 Task: Add a timeline in the project AgileFever for the epic 'IT Service Desk Process Improvement' from 2023/03/11 to 2025/08/11. Add a timeline in the project AgileFever for the epic 'Help Desk Ticketing System Process Improvement' from 2023/05/06 to 2025/12/08. Add a timeline in the project AgileFever for the epic 'IT Change Management Process Improvement' from 2024/05/04 to 2024/12/02
Action: Mouse moved to (164, 217)
Screenshot: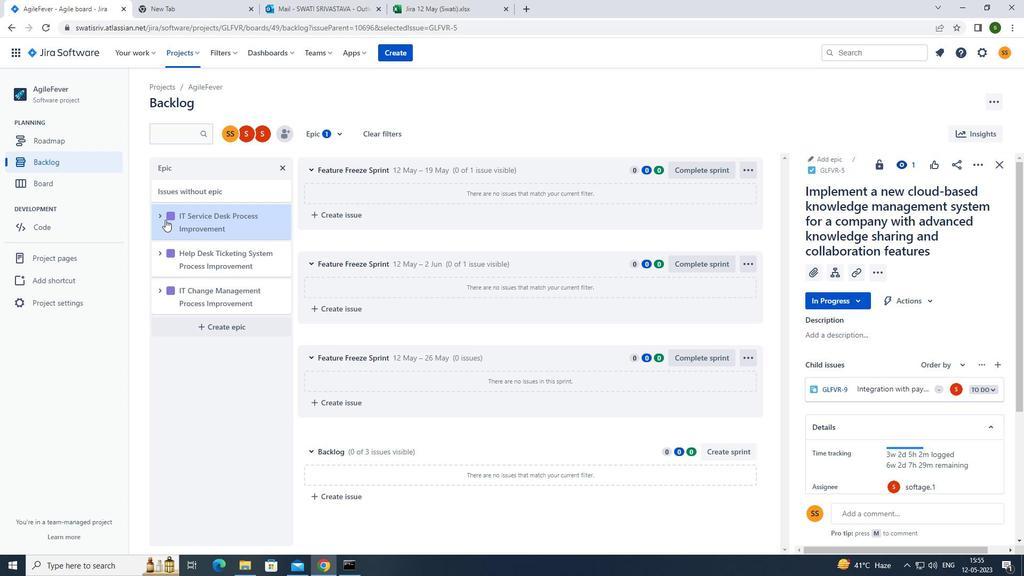 
Action: Mouse pressed left at (164, 217)
Screenshot: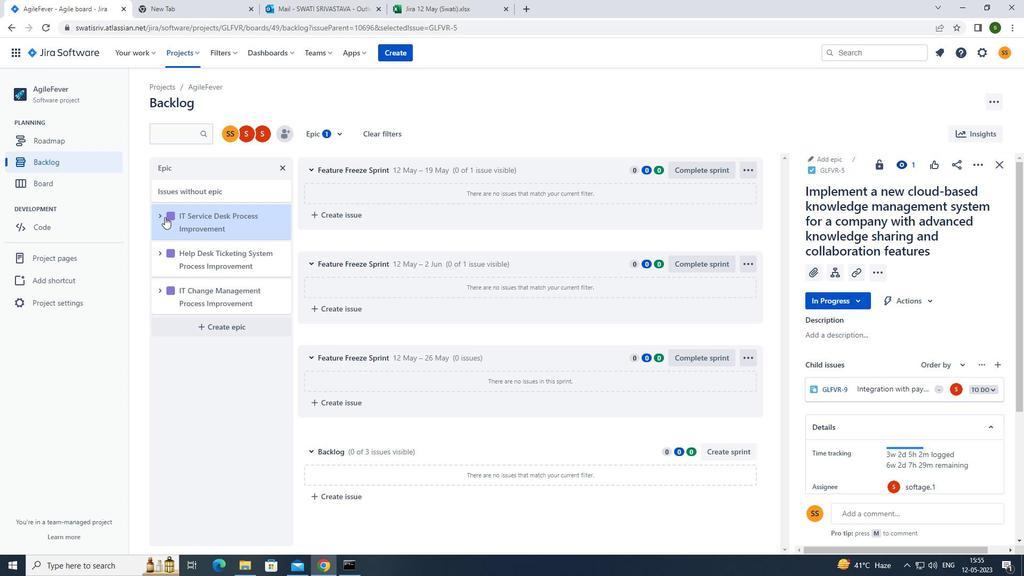 
Action: Mouse moved to (223, 318)
Screenshot: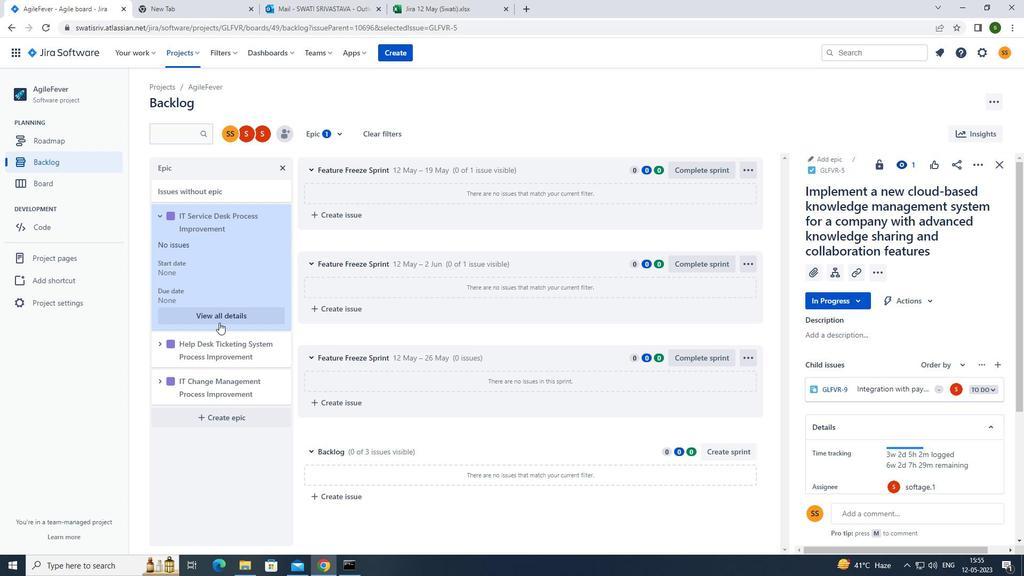 
Action: Mouse pressed left at (223, 318)
Screenshot: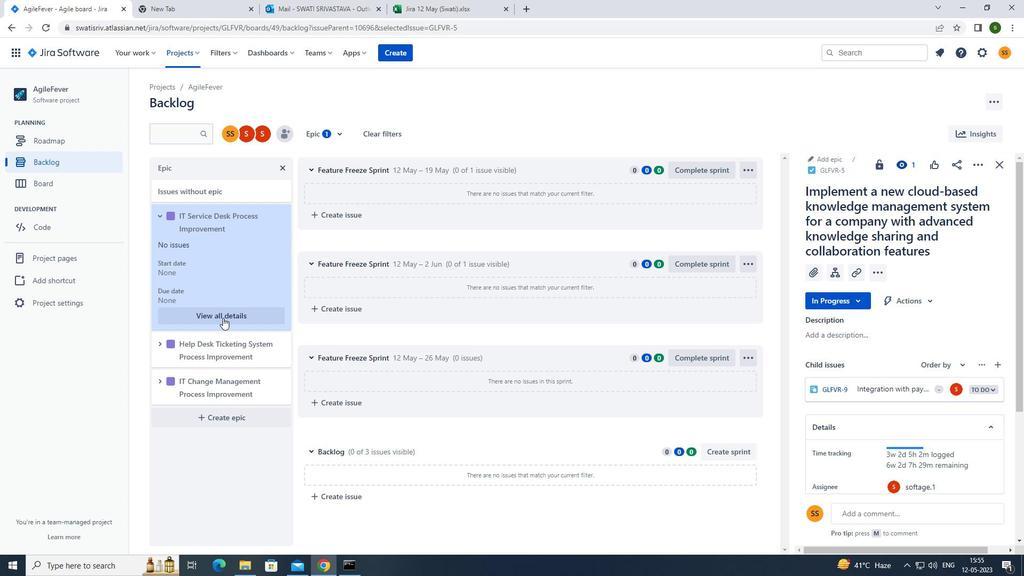 
Action: Mouse moved to (896, 404)
Screenshot: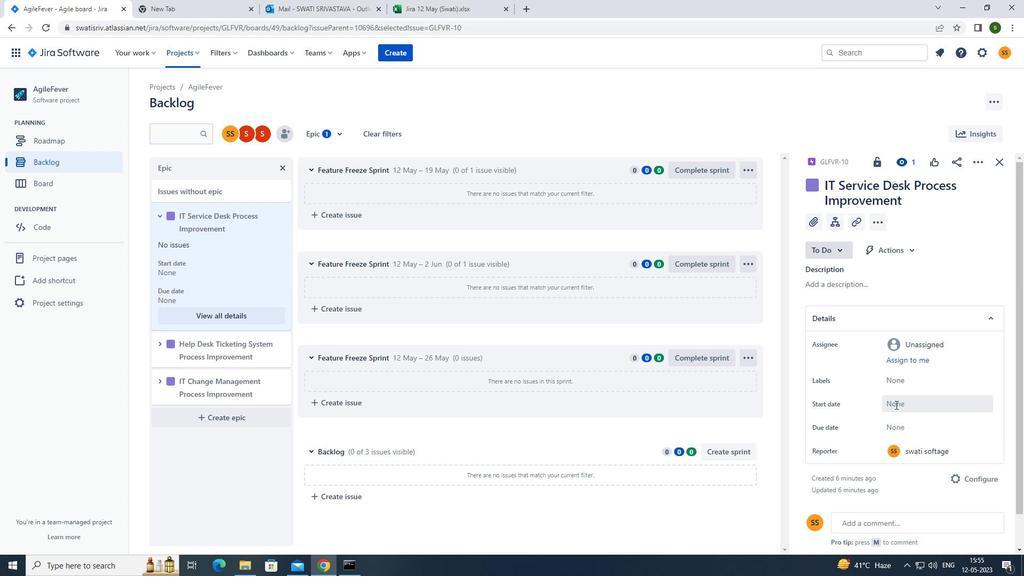 
Action: Mouse pressed left at (896, 404)
Screenshot: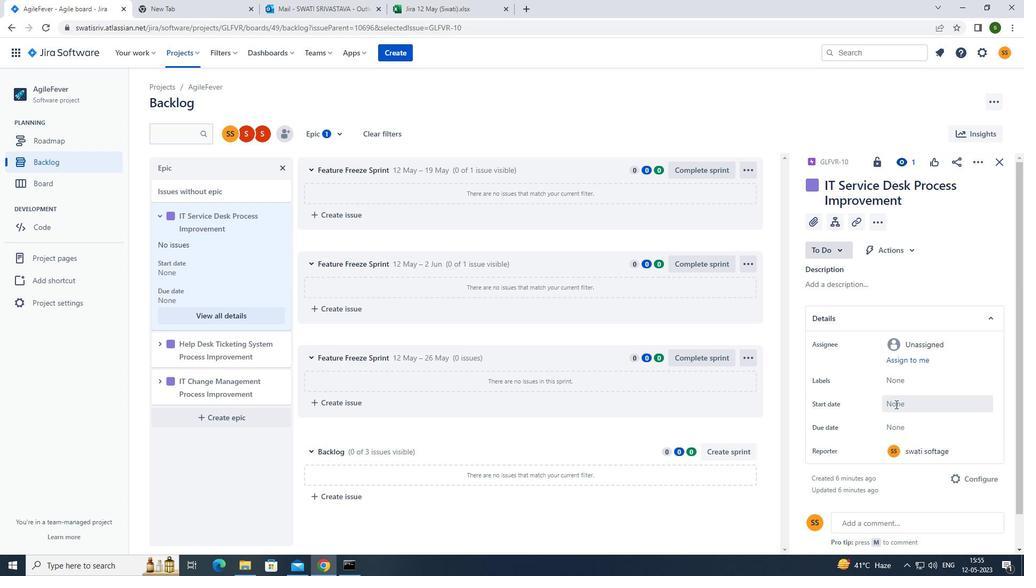 
Action: Mouse moved to (863, 248)
Screenshot: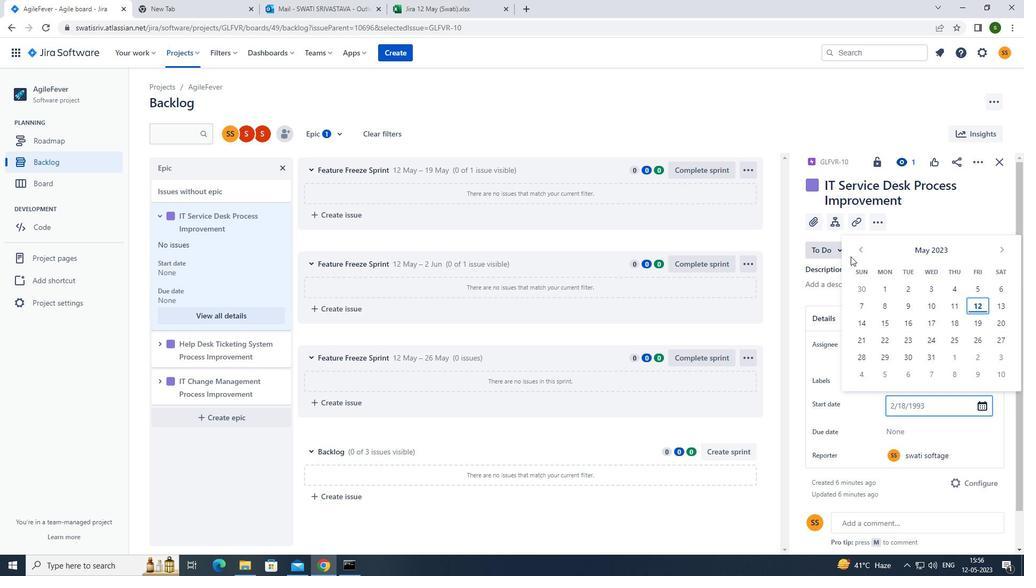
Action: Mouse pressed left at (863, 248)
Screenshot: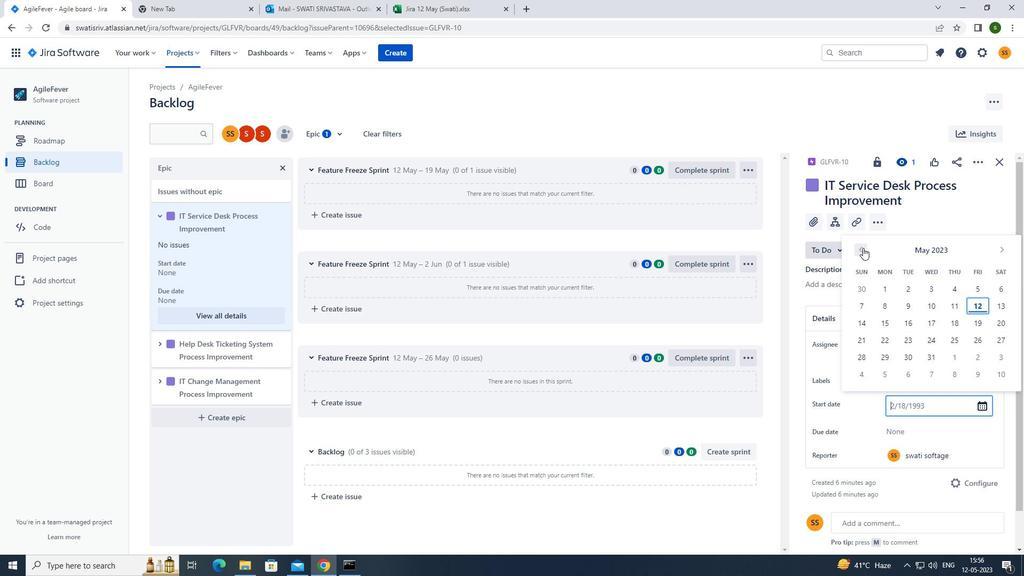 
Action: Mouse pressed left at (863, 248)
Screenshot: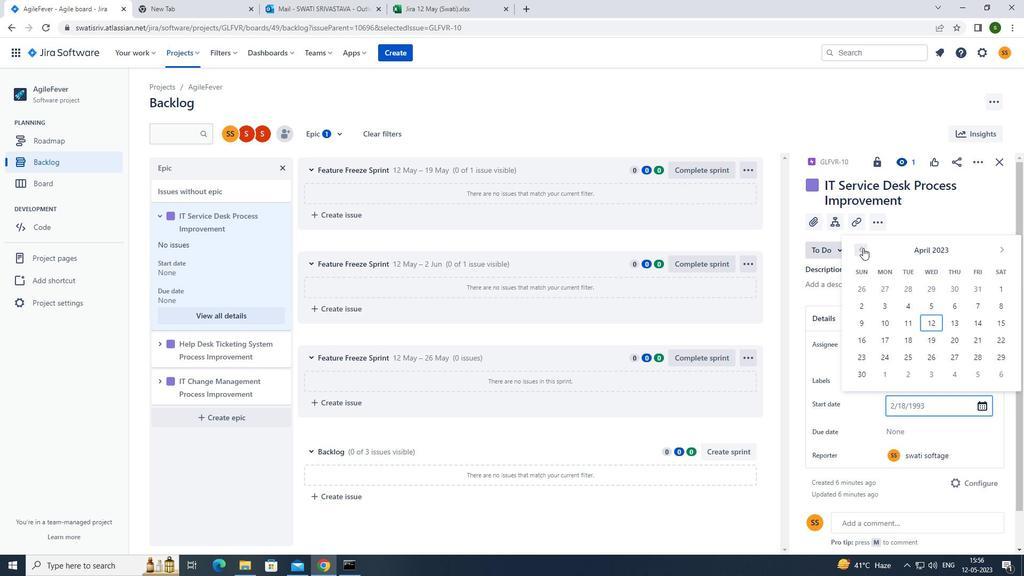 
Action: Mouse moved to (1003, 309)
Screenshot: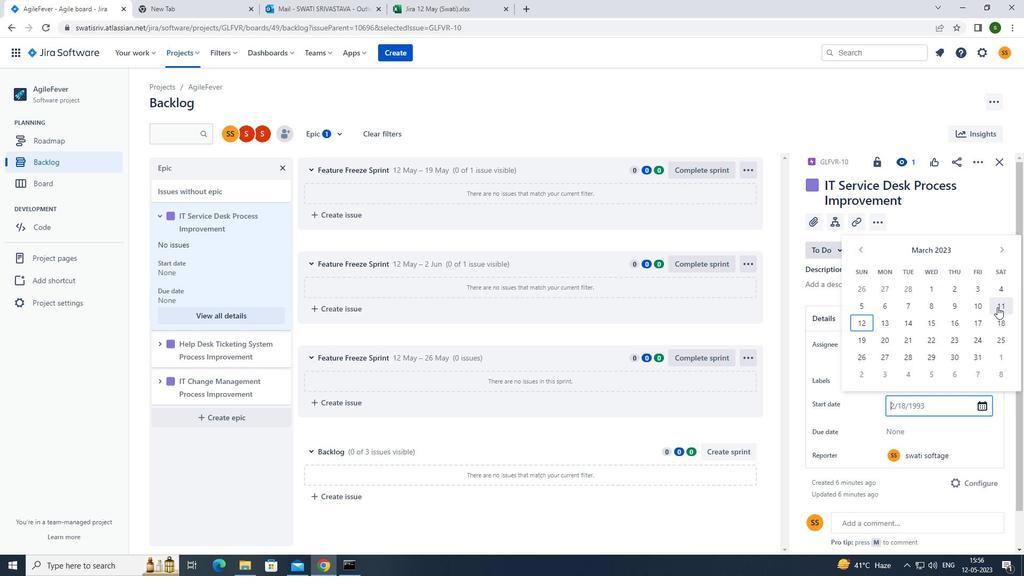 
Action: Mouse pressed left at (1003, 309)
Screenshot: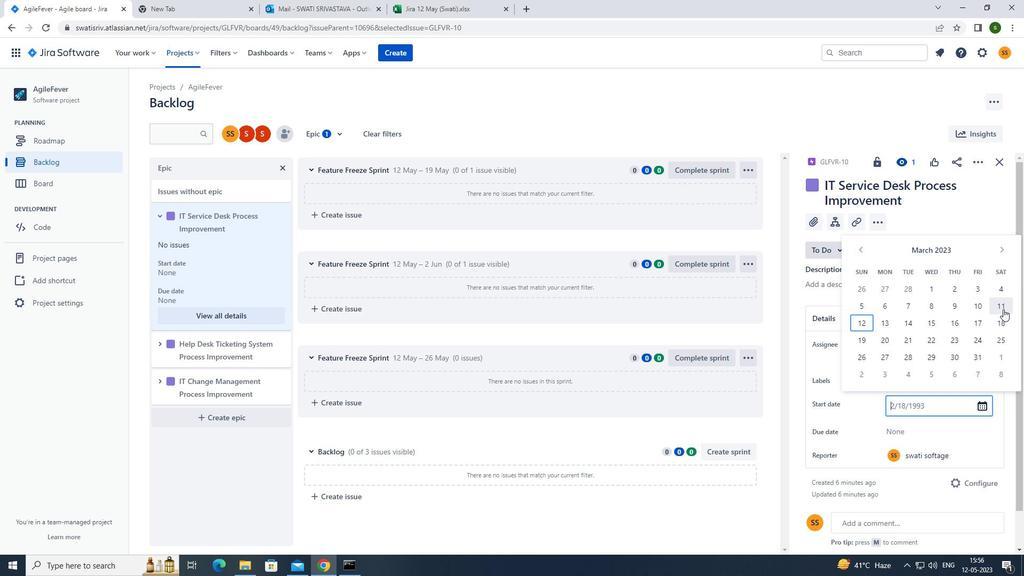 
Action: Mouse moved to (905, 432)
Screenshot: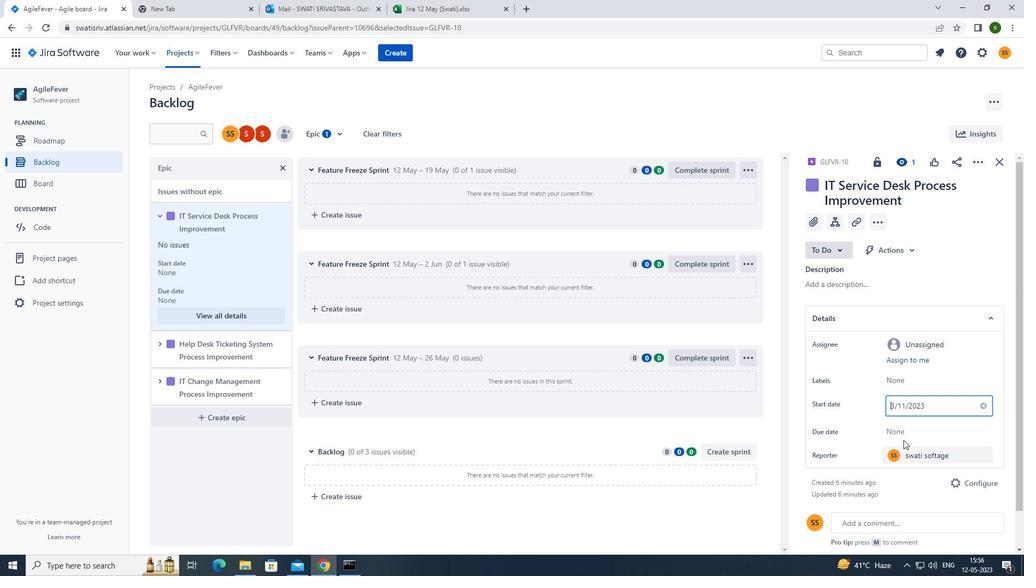
Action: Mouse pressed left at (905, 432)
Screenshot: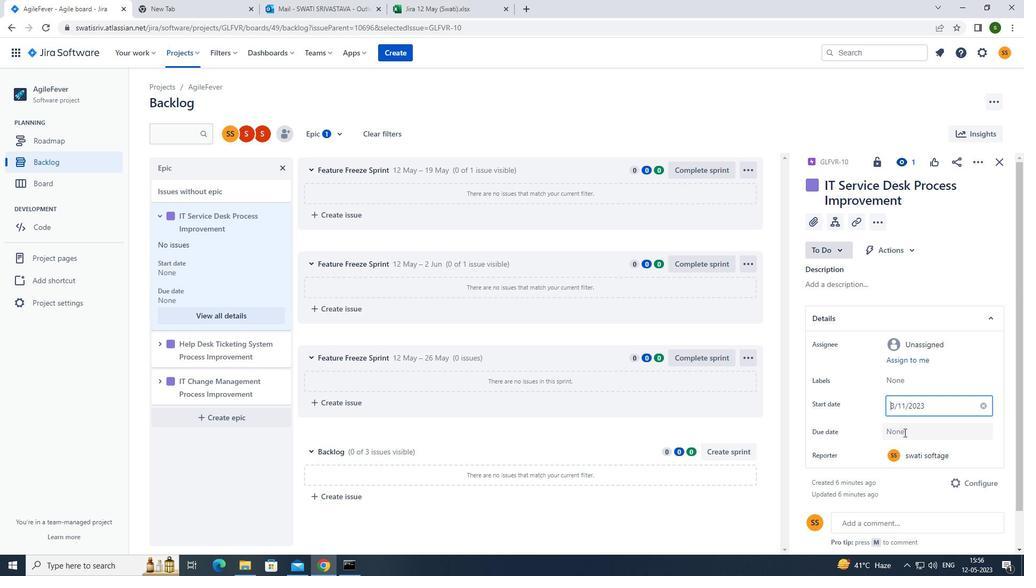 
Action: Mouse moved to (1002, 278)
Screenshot: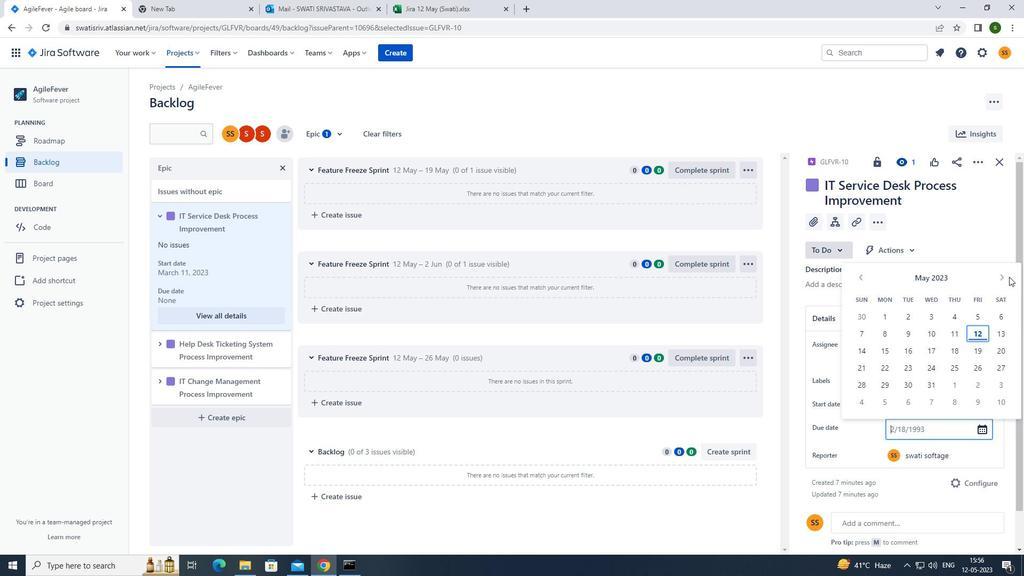 
Action: Mouse pressed left at (1002, 278)
Screenshot: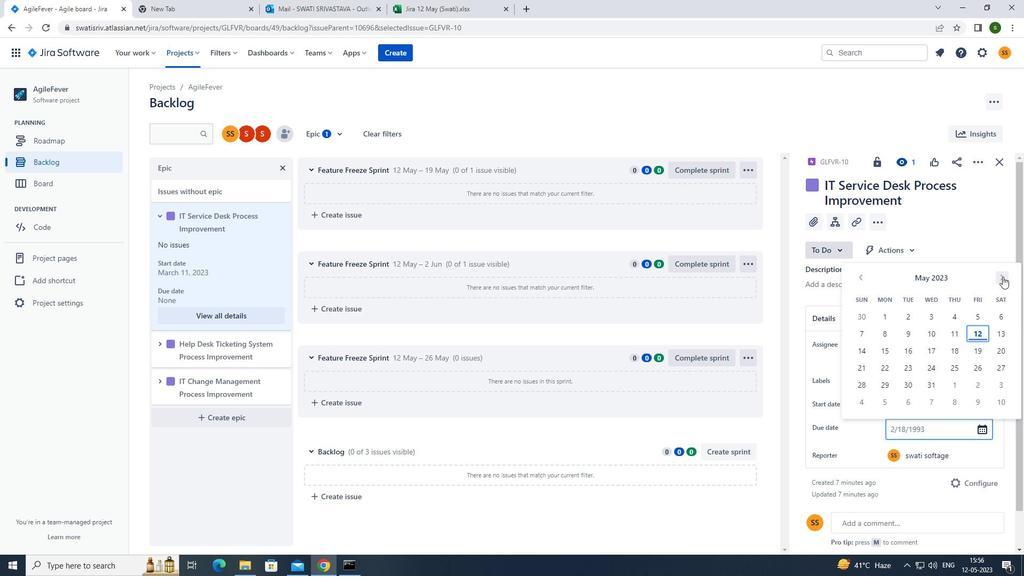 
Action: Mouse pressed left at (1002, 278)
Screenshot: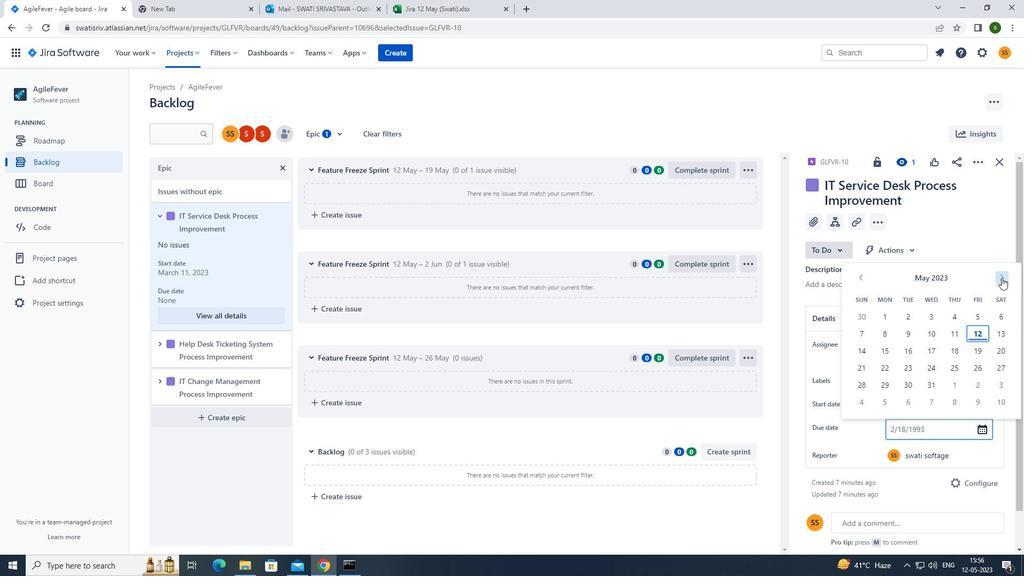 
Action: Mouse pressed left at (1002, 278)
Screenshot: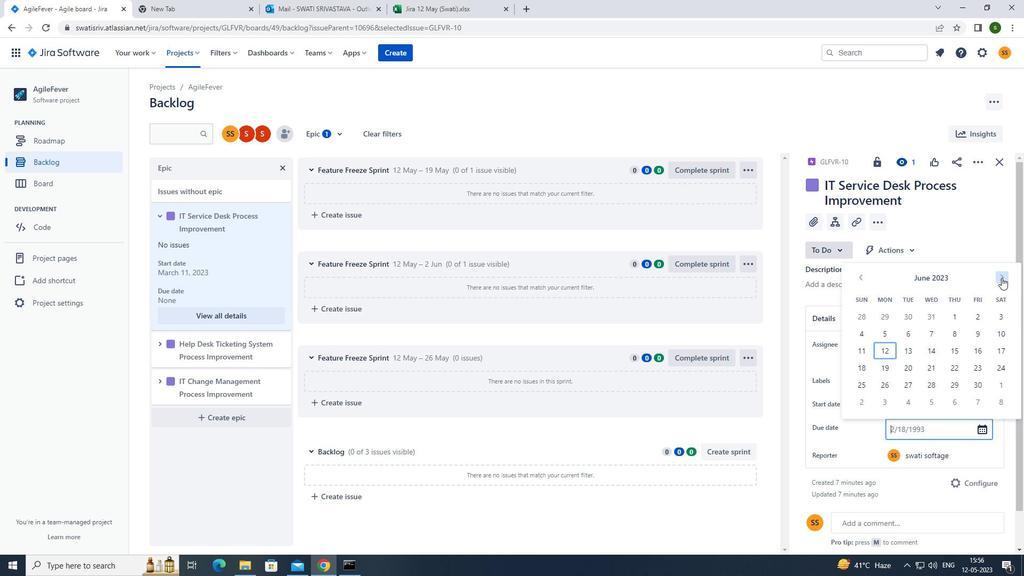 
Action: Mouse pressed left at (1002, 278)
Screenshot: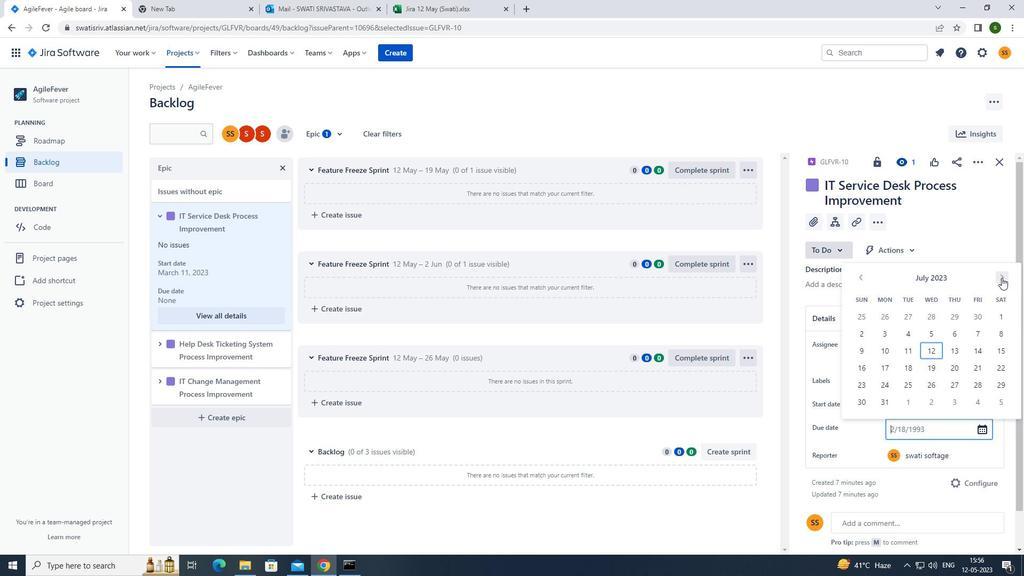 
Action: Mouse pressed left at (1002, 278)
Screenshot: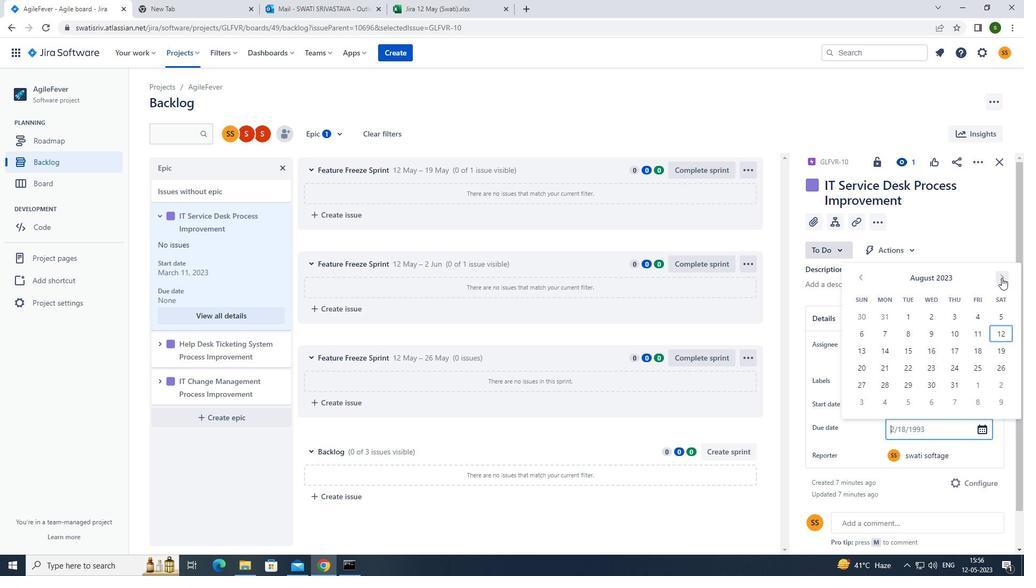 
Action: Mouse pressed left at (1002, 278)
Screenshot: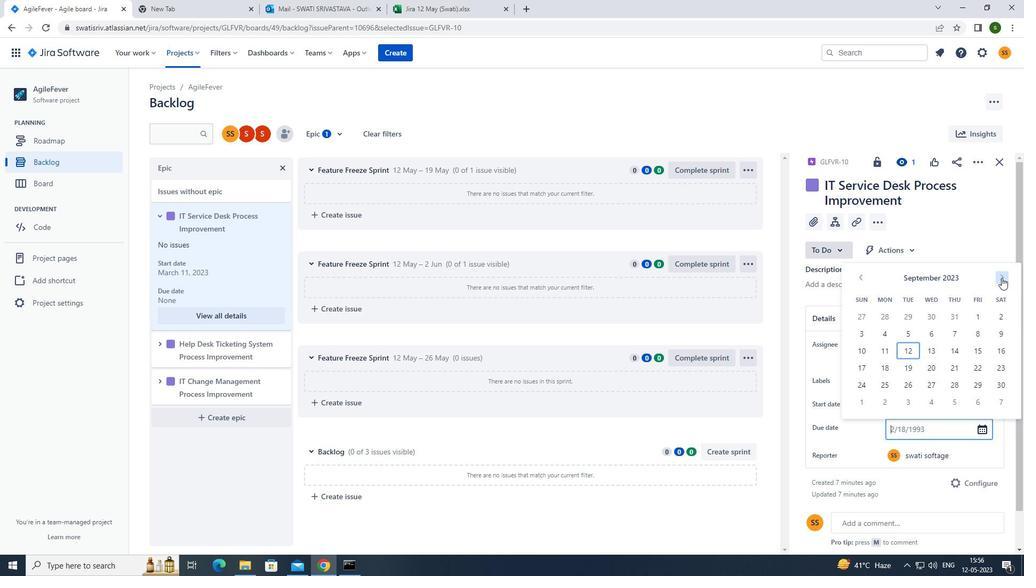 
Action: Mouse pressed left at (1002, 278)
Screenshot: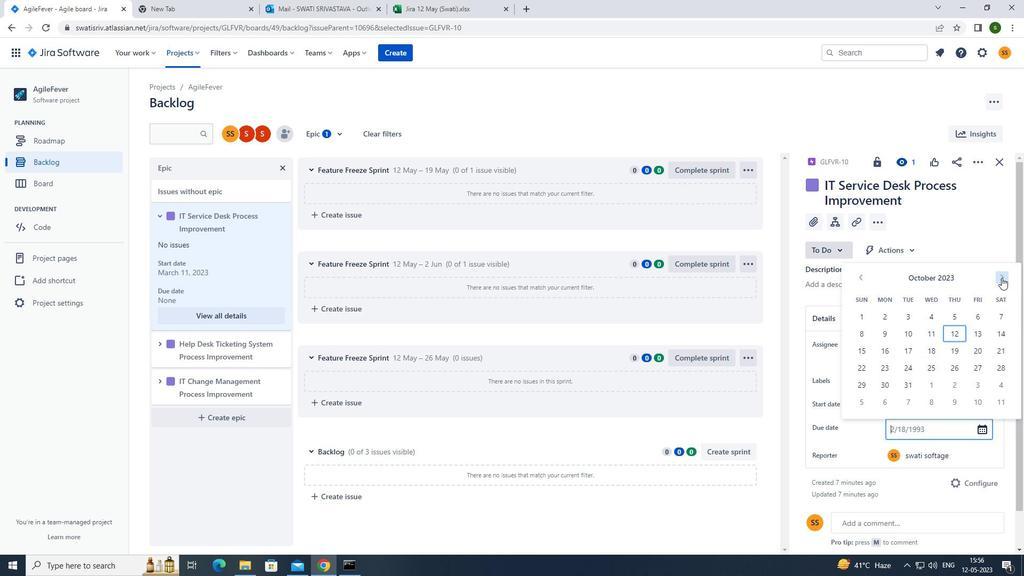 
Action: Mouse pressed left at (1002, 278)
Screenshot: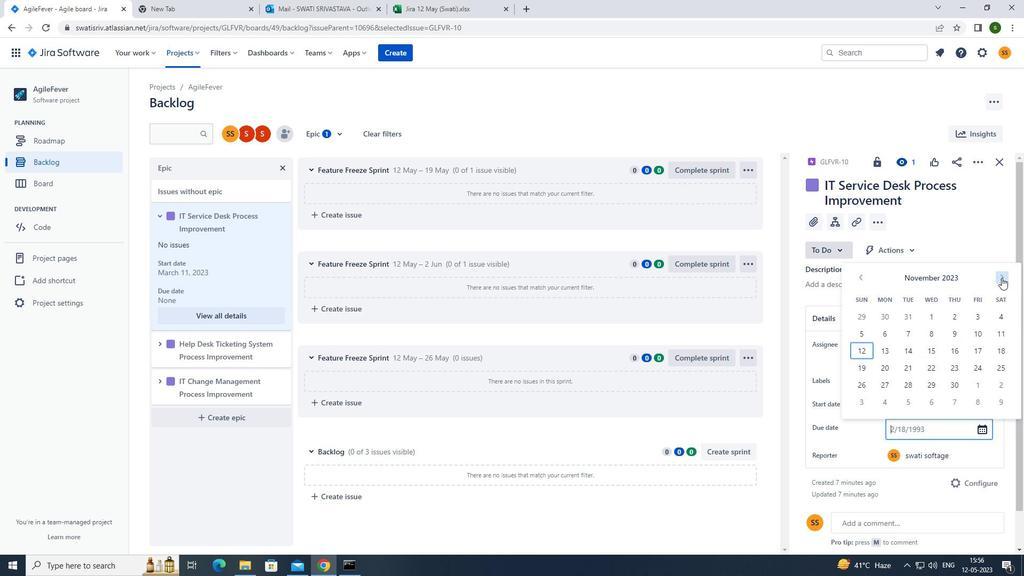 
Action: Mouse pressed left at (1002, 278)
Screenshot: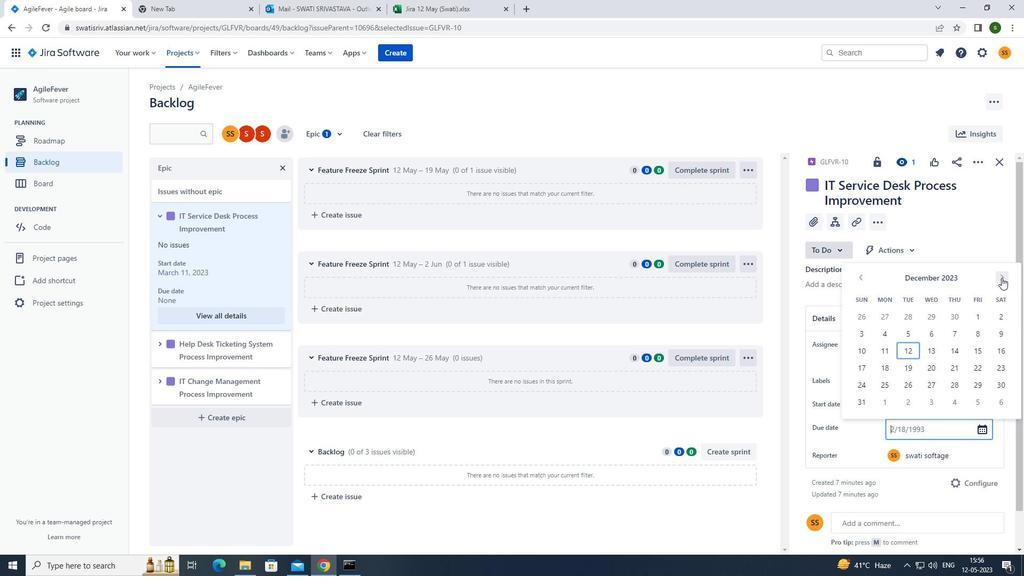 
Action: Mouse pressed left at (1002, 278)
Screenshot: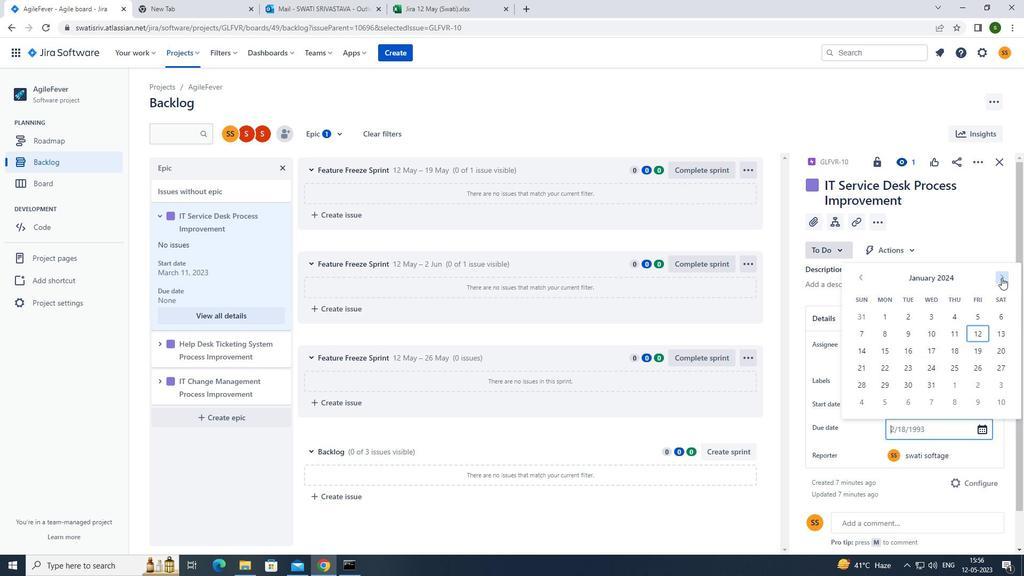 
Action: Mouse pressed left at (1002, 278)
Screenshot: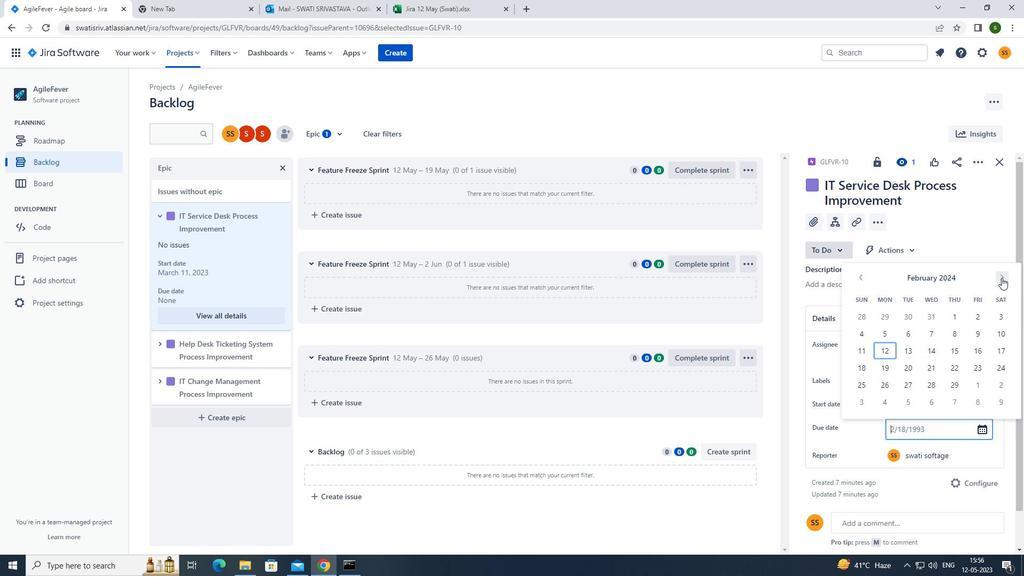 
Action: Mouse pressed left at (1002, 278)
Screenshot: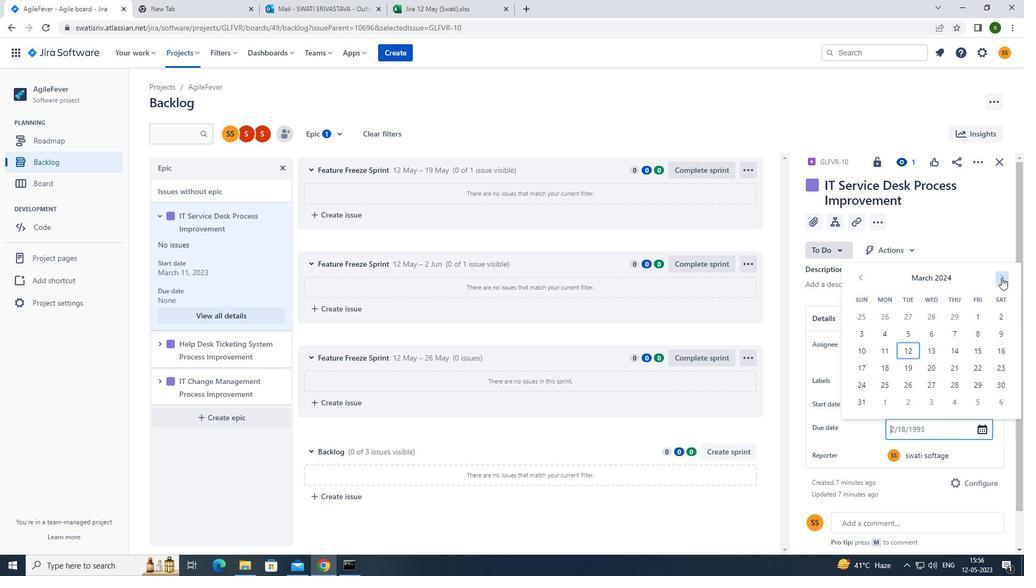 
Action: Mouse pressed left at (1002, 278)
Screenshot: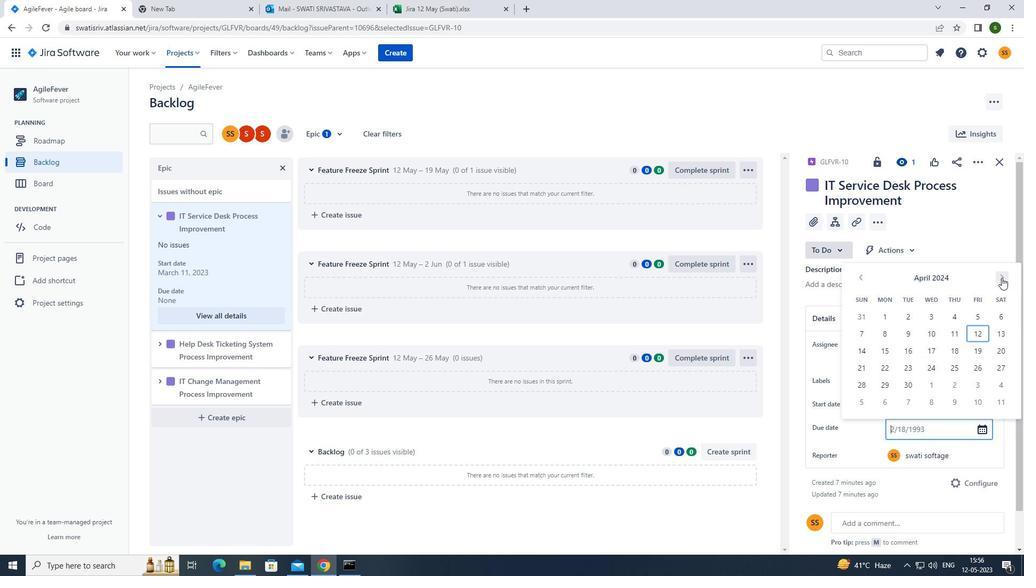 
Action: Mouse pressed left at (1002, 278)
Screenshot: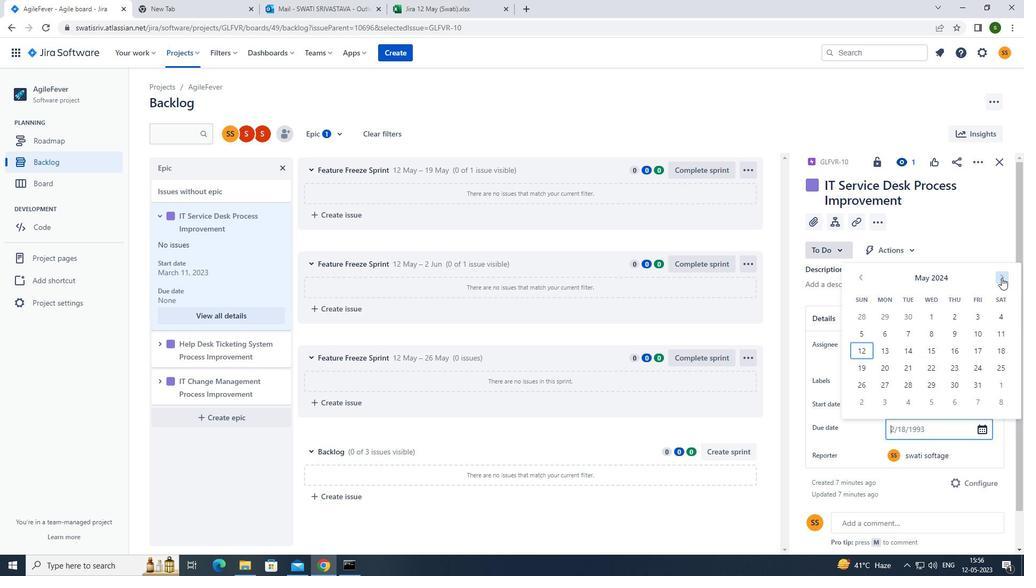 
Action: Mouse pressed left at (1002, 278)
Screenshot: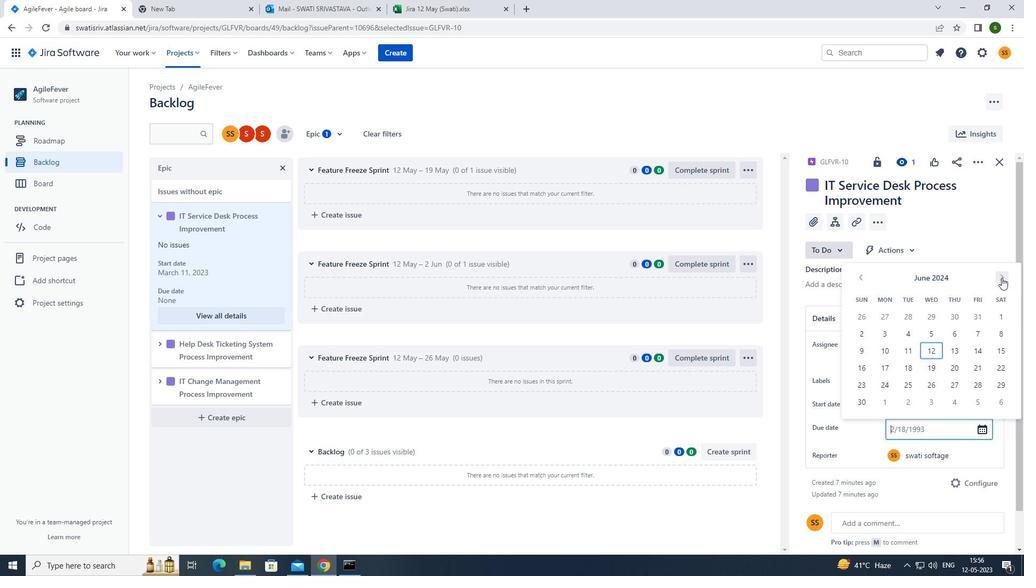
Action: Mouse pressed left at (1002, 278)
Screenshot: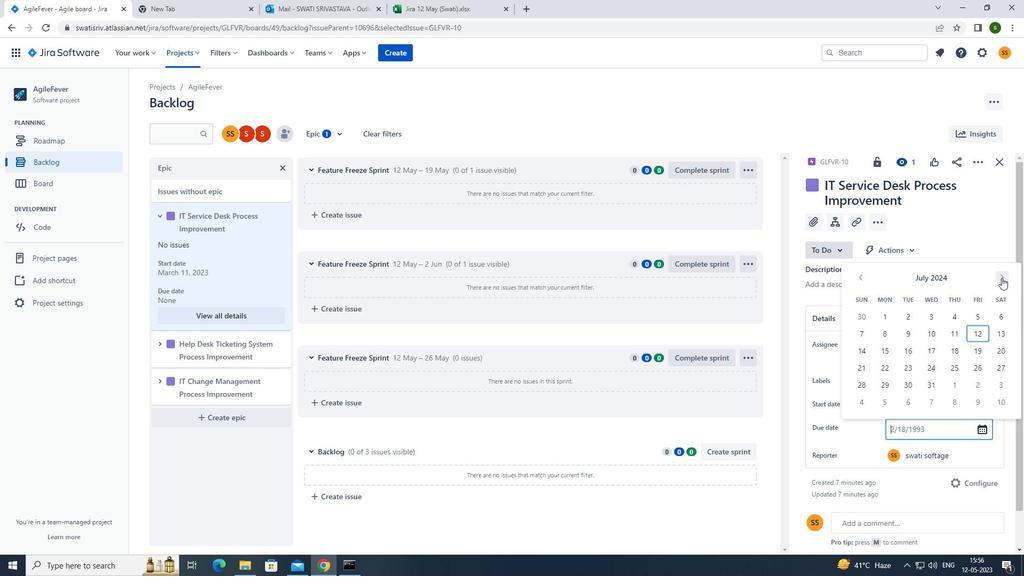 
Action: Mouse pressed left at (1002, 278)
Screenshot: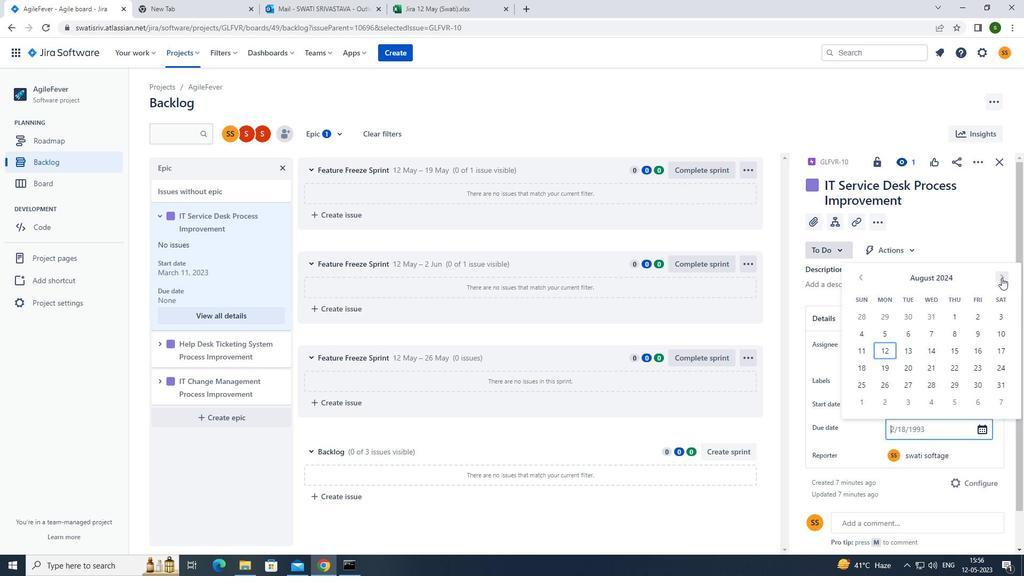 
Action: Mouse pressed left at (1002, 278)
Screenshot: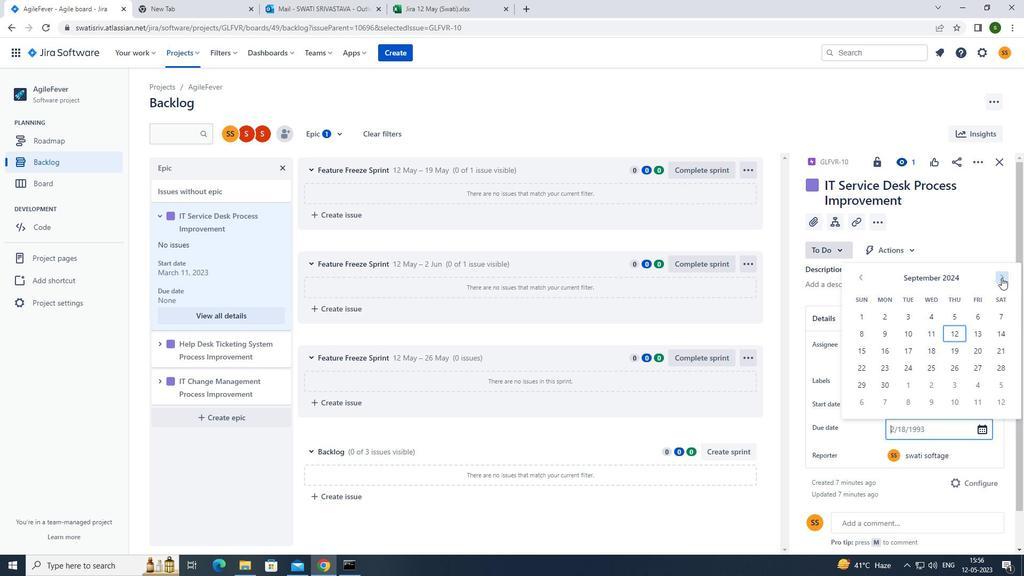 
Action: Mouse pressed left at (1002, 278)
Screenshot: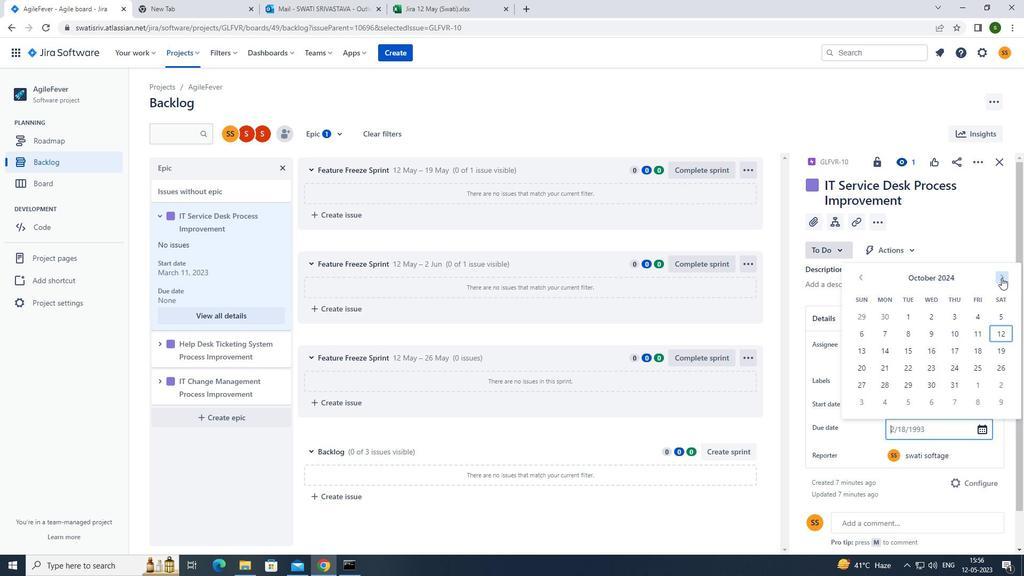 
Action: Mouse pressed left at (1002, 278)
Screenshot: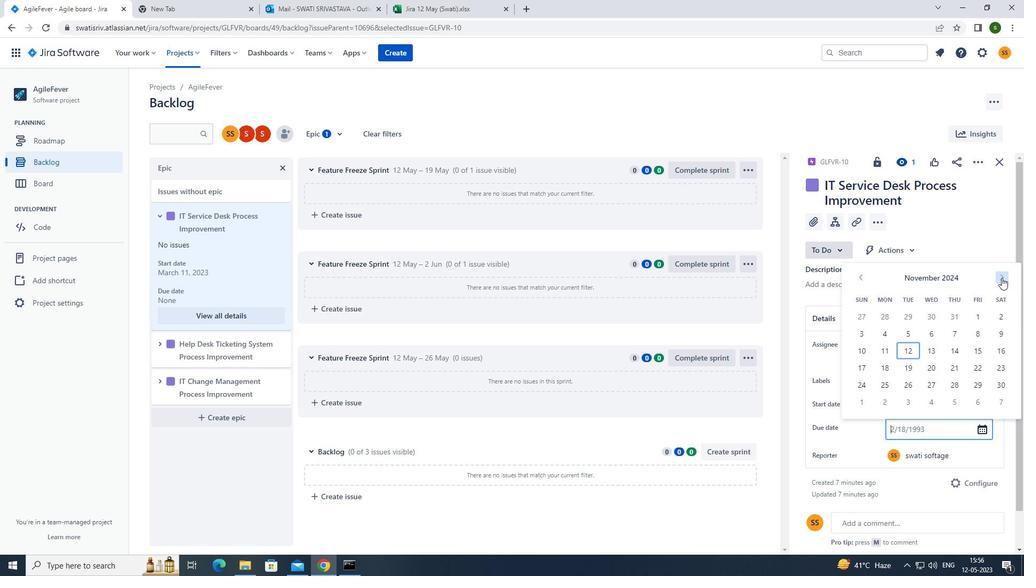 
Action: Mouse moved to (1001, 278)
Screenshot: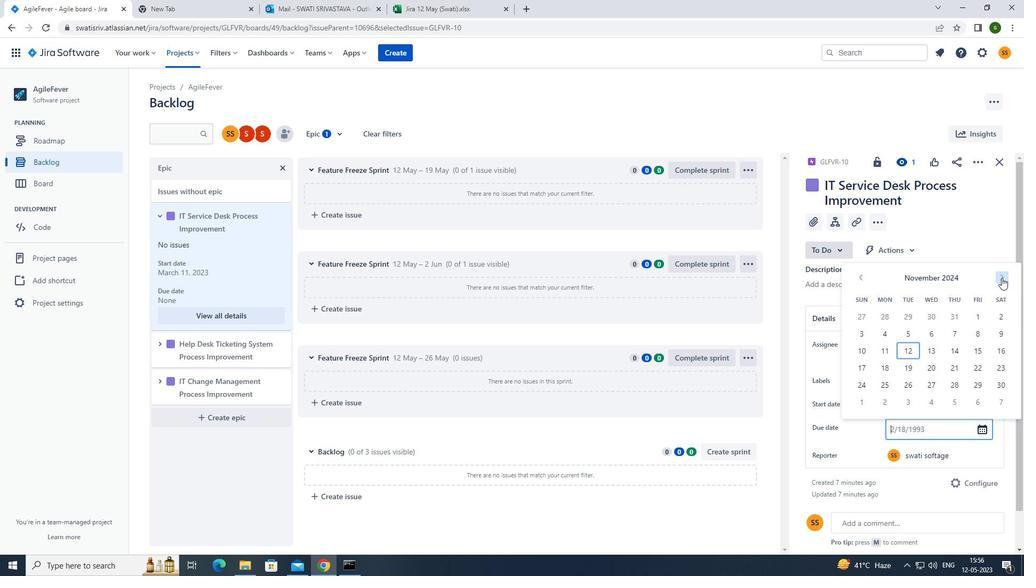 
Action: Mouse pressed left at (1001, 278)
Screenshot: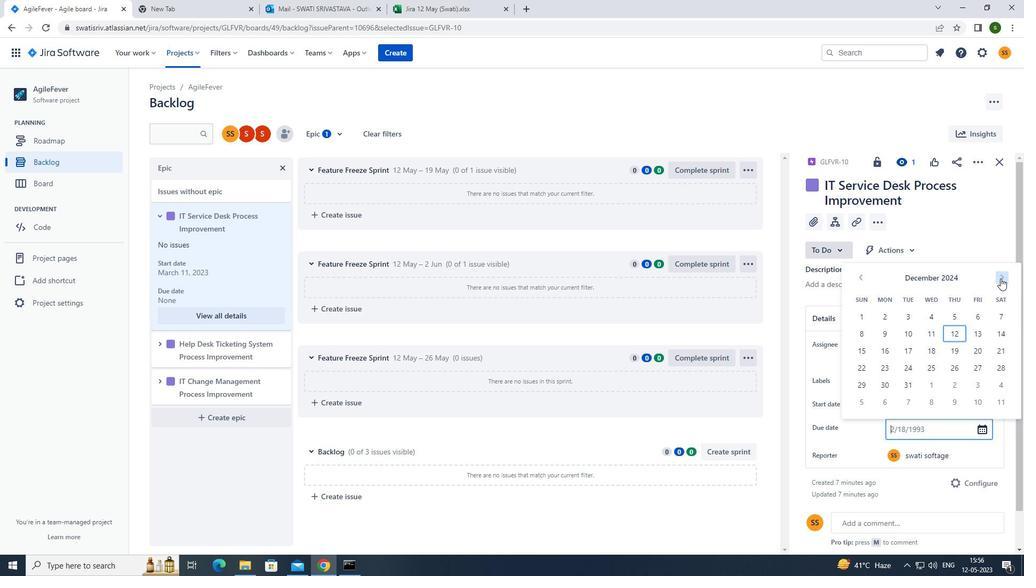 
Action: Mouse pressed left at (1001, 278)
Screenshot: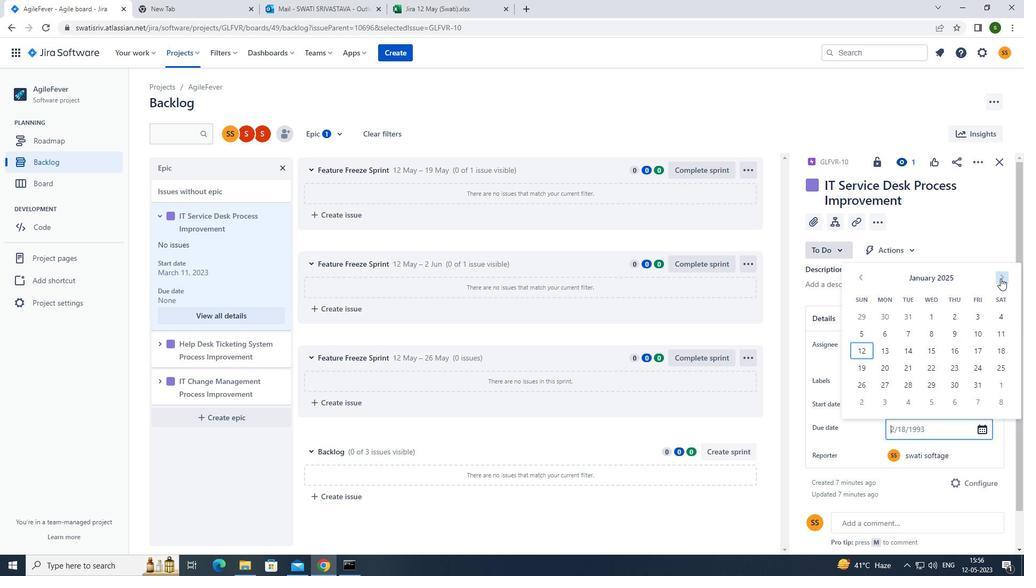 
Action: Mouse pressed left at (1001, 278)
Screenshot: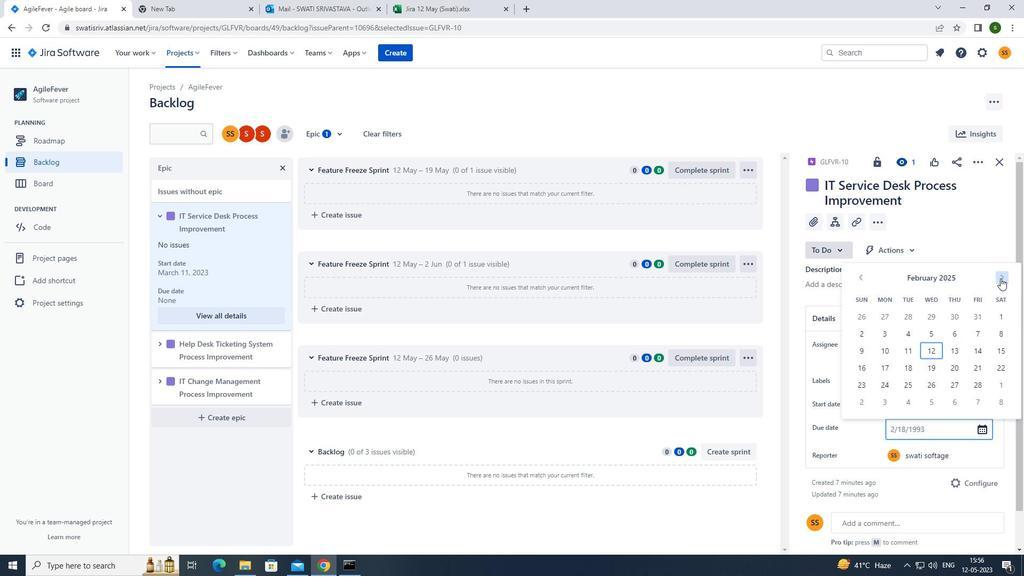 
Action: Mouse pressed left at (1001, 278)
Screenshot: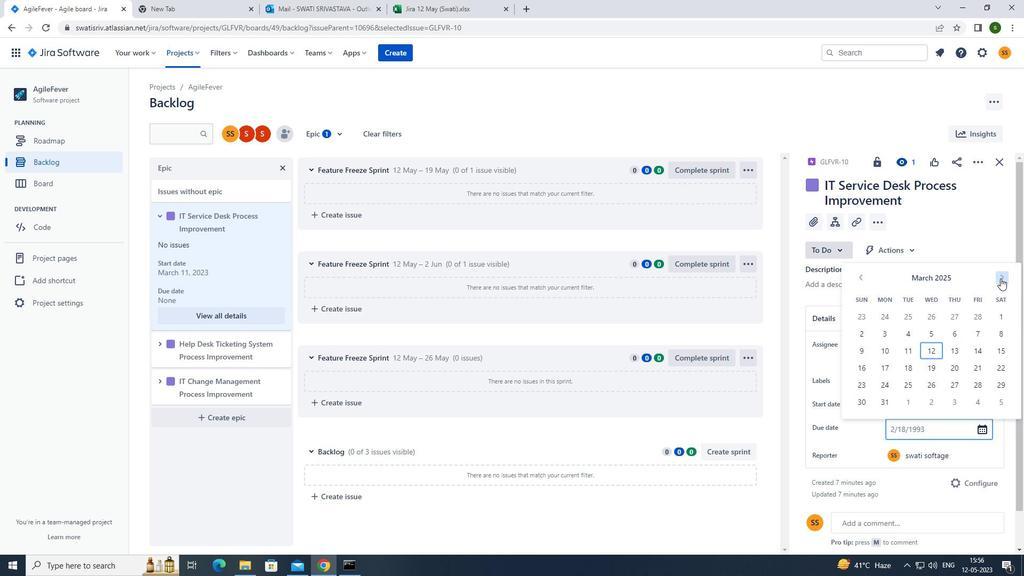 
Action: Mouse pressed left at (1001, 278)
Screenshot: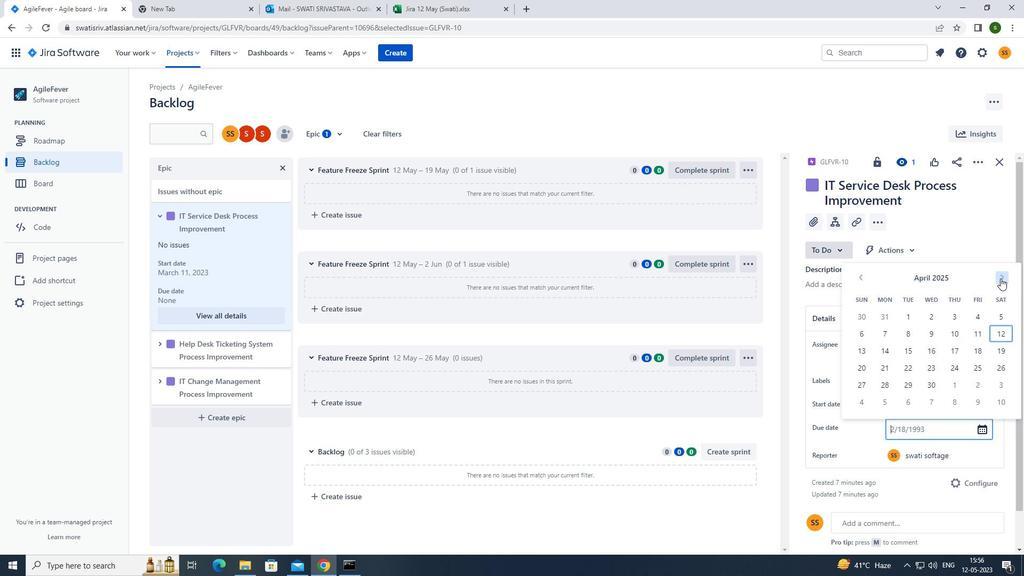 
Action: Mouse pressed left at (1001, 278)
Screenshot: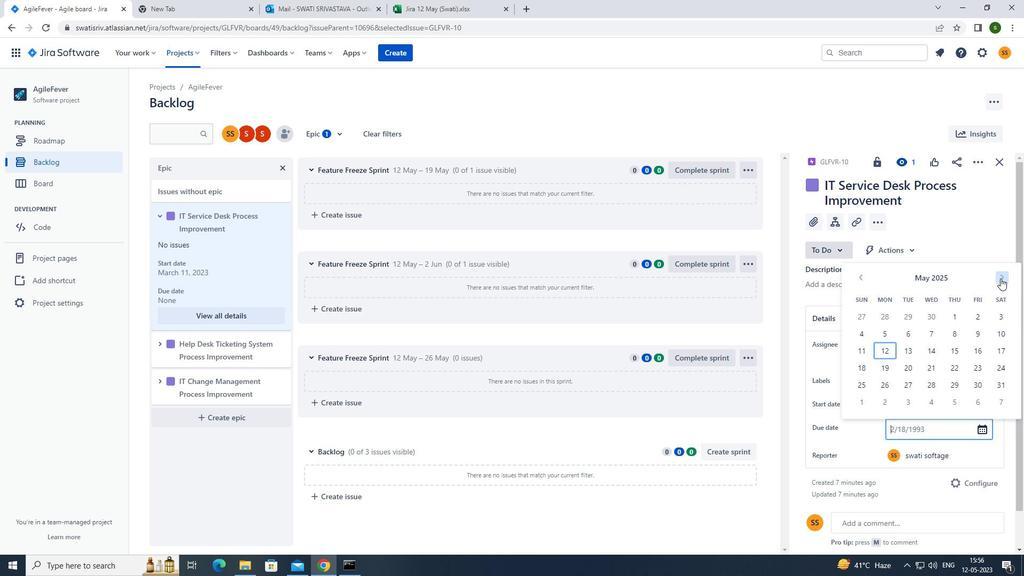 
Action: Mouse pressed left at (1001, 278)
Screenshot: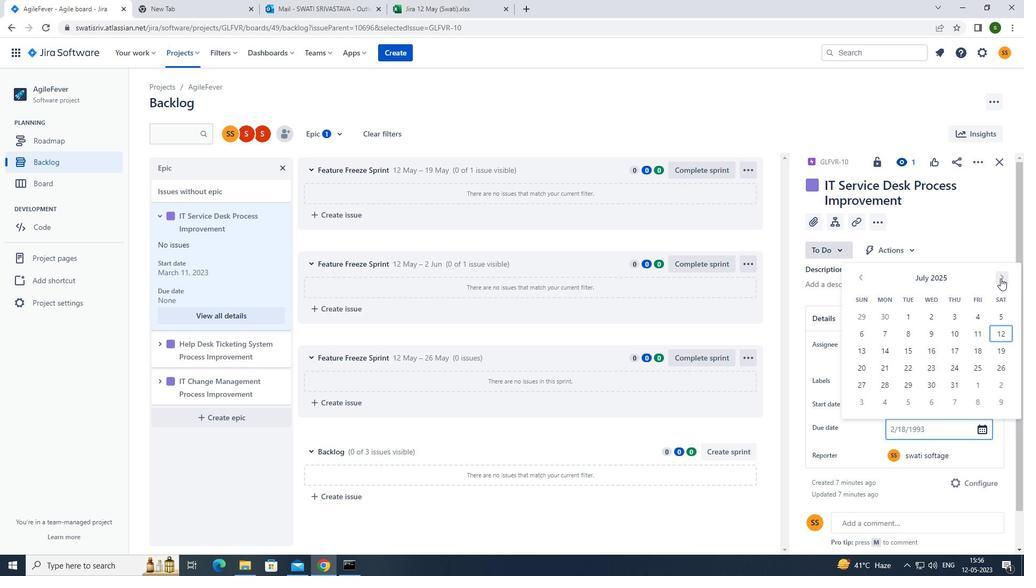 
Action: Mouse pressed left at (1001, 278)
Screenshot: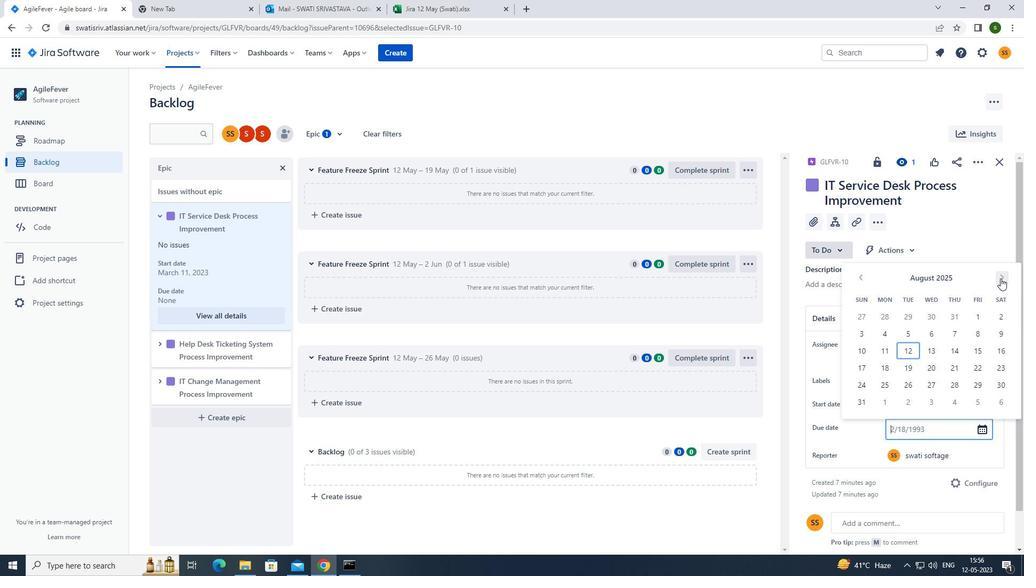 
Action: Mouse moved to (860, 280)
Screenshot: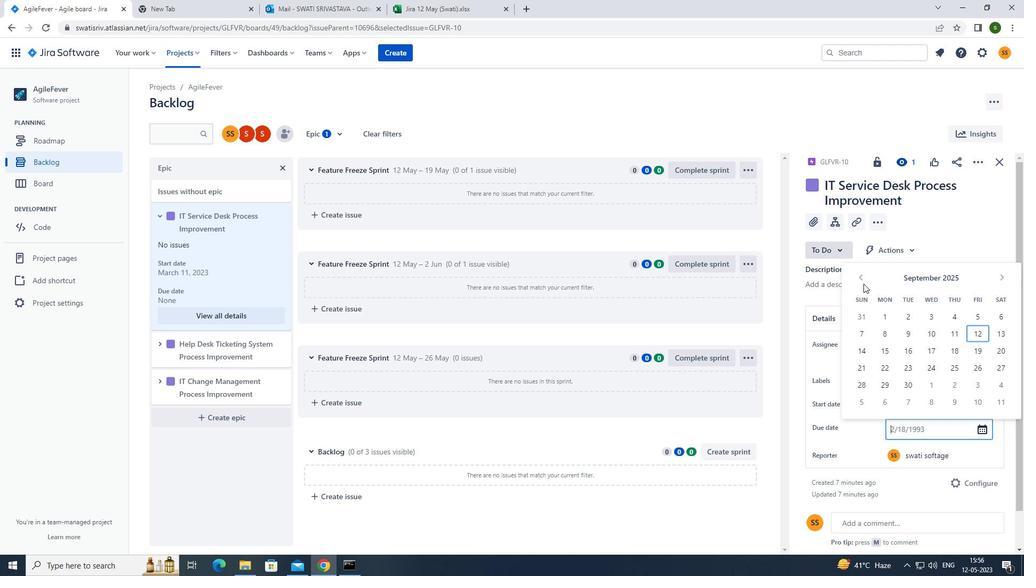 
Action: Mouse pressed left at (860, 280)
Screenshot: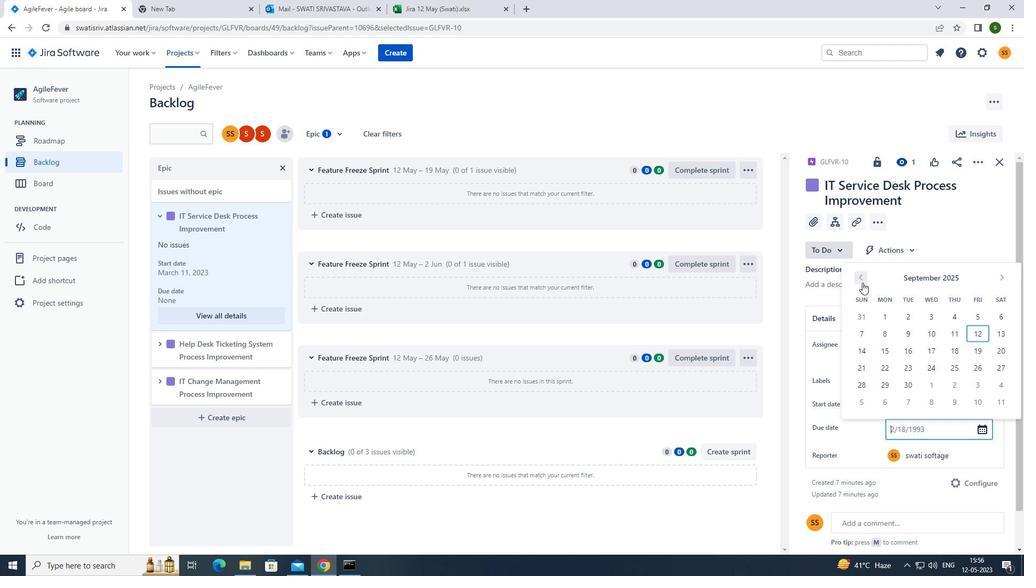 
Action: Mouse moved to (885, 352)
Screenshot: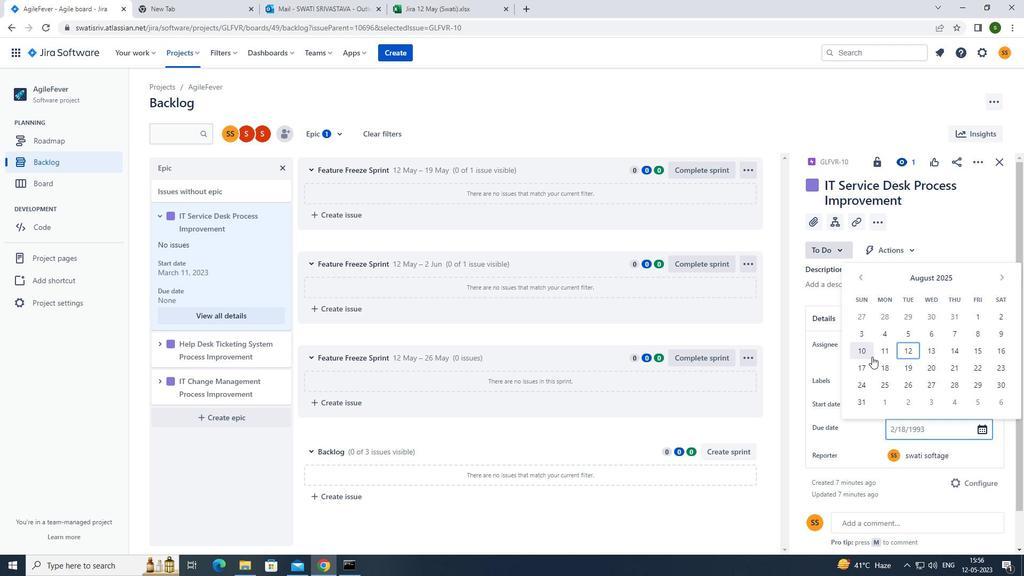 
Action: Mouse pressed left at (885, 352)
Screenshot: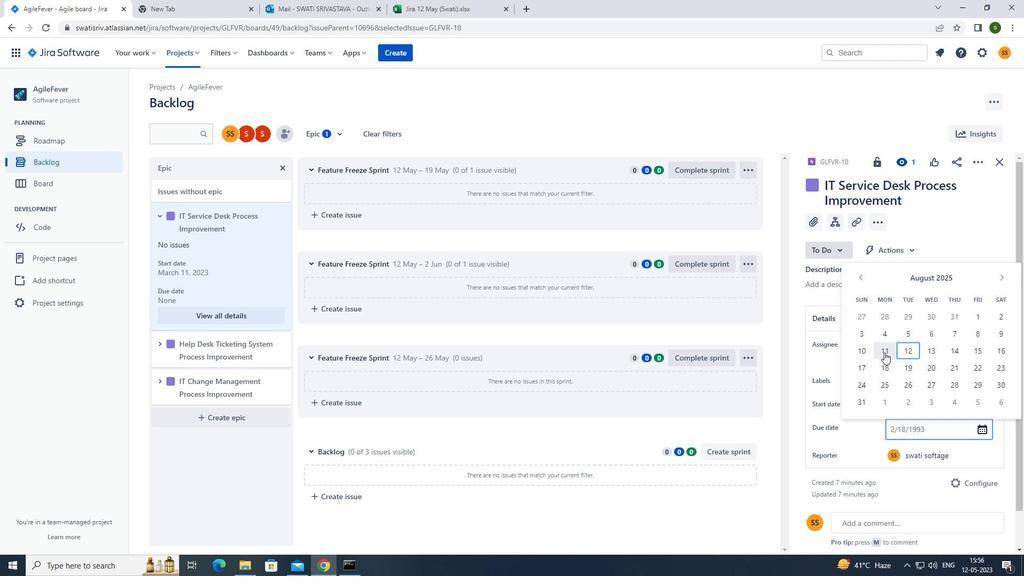 
Action: Mouse moved to (163, 345)
Screenshot: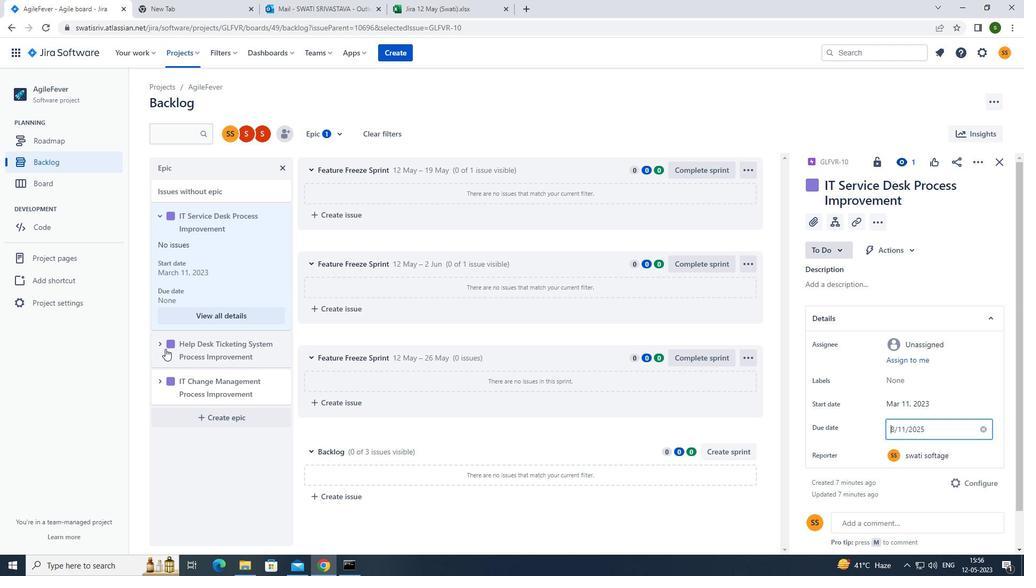 
Action: Mouse pressed left at (163, 345)
Screenshot: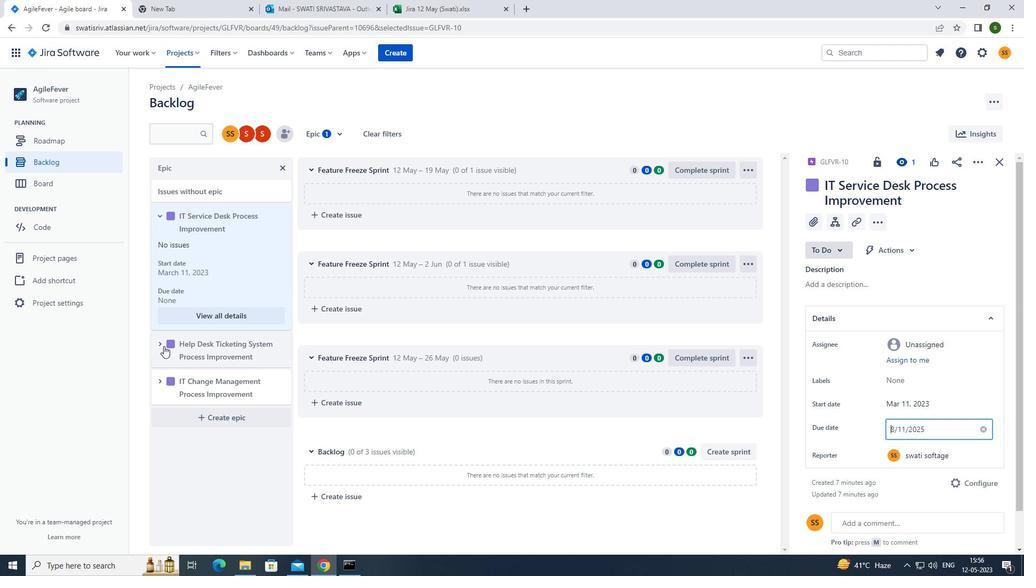 
Action: Mouse moved to (232, 442)
Screenshot: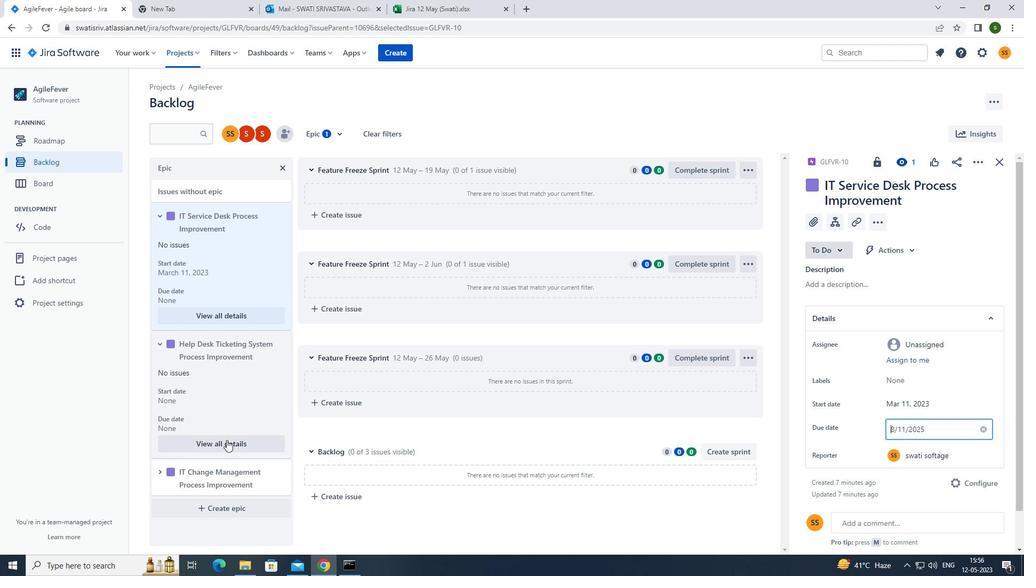 
Action: Mouse pressed left at (232, 442)
Screenshot: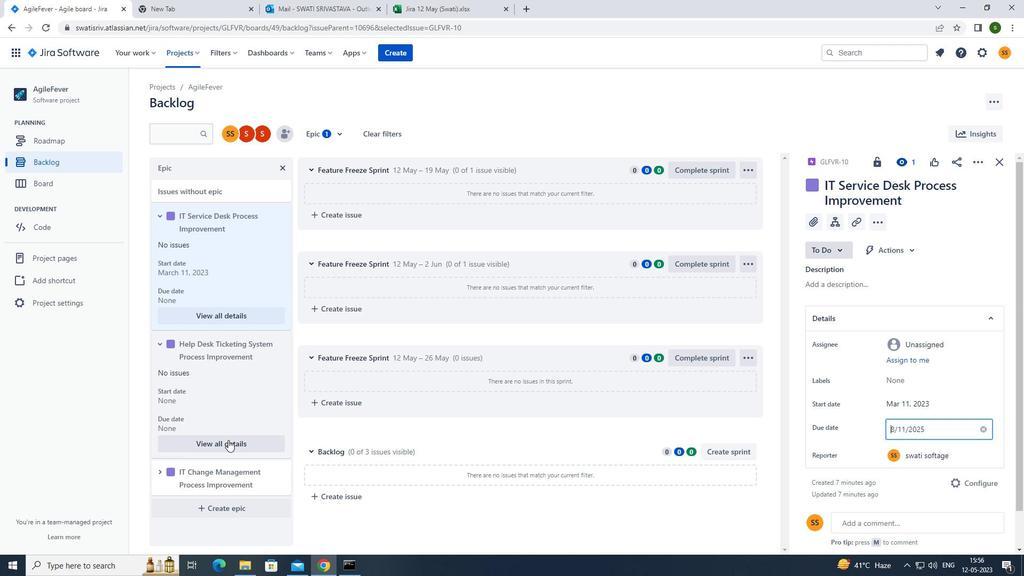 
Action: Mouse moved to (900, 398)
Screenshot: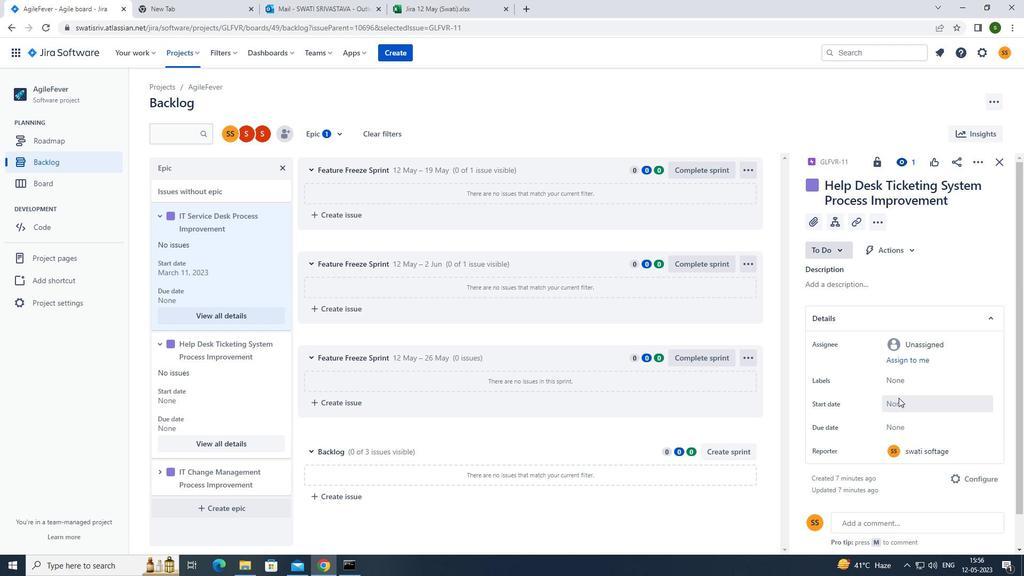 
Action: Mouse pressed left at (900, 398)
Screenshot: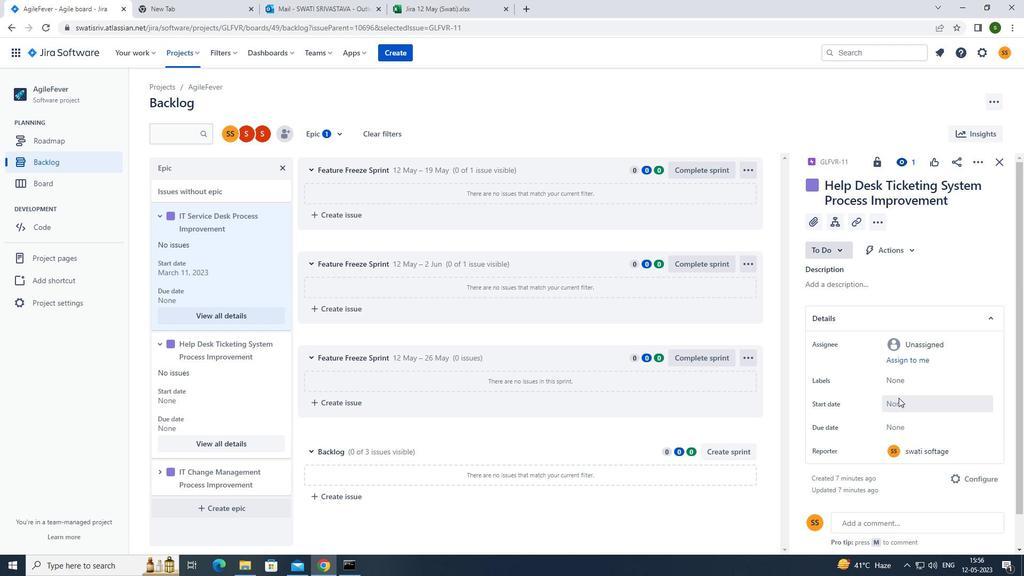 
Action: Mouse moved to (1001, 289)
Screenshot: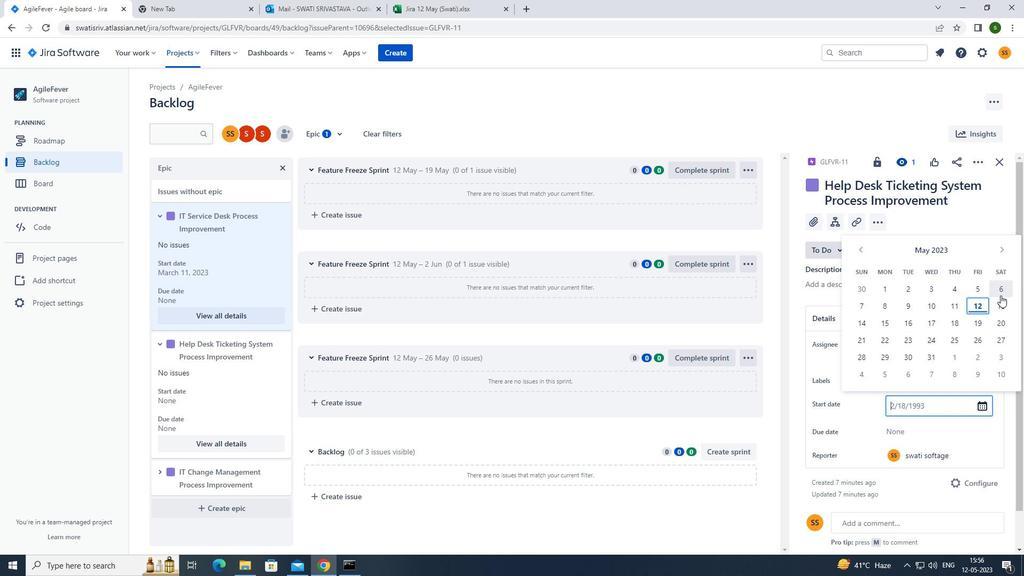 
Action: Mouse pressed left at (1001, 289)
Screenshot: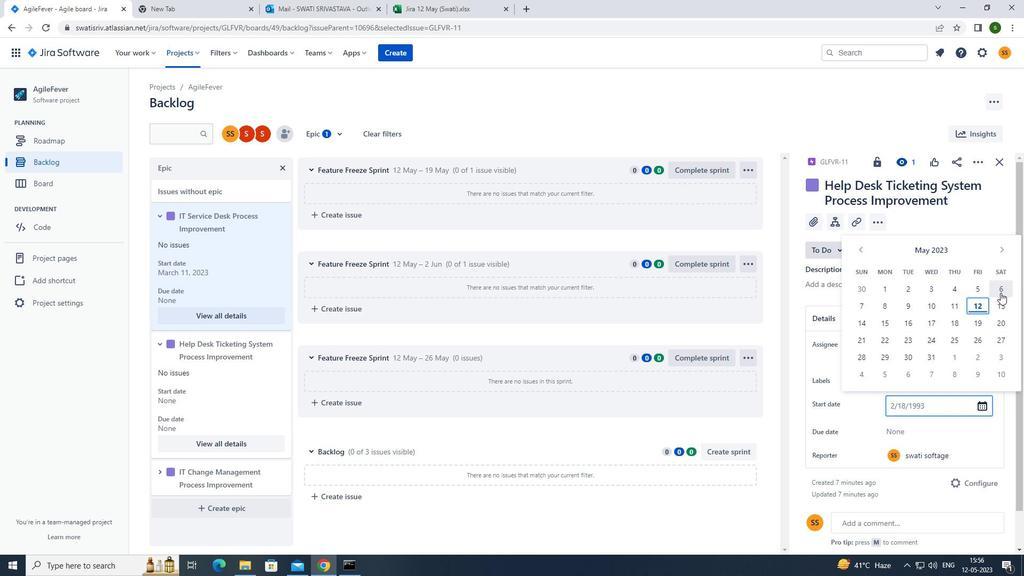 
Action: Mouse moved to (902, 434)
Screenshot: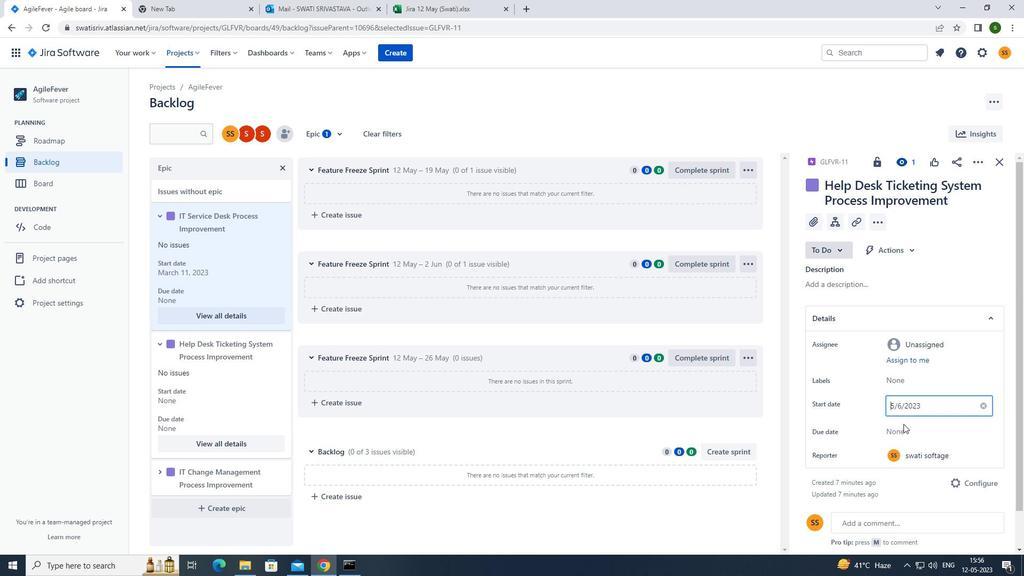 
Action: Mouse pressed left at (902, 434)
Screenshot: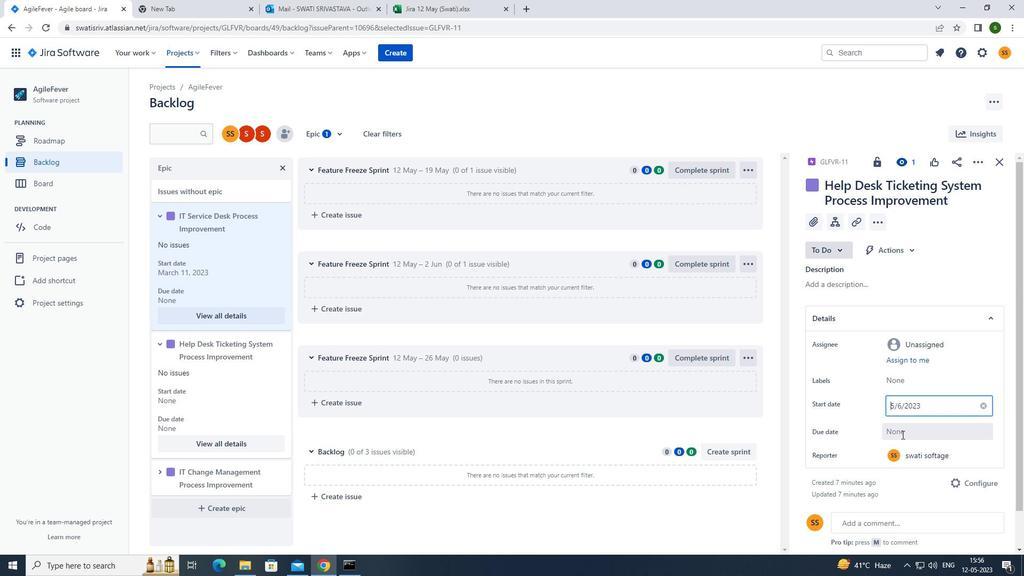 
Action: Mouse moved to (999, 276)
Screenshot: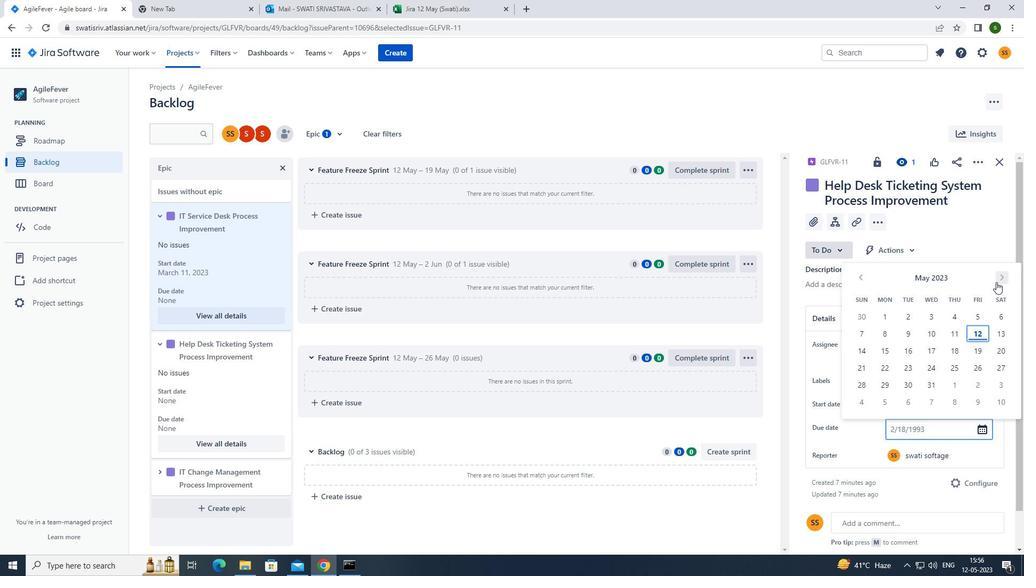 
Action: Mouse pressed left at (999, 276)
Screenshot: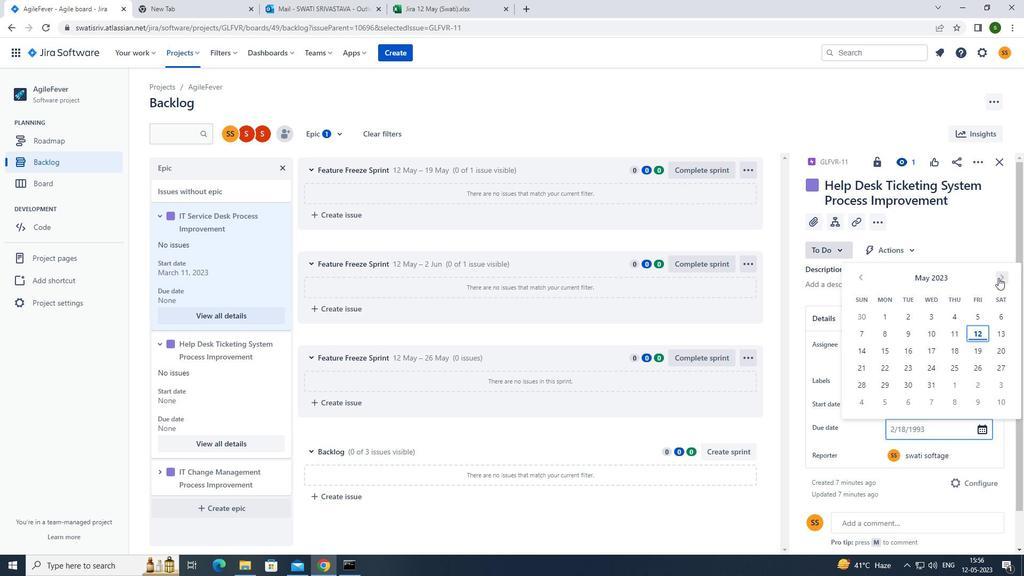 
Action: Mouse pressed left at (999, 276)
Screenshot: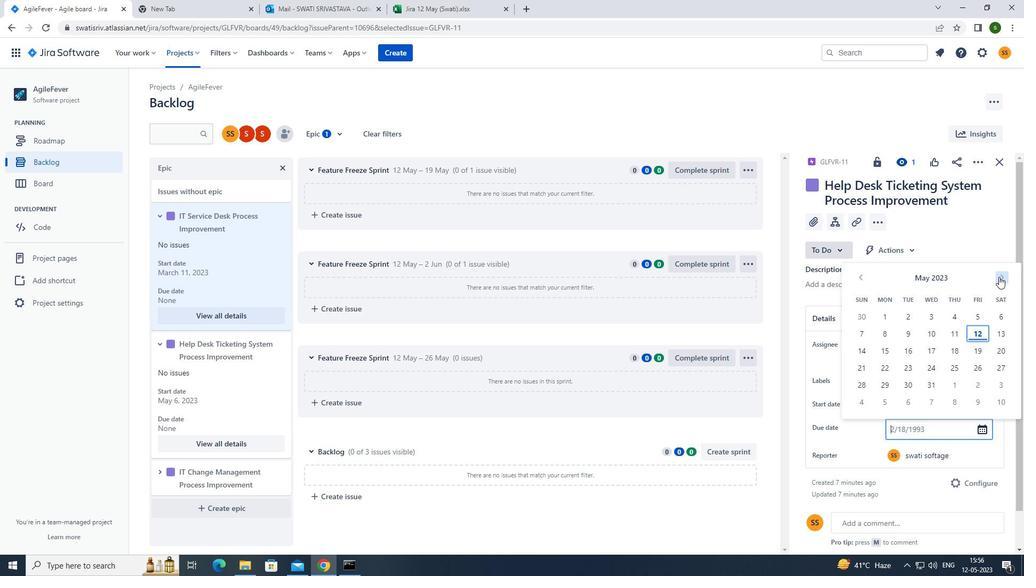 
Action: Mouse pressed left at (999, 276)
Screenshot: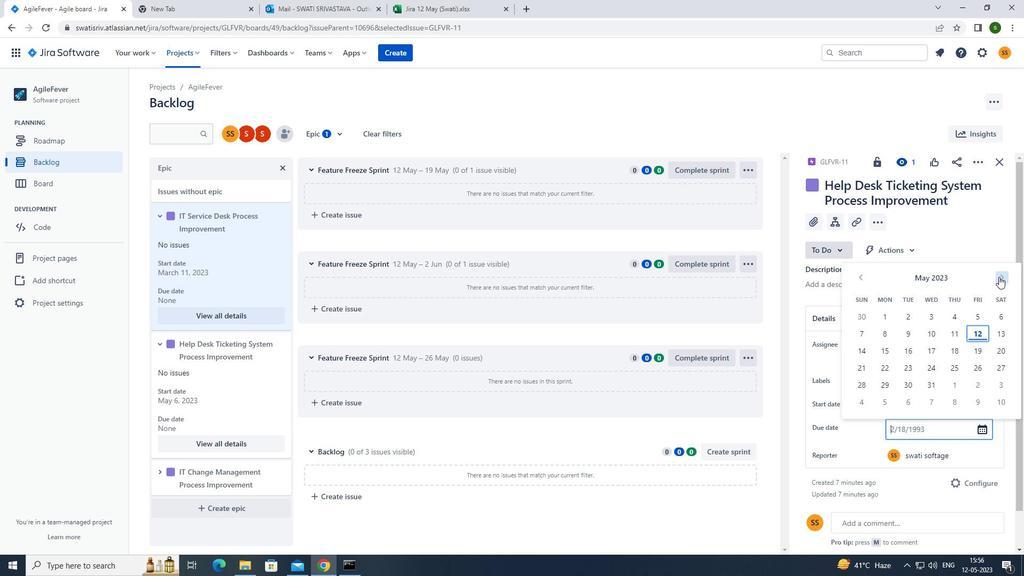 
Action: Mouse pressed left at (999, 276)
Screenshot: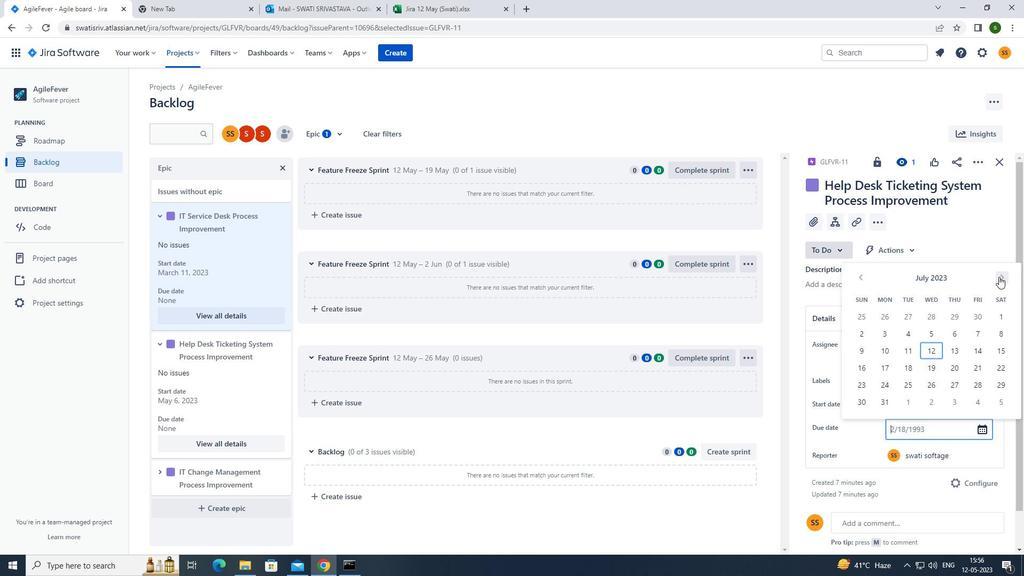 
Action: Mouse pressed left at (999, 276)
Screenshot: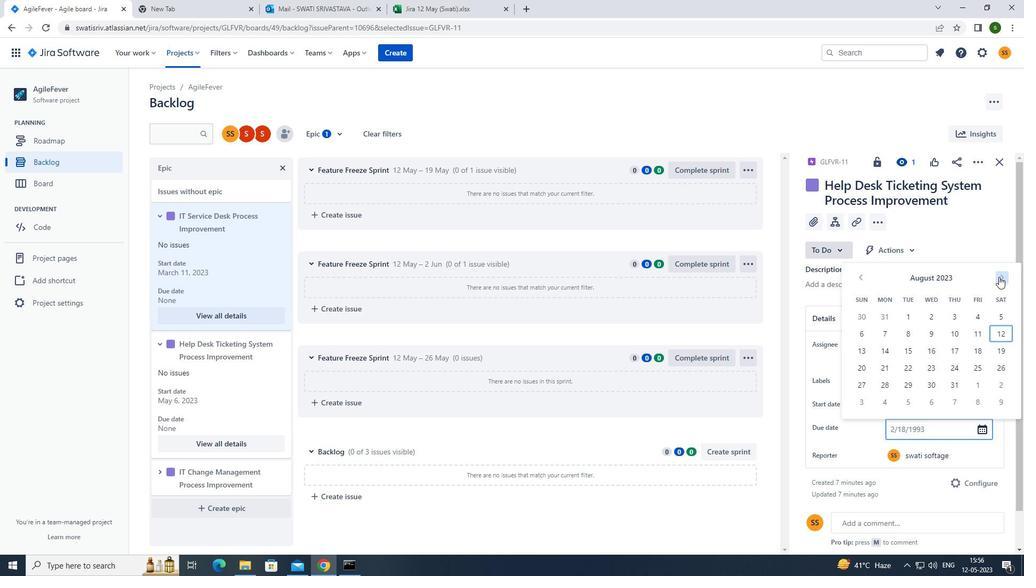 
Action: Mouse pressed left at (999, 276)
Screenshot: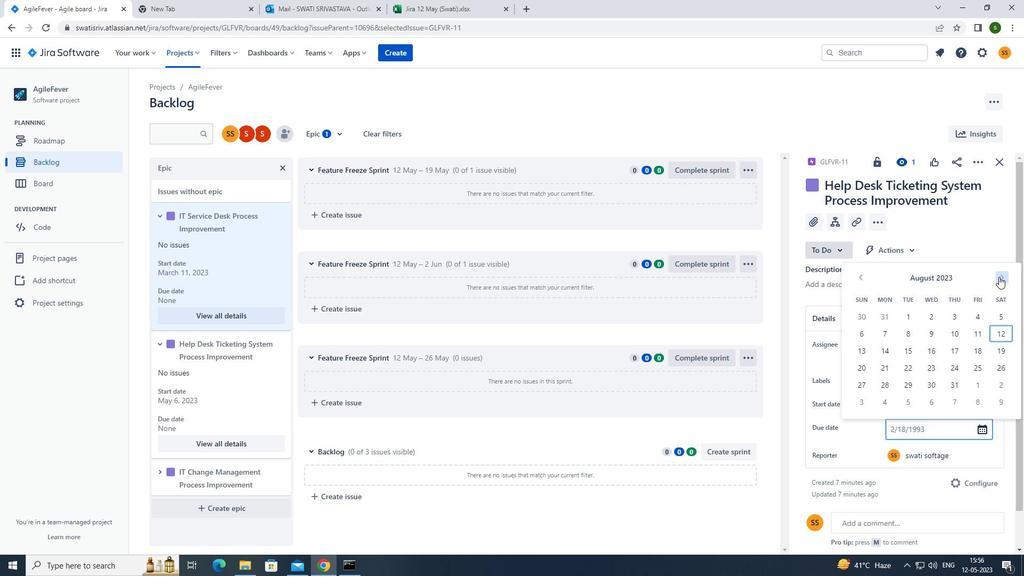 
Action: Mouse pressed left at (999, 276)
Screenshot: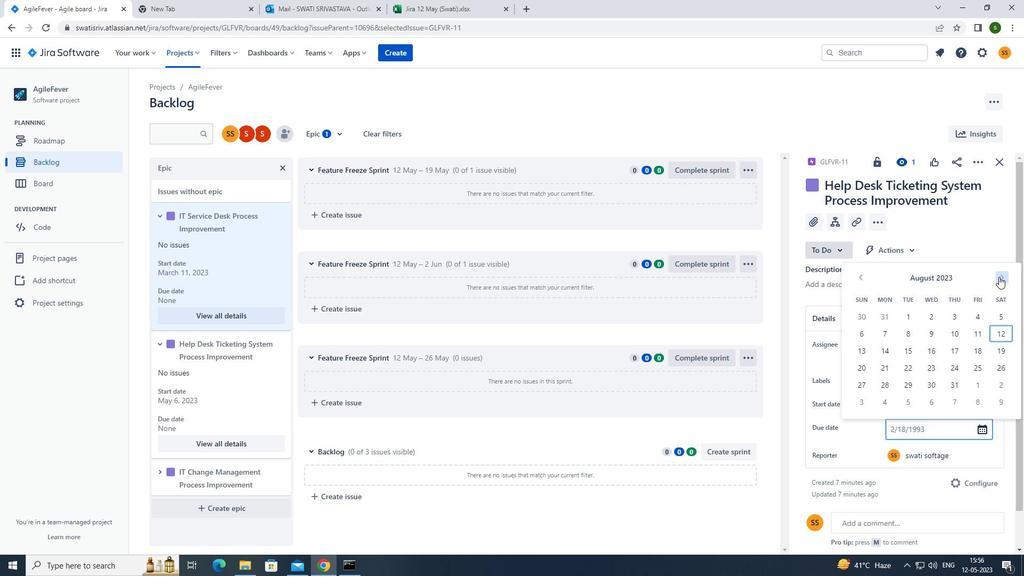 
Action: Mouse pressed left at (999, 276)
Screenshot: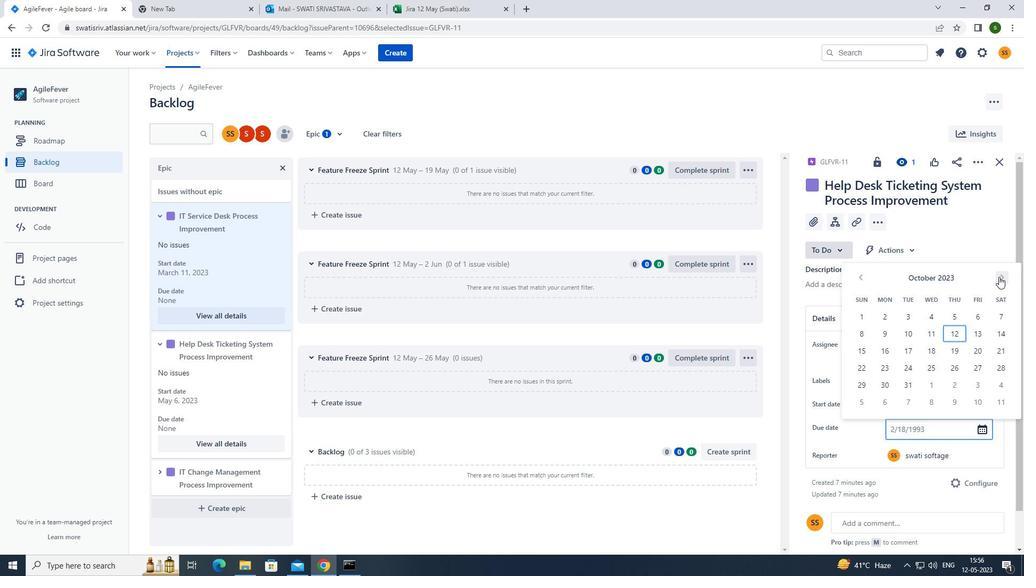 
Action: Mouse pressed left at (999, 276)
Screenshot: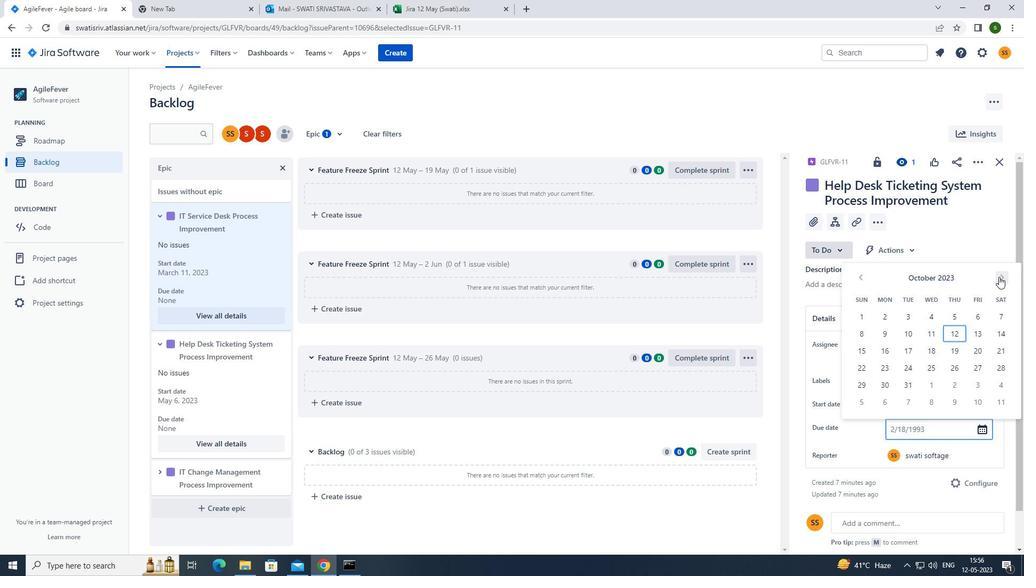 
Action: Mouse pressed left at (999, 276)
Screenshot: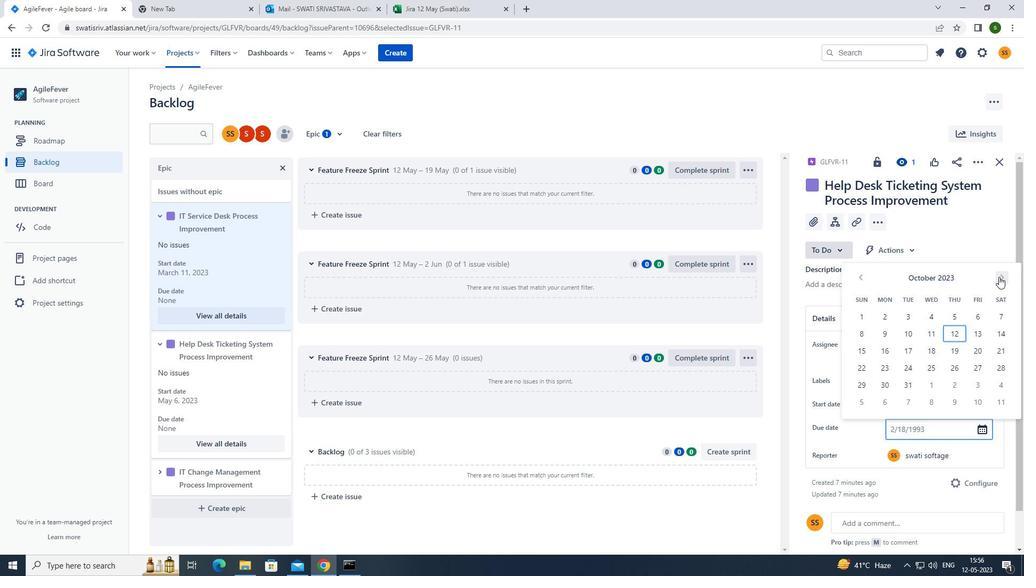 
Action: Mouse pressed left at (999, 276)
Screenshot: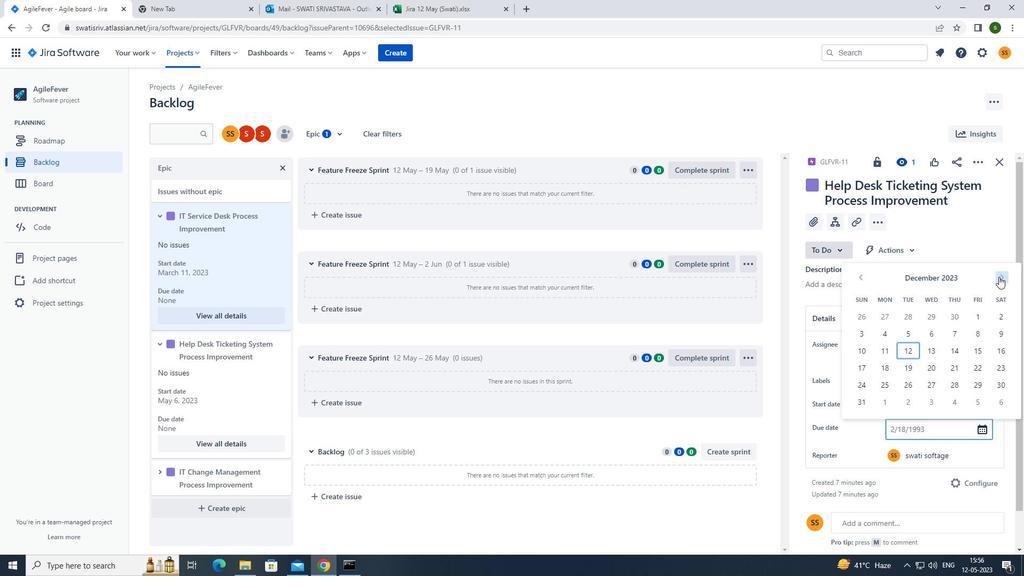 
Action: Mouse pressed left at (999, 276)
Screenshot: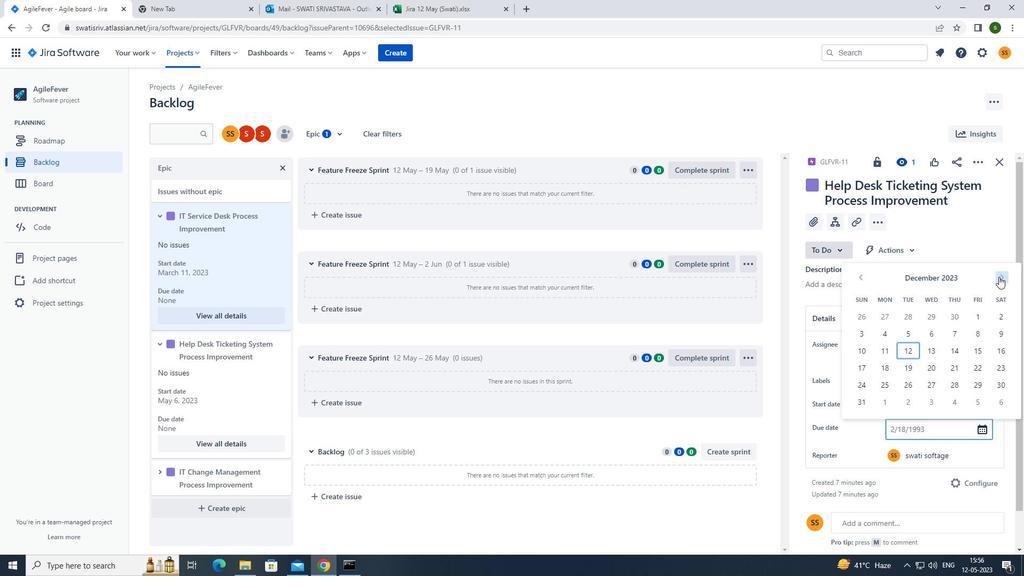 
Action: Mouse pressed left at (999, 276)
Screenshot: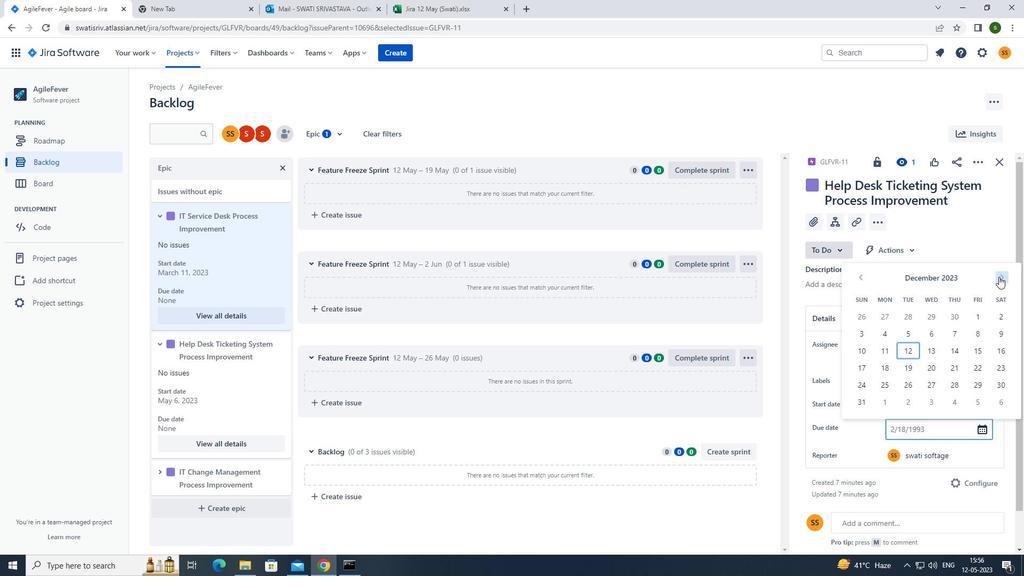 
Action: Mouse pressed left at (999, 276)
Screenshot: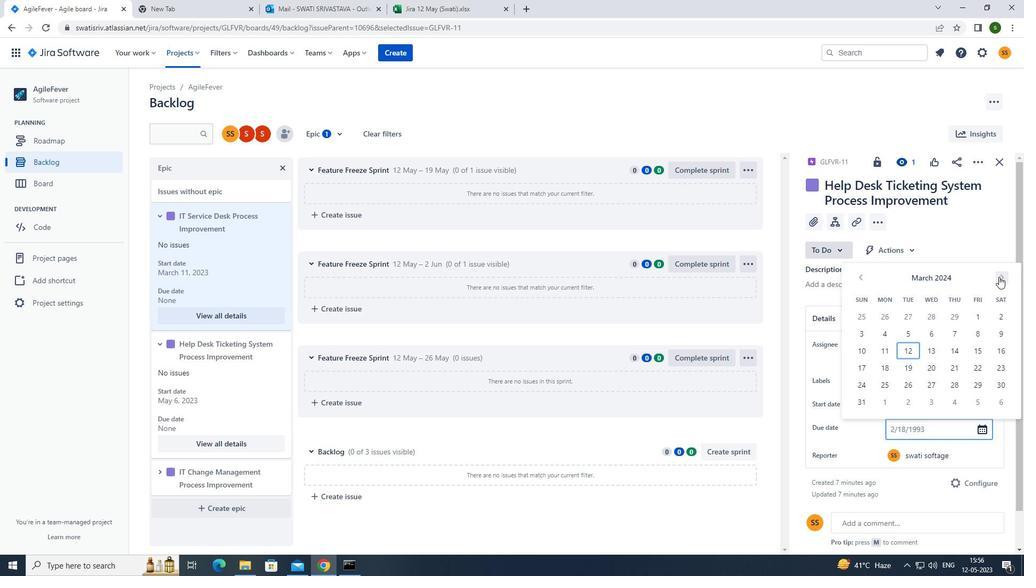 
Action: Mouse pressed left at (999, 276)
Screenshot: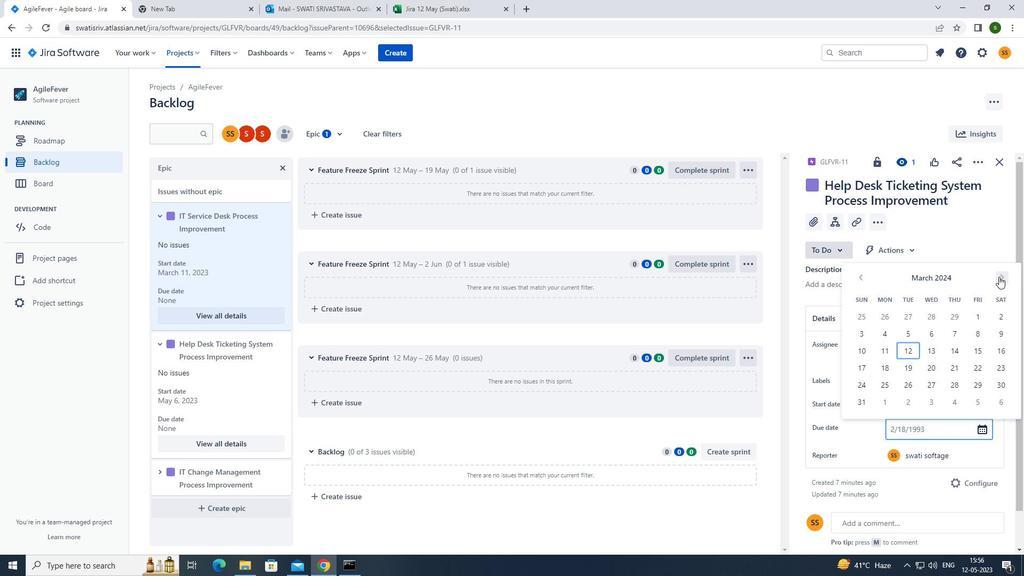 
Action: Mouse pressed left at (999, 276)
Screenshot: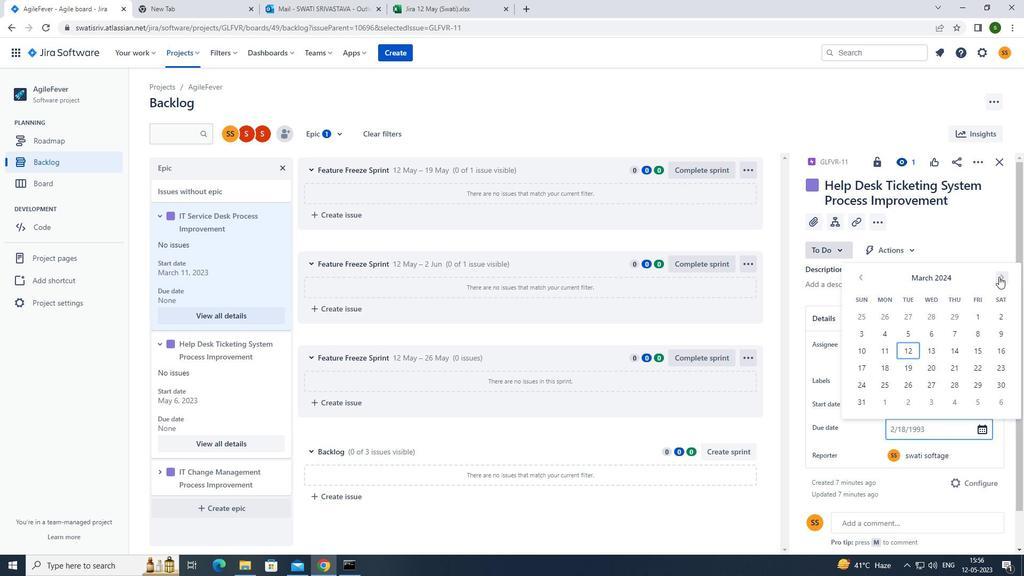 
Action: Mouse pressed left at (999, 276)
Screenshot: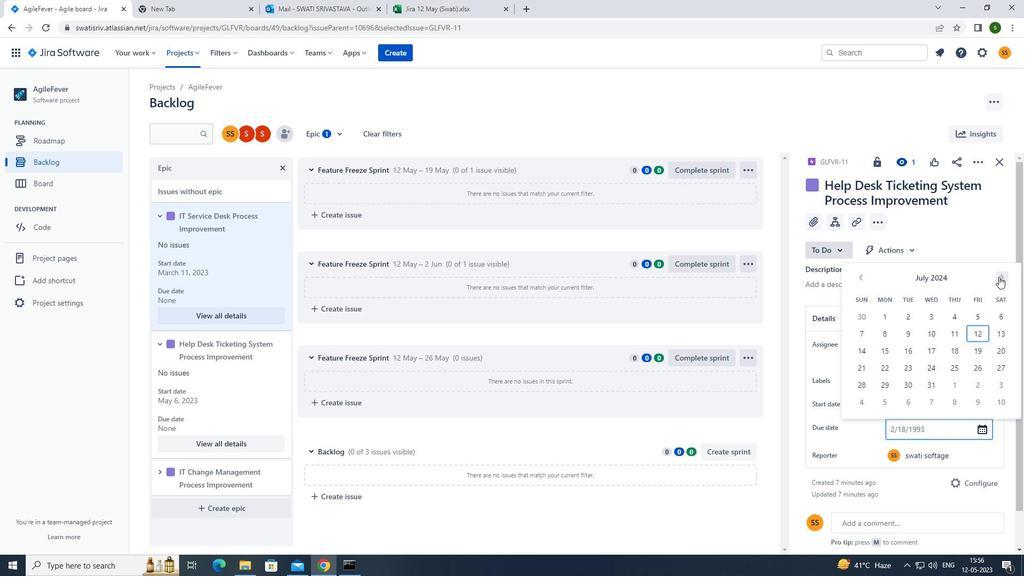 
Action: Mouse pressed left at (999, 276)
Screenshot: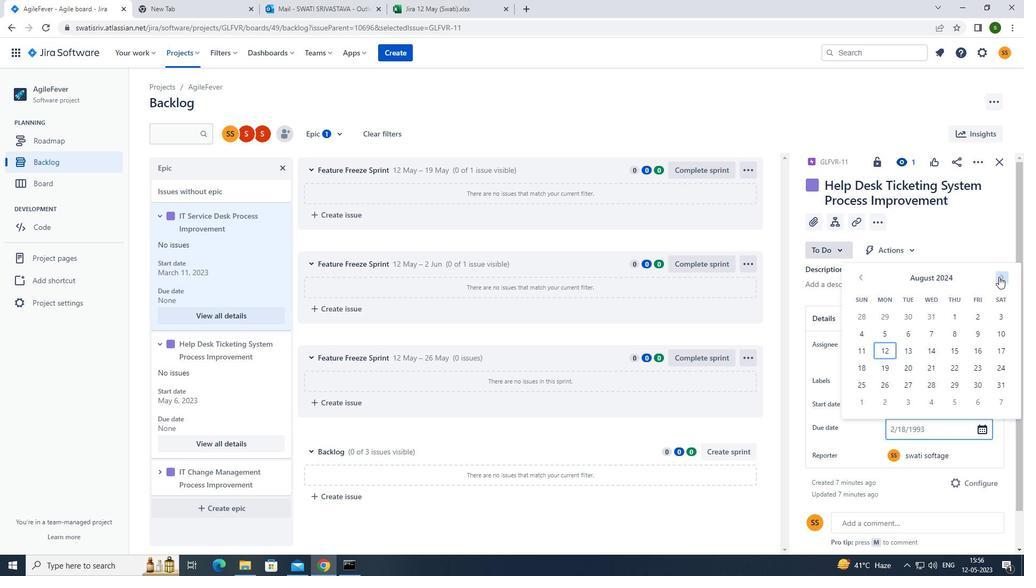 
Action: Mouse pressed left at (999, 276)
Screenshot: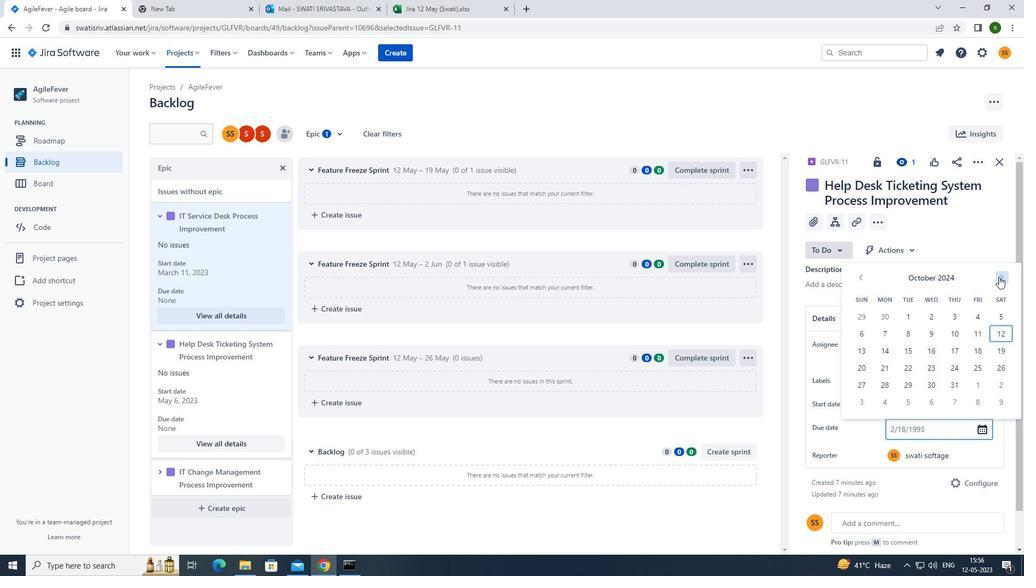 
Action: Mouse pressed left at (999, 276)
Screenshot: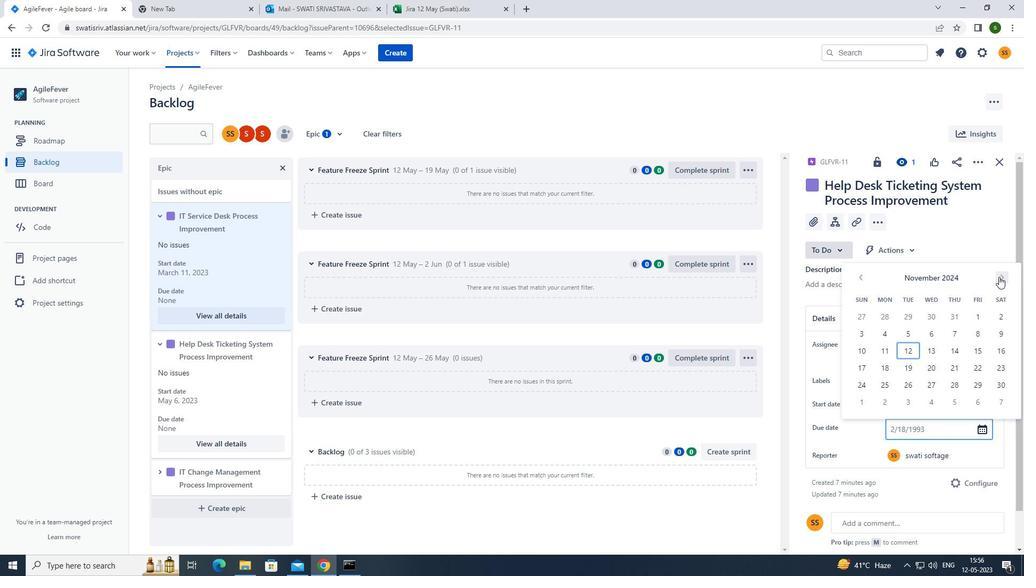 
Action: Mouse pressed left at (999, 276)
Screenshot: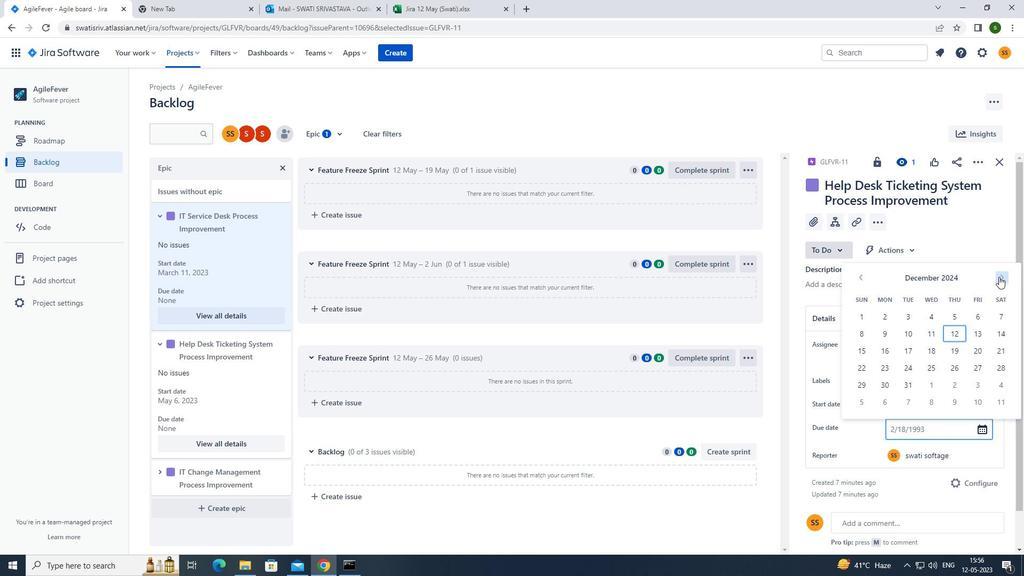 
Action: Mouse pressed left at (999, 276)
Screenshot: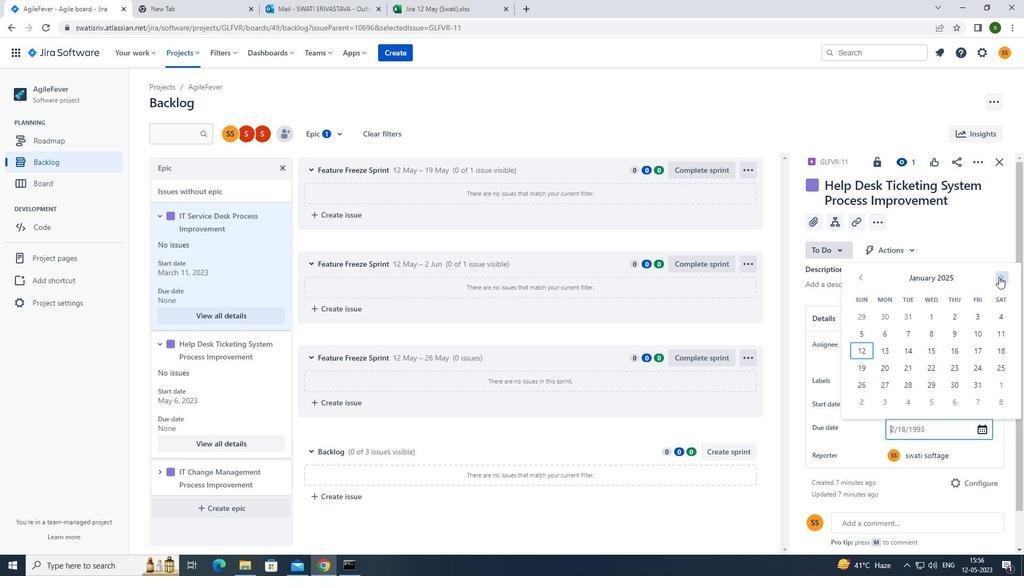 
Action: Mouse pressed left at (999, 276)
Screenshot: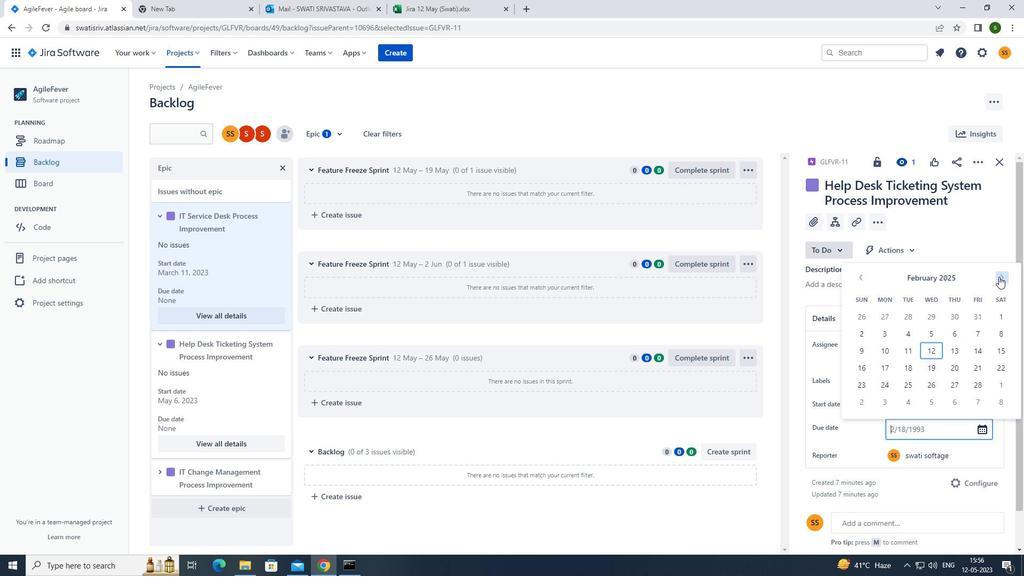 
Action: Mouse pressed left at (999, 276)
Screenshot: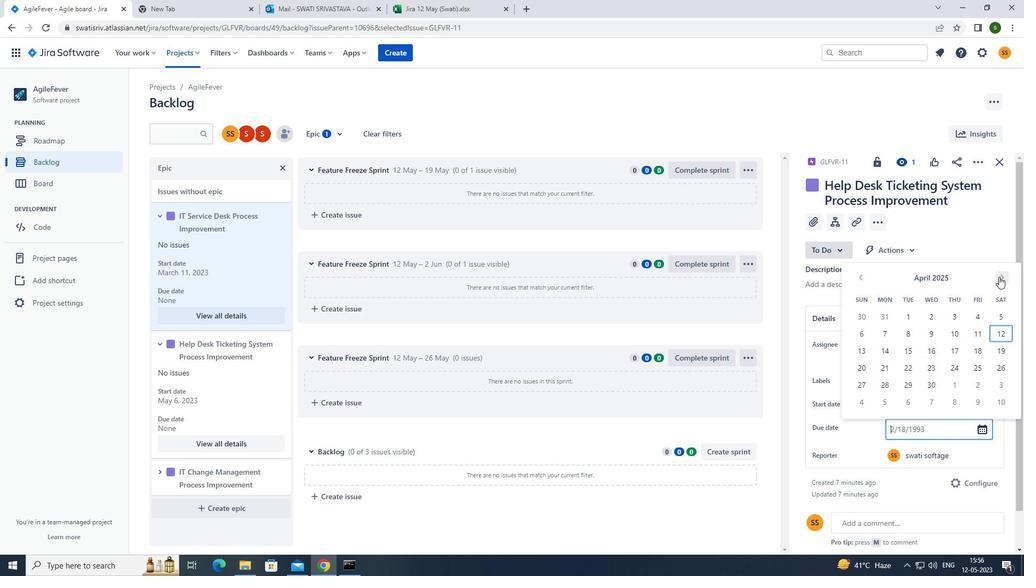 
Action: Mouse pressed left at (999, 276)
Screenshot: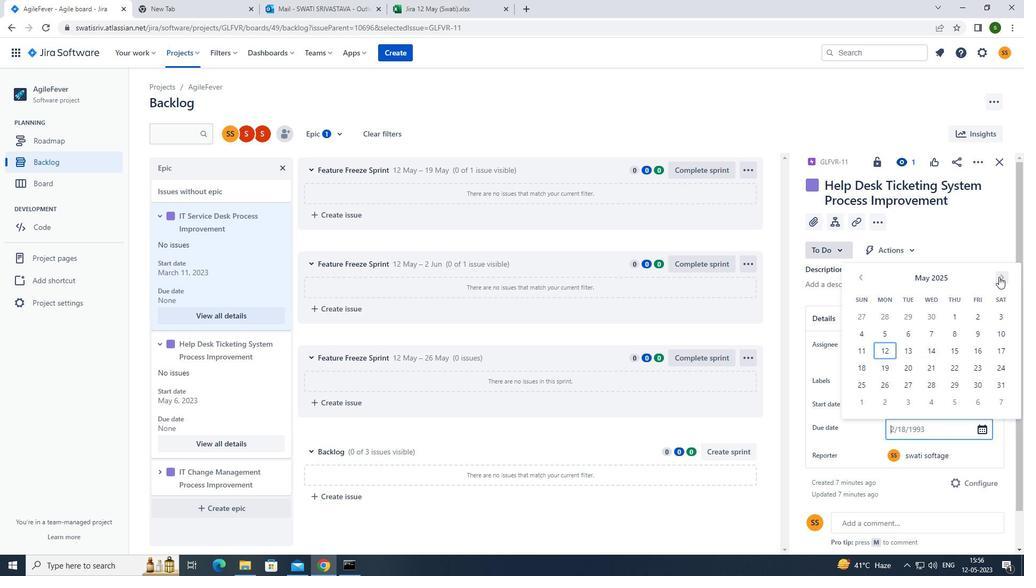 
Action: Mouse pressed left at (999, 276)
Screenshot: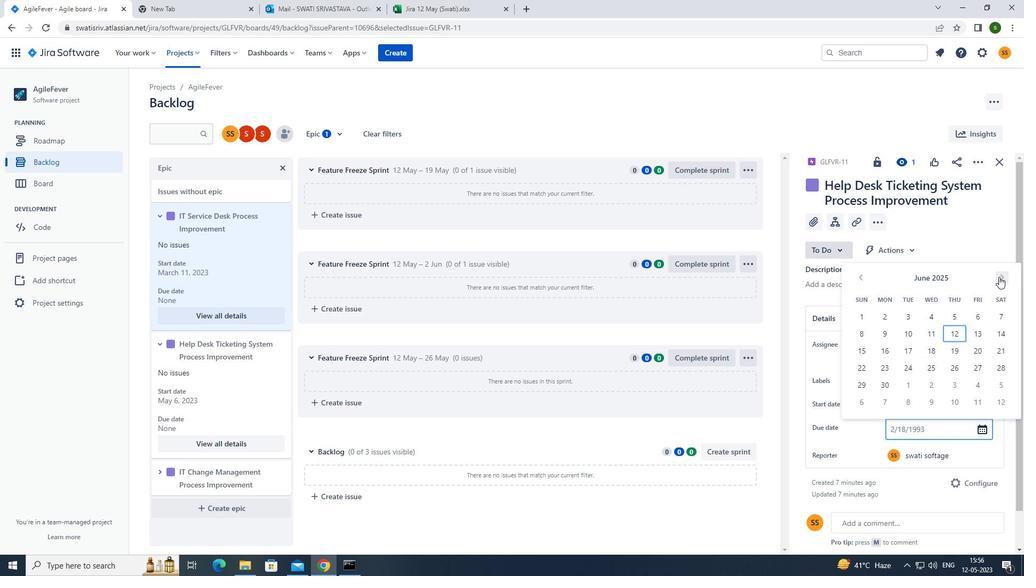 
Action: Mouse pressed left at (999, 276)
Screenshot: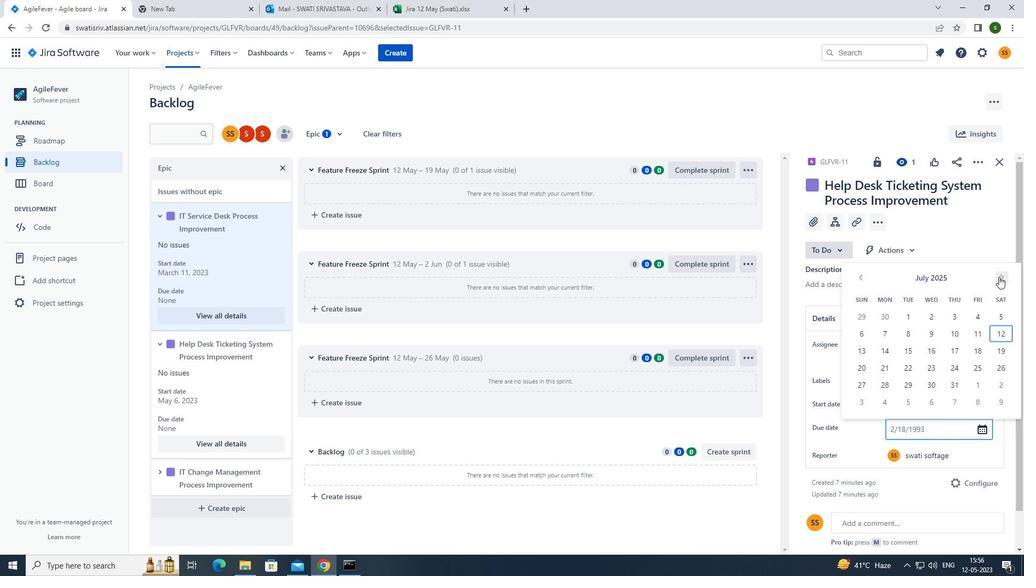 
Action: Mouse moved to (1005, 276)
Screenshot: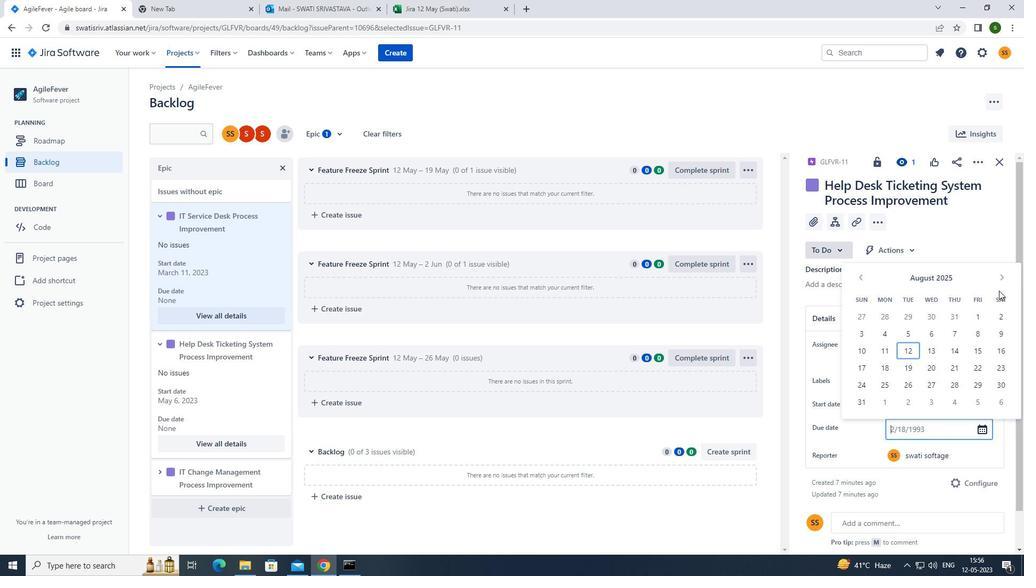 
Action: Mouse pressed left at (1005, 276)
Screenshot: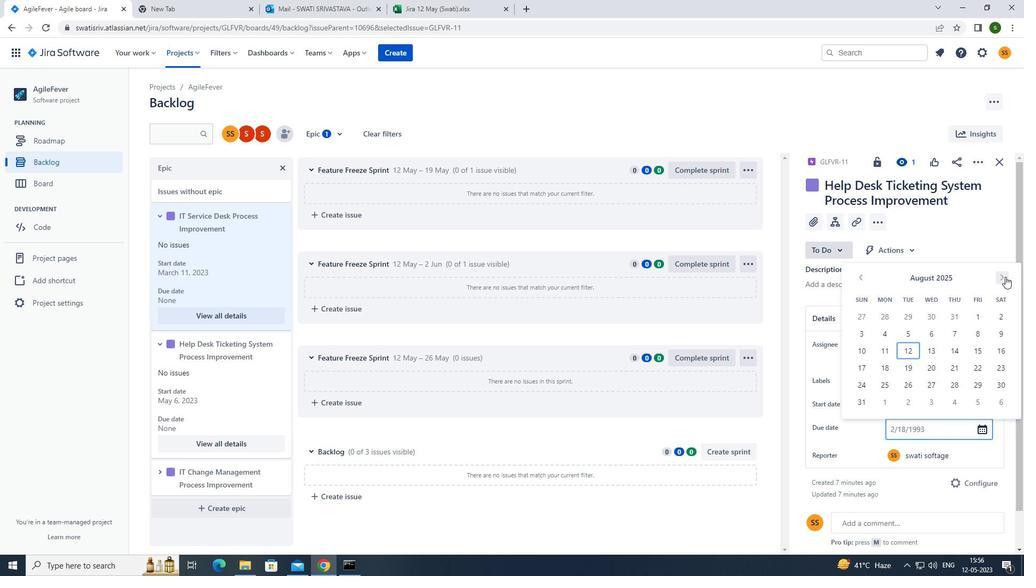 
Action: Mouse pressed left at (1005, 276)
Screenshot: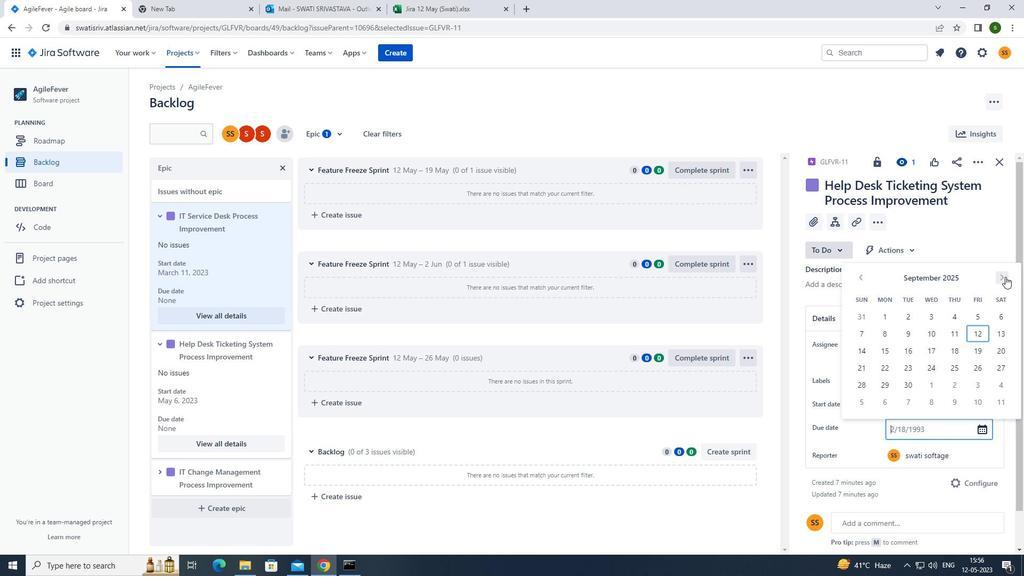 
Action: Mouse pressed left at (1005, 276)
Screenshot: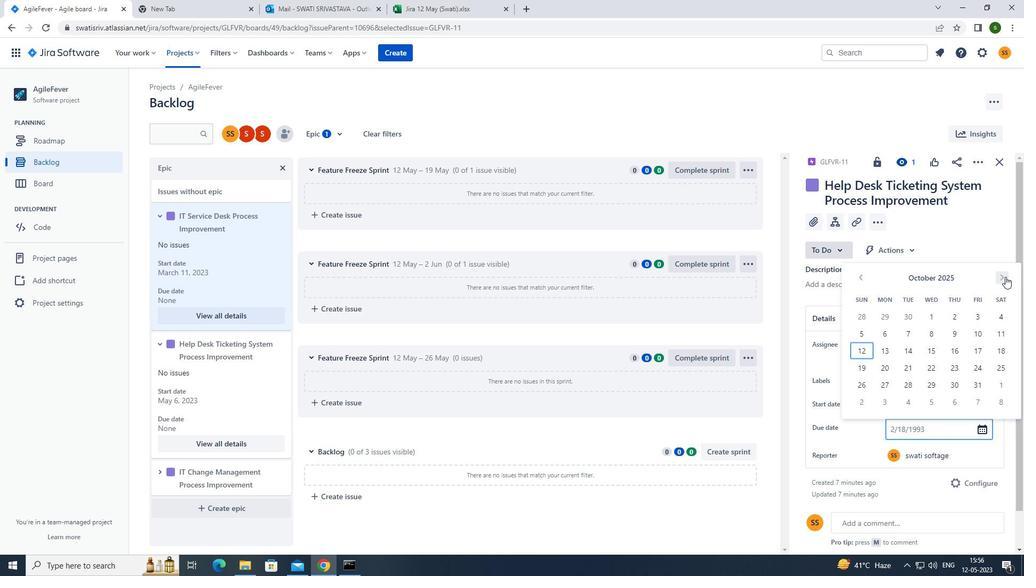 
Action: Mouse pressed left at (1005, 276)
Screenshot: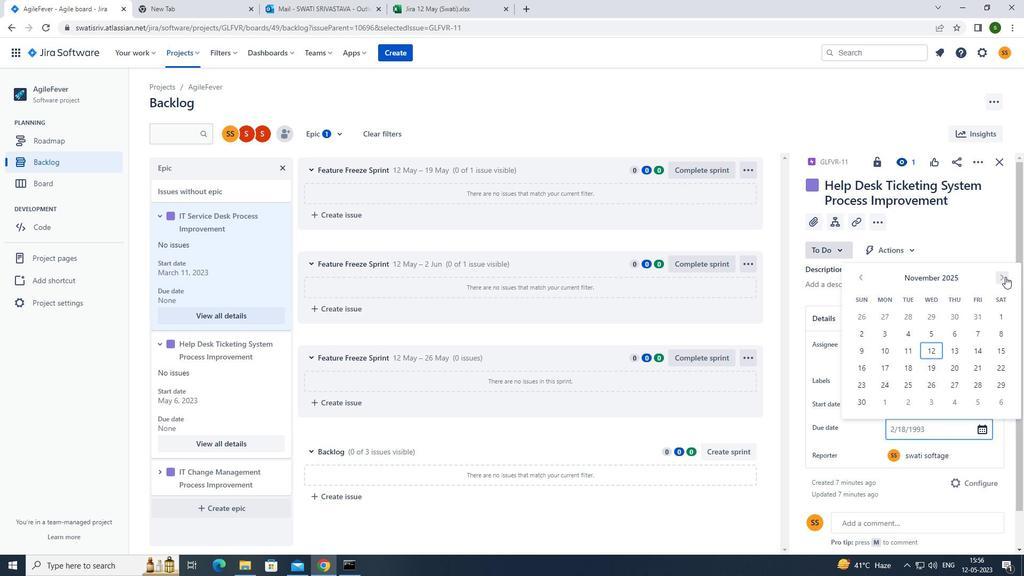 
Action: Mouse moved to (888, 335)
Screenshot: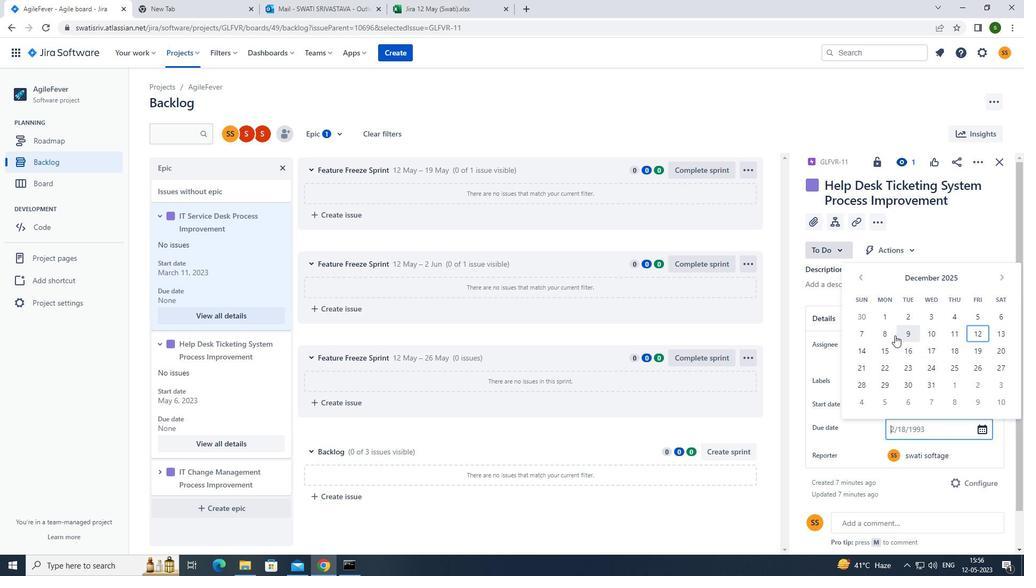 
Action: Mouse pressed left at (888, 335)
Screenshot: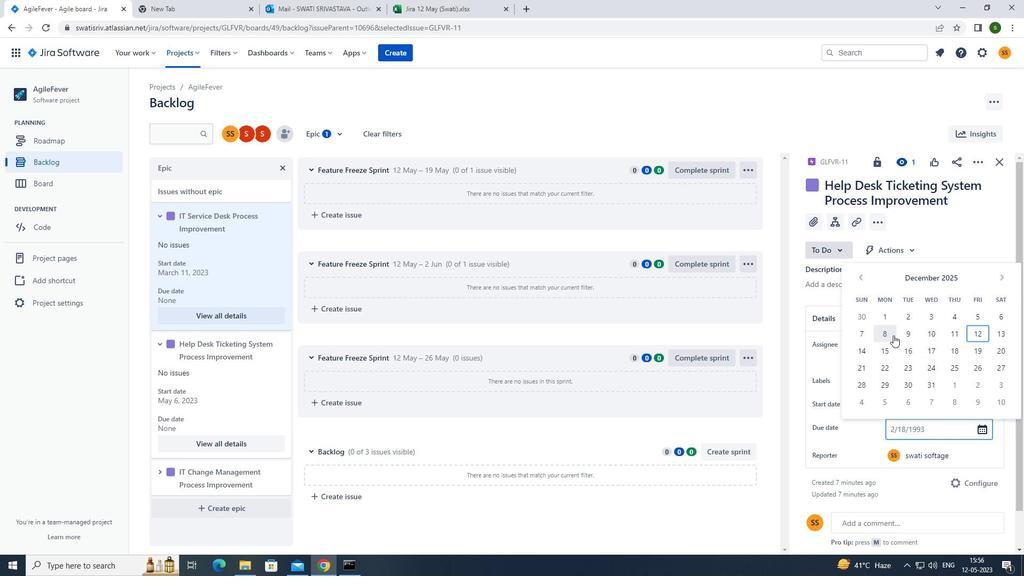 
Action: Mouse moved to (160, 472)
Screenshot: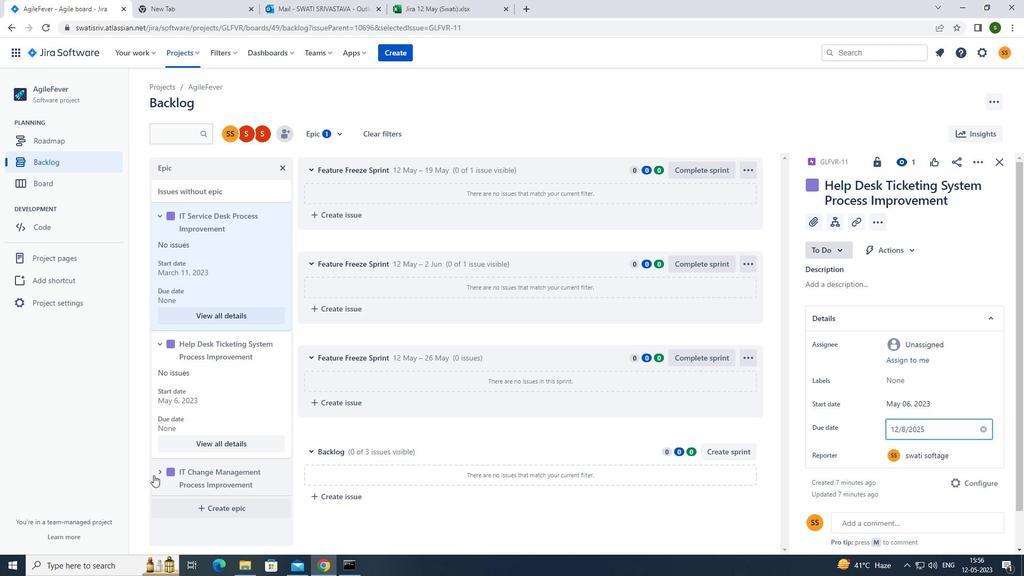 
Action: Mouse pressed left at (160, 472)
Screenshot: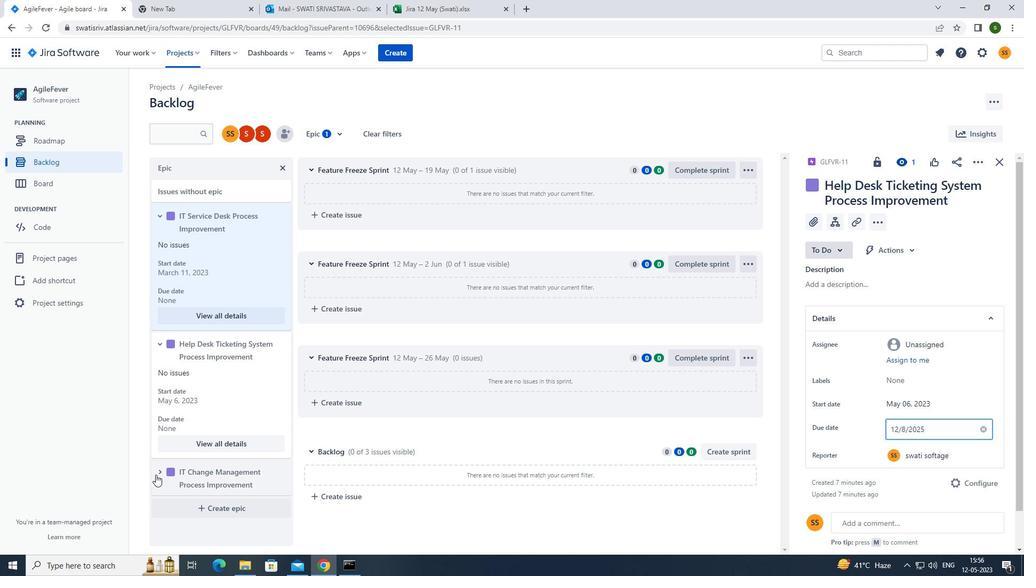 
Action: Mouse moved to (209, 439)
Screenshot: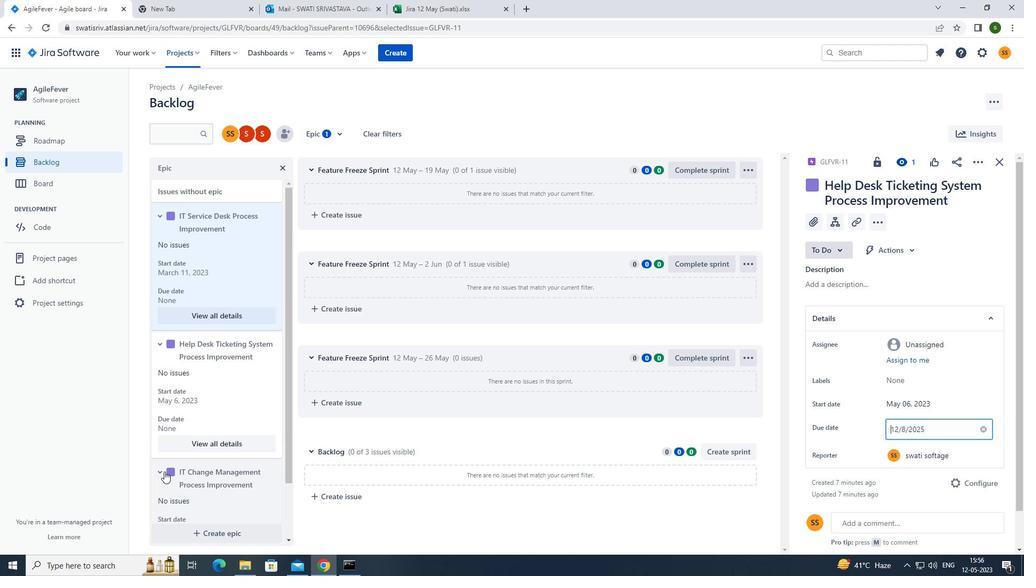 
Action: Mouse scrolled (209, 438) with delta (0, 0)
Screenshot: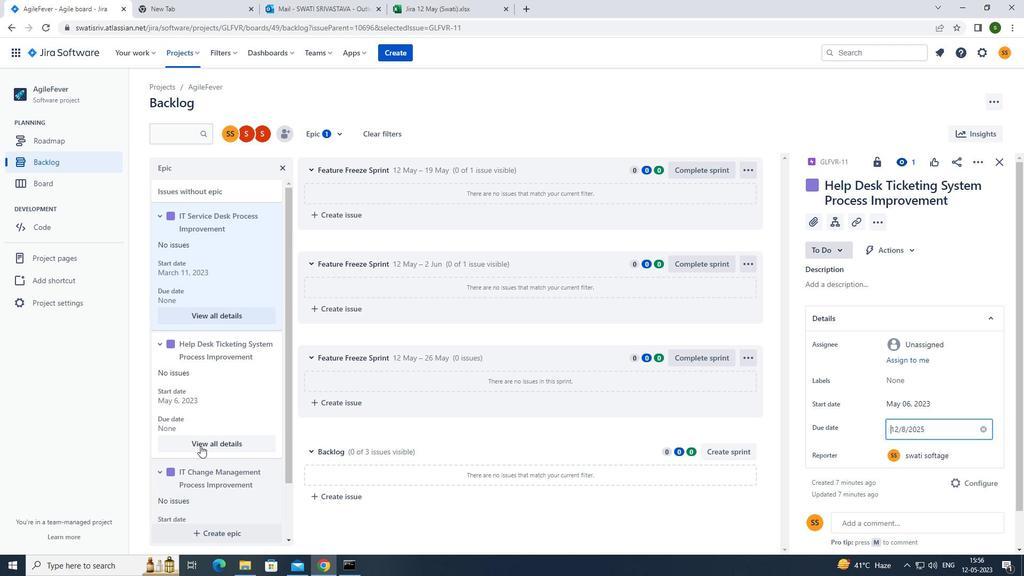 
Action: Mouse scrolled (209, 438) with delta (0, 0)
Screenshot: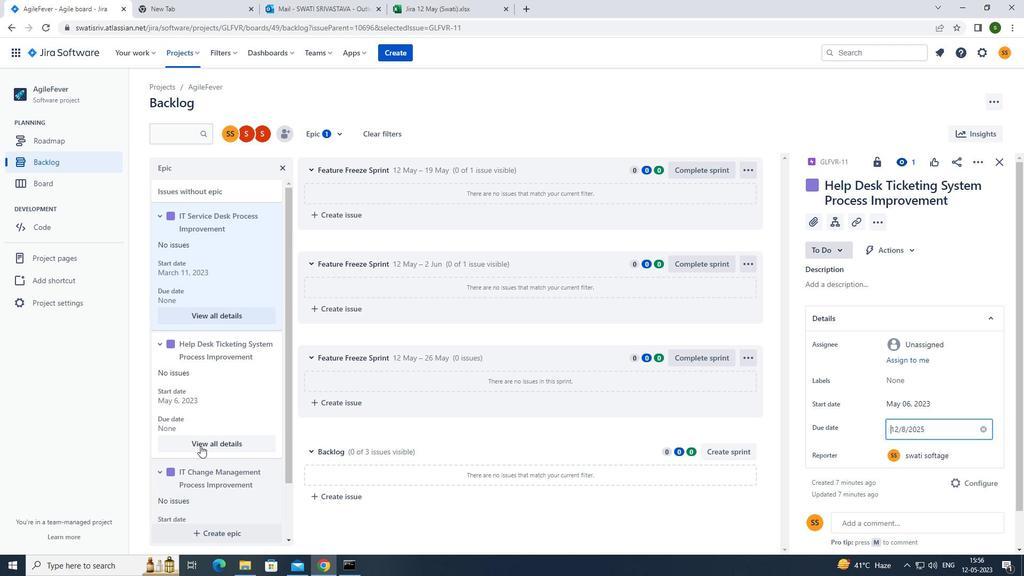 
Action: Mouse scrolled (209, 438) with delta (0, 0)
Screenshot: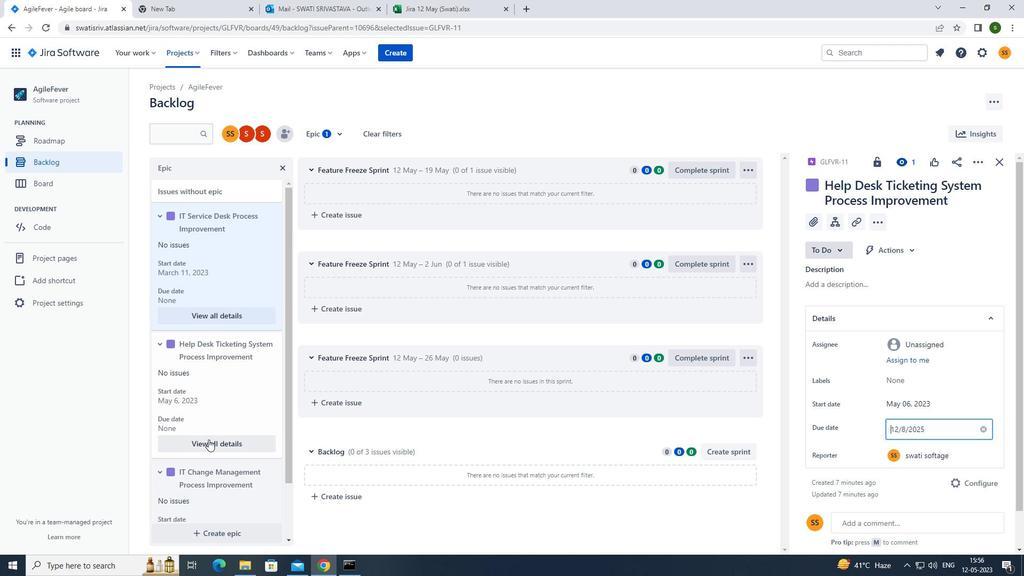 
Action: Mouse moved to (233, 506)
Screenshot: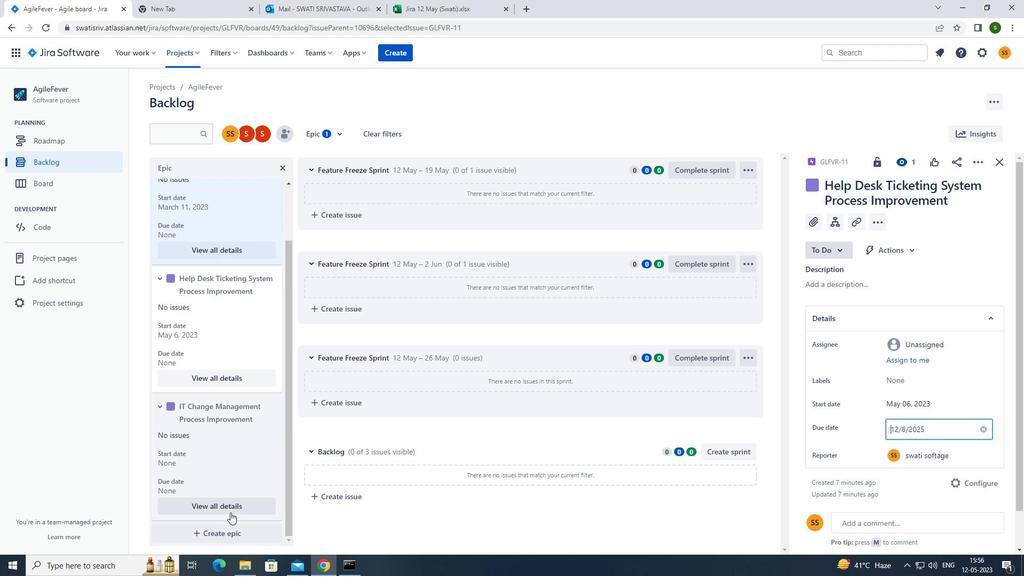 
Action: Mouse pressed left at (233, 506)
Screenshot: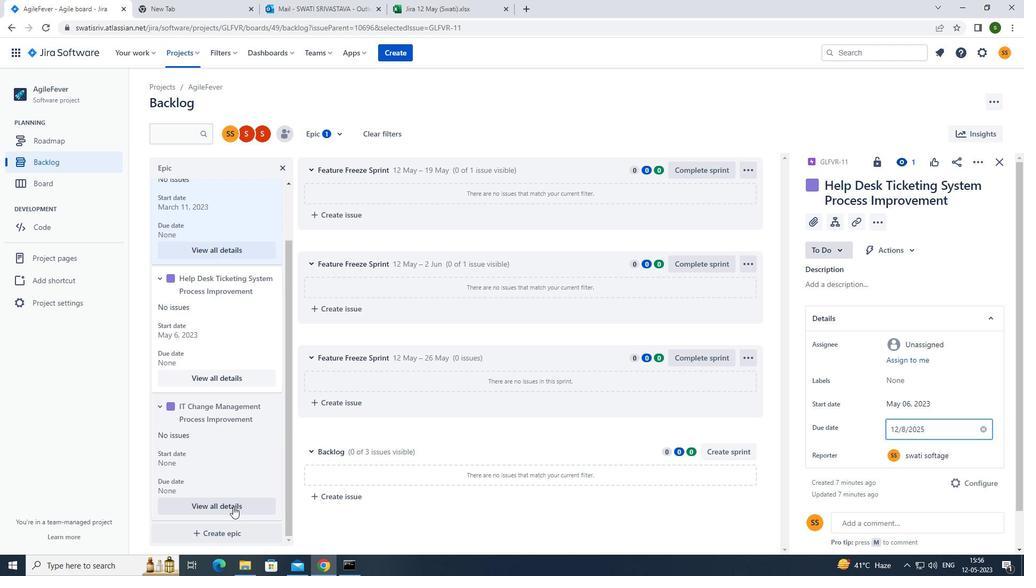 
Action: Mouse moved to (898, 406)
Screenshot: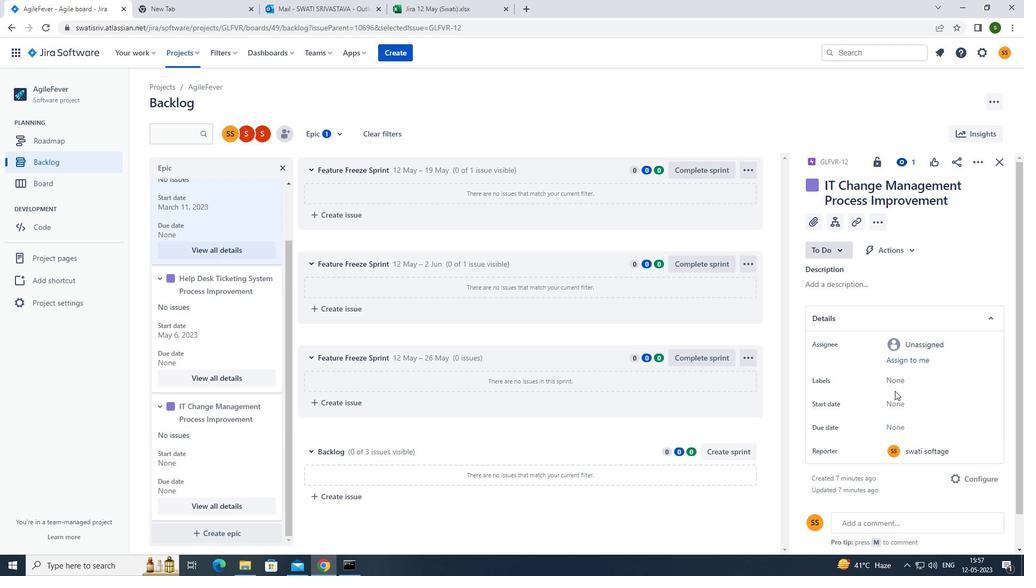 
Action: Mouse pressed left at (898, 406)
Screenshot: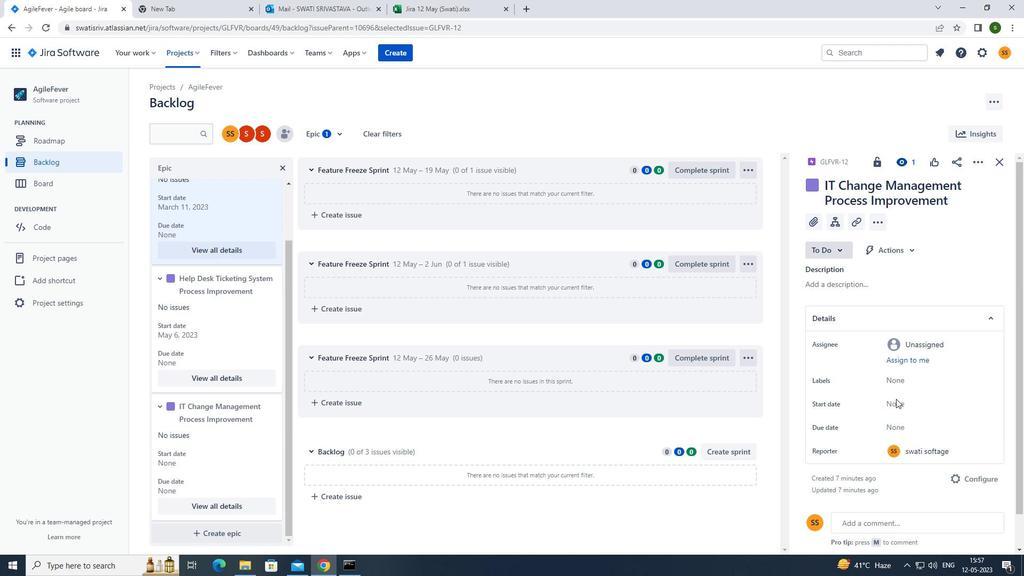 
Action: Mouse moved to (952, 283)
Screenshot: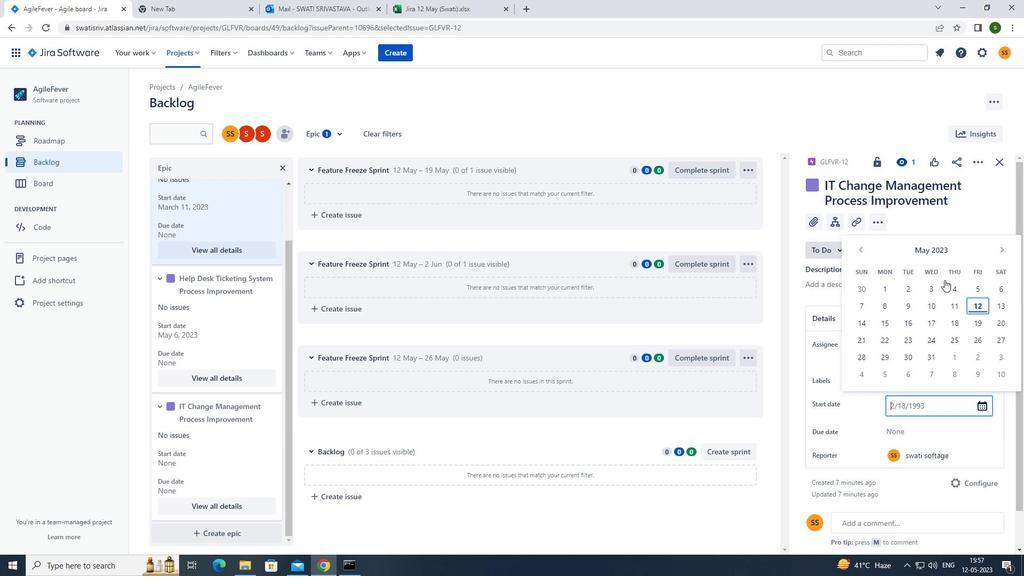 
Action: Mouse pressed left at (952, 283)
Screenshot: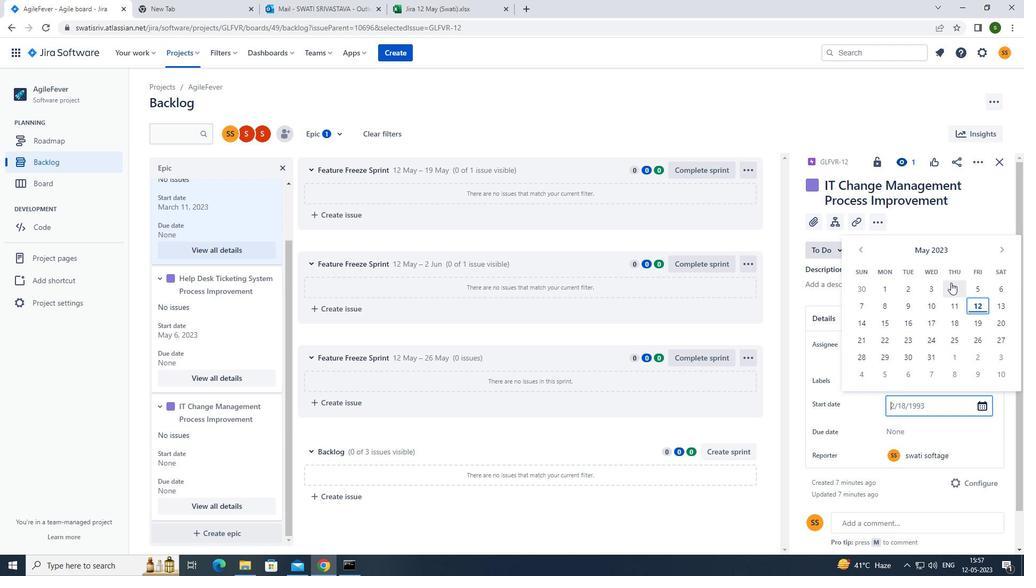 
Action: Mouse moved to (906, 428)
Screenshot: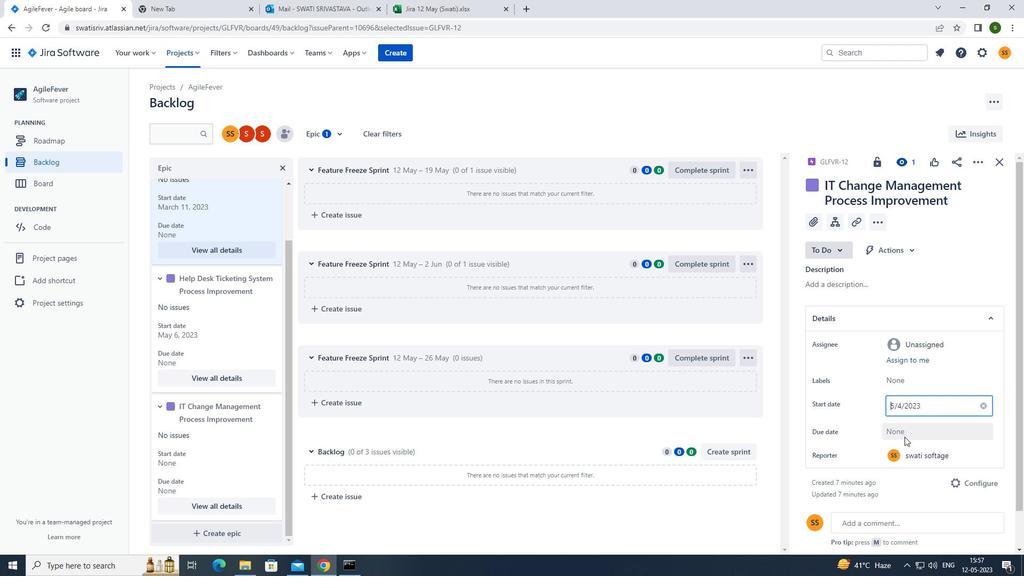 
Action: Mouse pressed left at (906, 428)
Screenshot: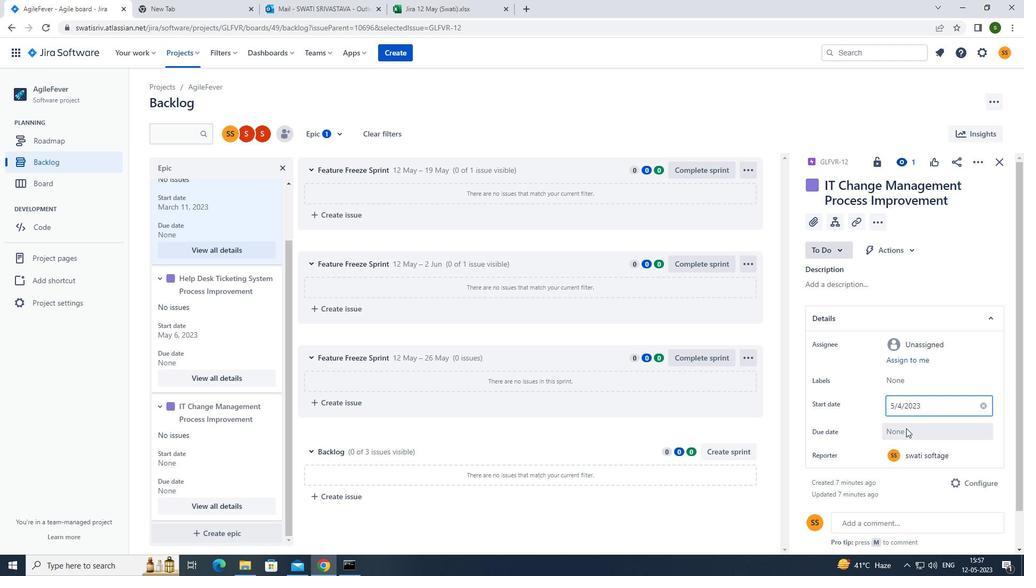 
Action: Mouse moved to (1005, 274)
Screenshot: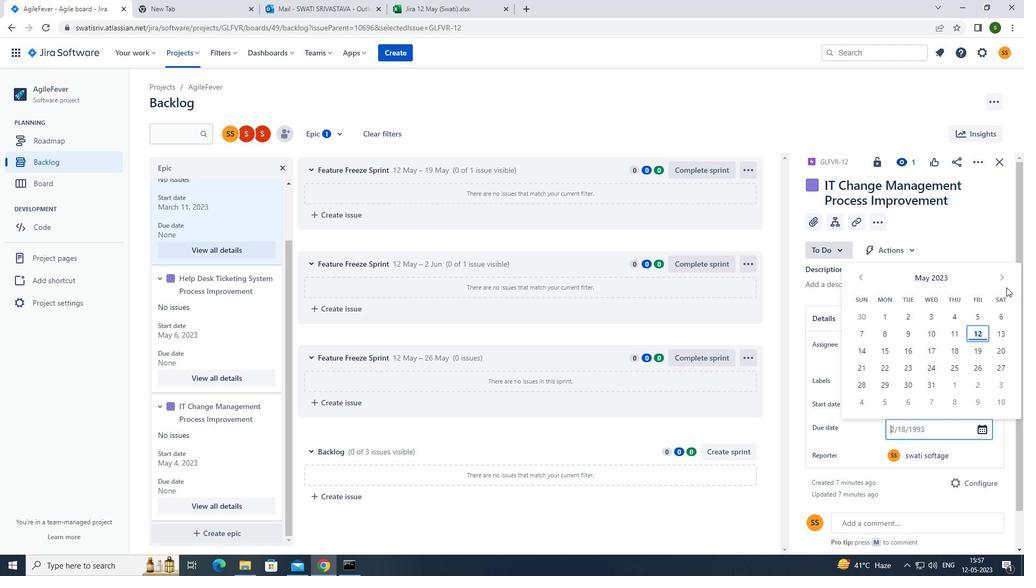 
Action: Mouse pressed left at (1005, 274)
Screenshot: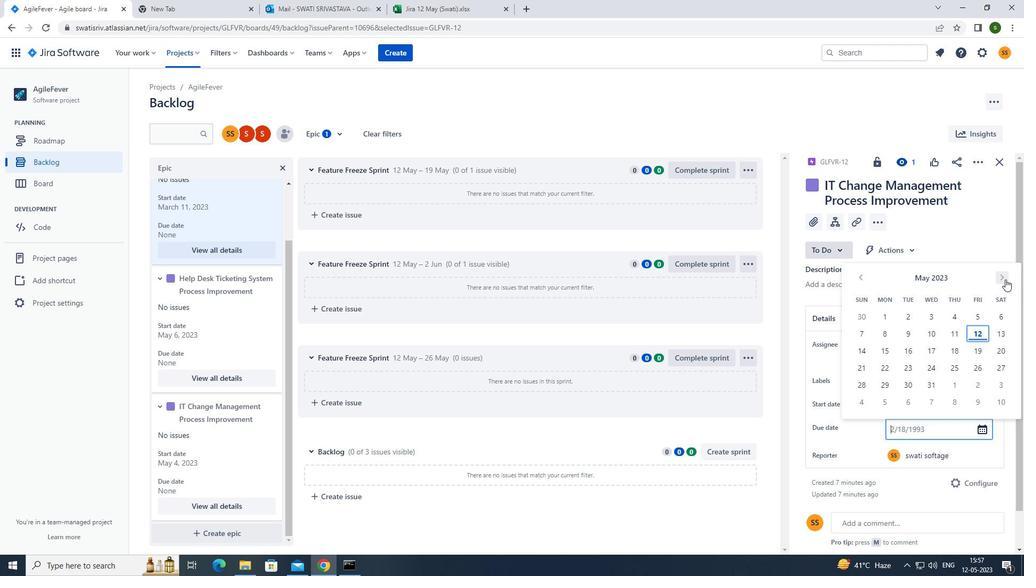 
Action: Mouse moved to (1005, 274)
Screenshot: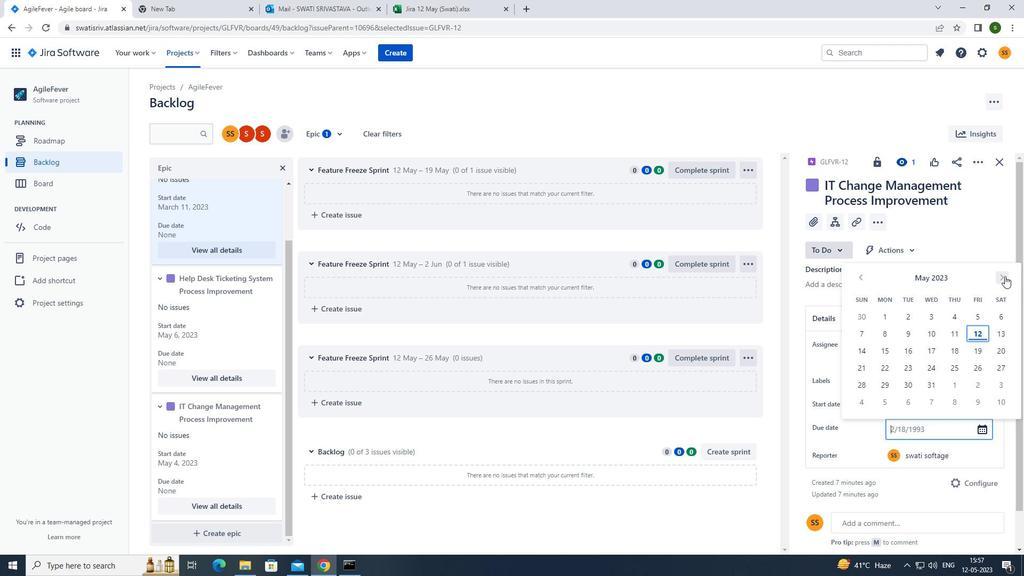 
Action: Mouse pressed left at (1005, 274)
Screenshot: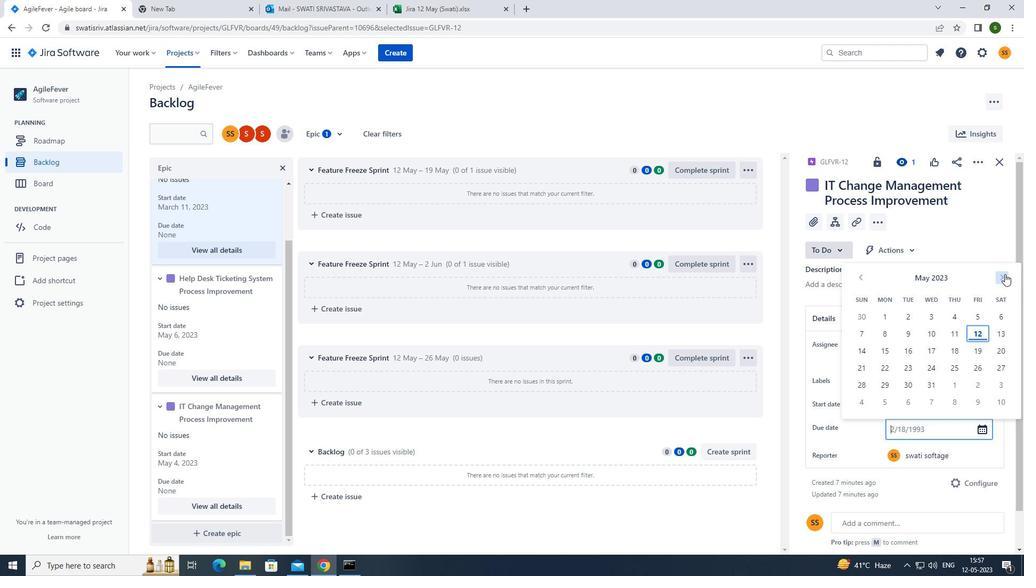 
Action: Mouse pressed left at (1005, 274)
Screenshot: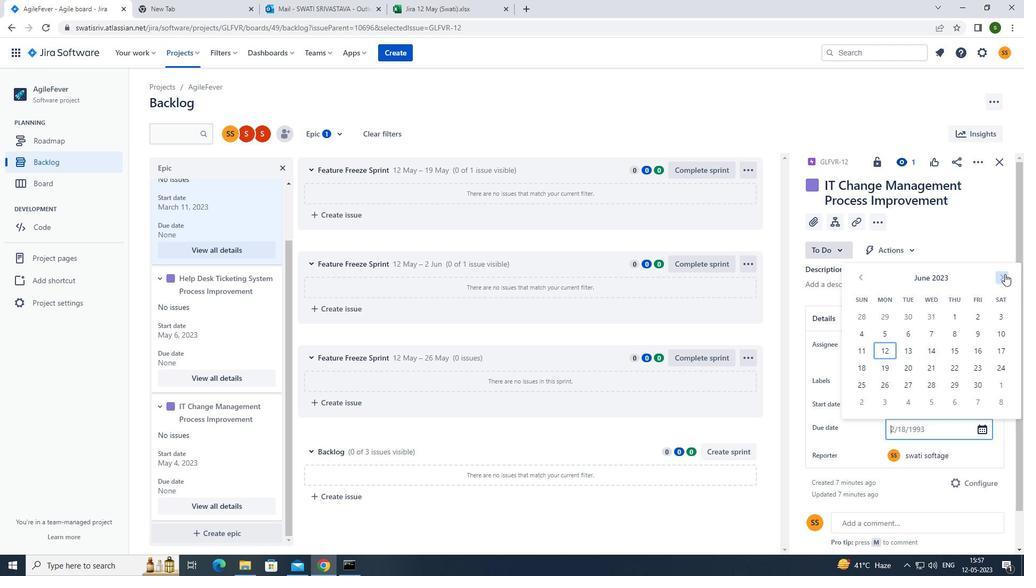 
Action: Mouse pressed left at (1005, 274)
Screenshot: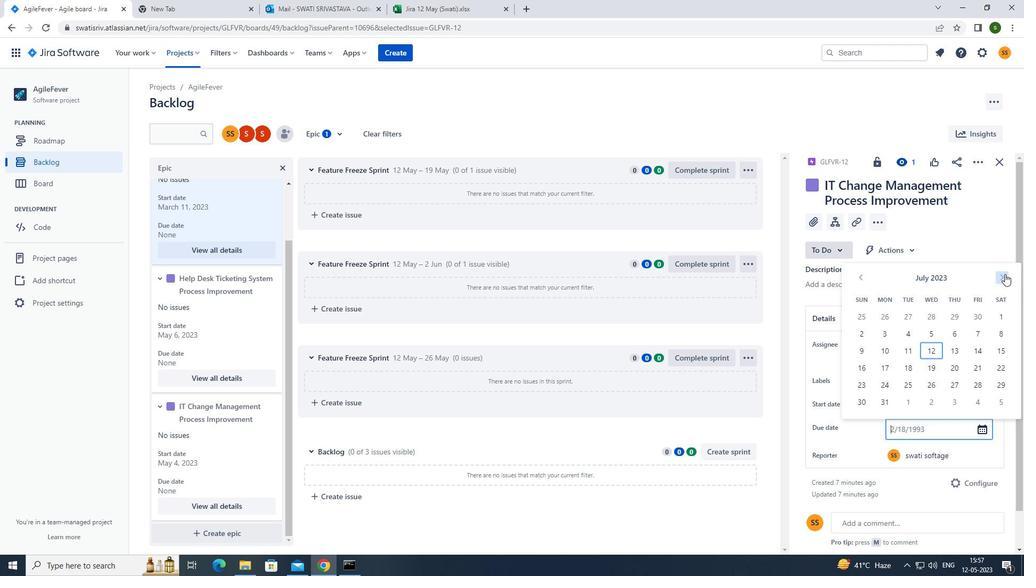 
Action: Mouse pressed left at (1005, 274)
Screenshot: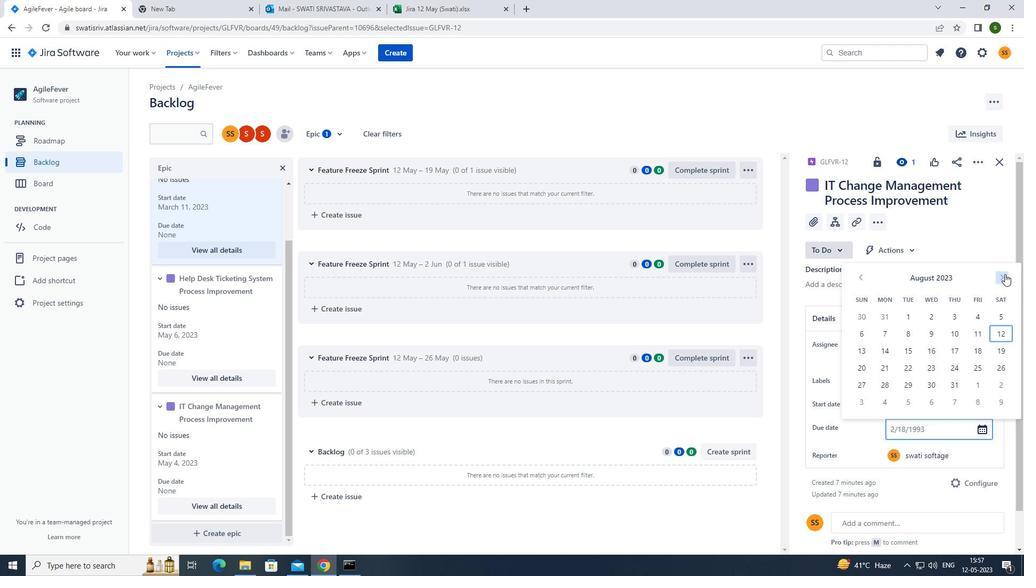 
Action: Mouse pressed left at (1005, 274)
Screenshot: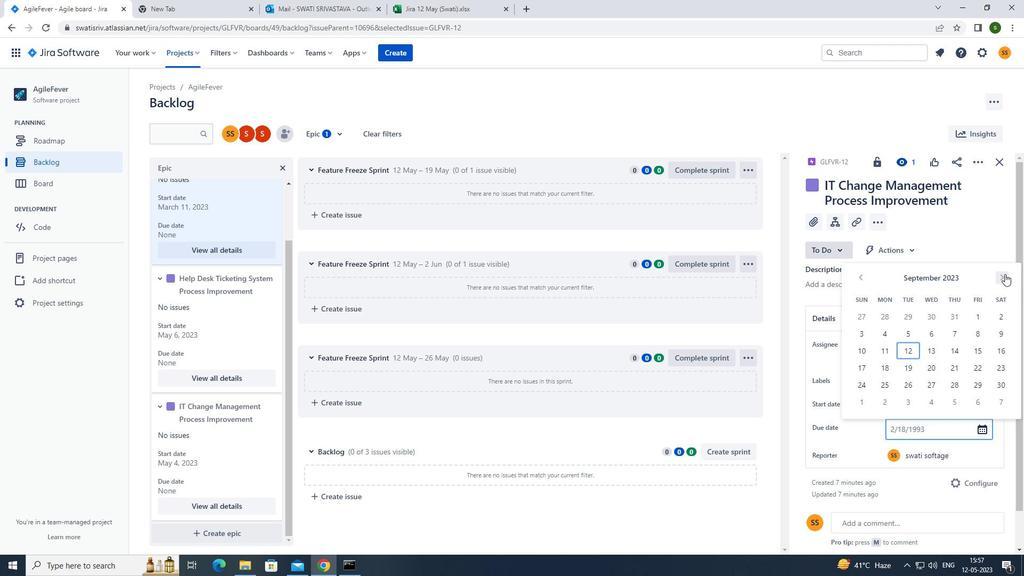 
Action: Mouse pressed left at (1005, 274)
Screenshot: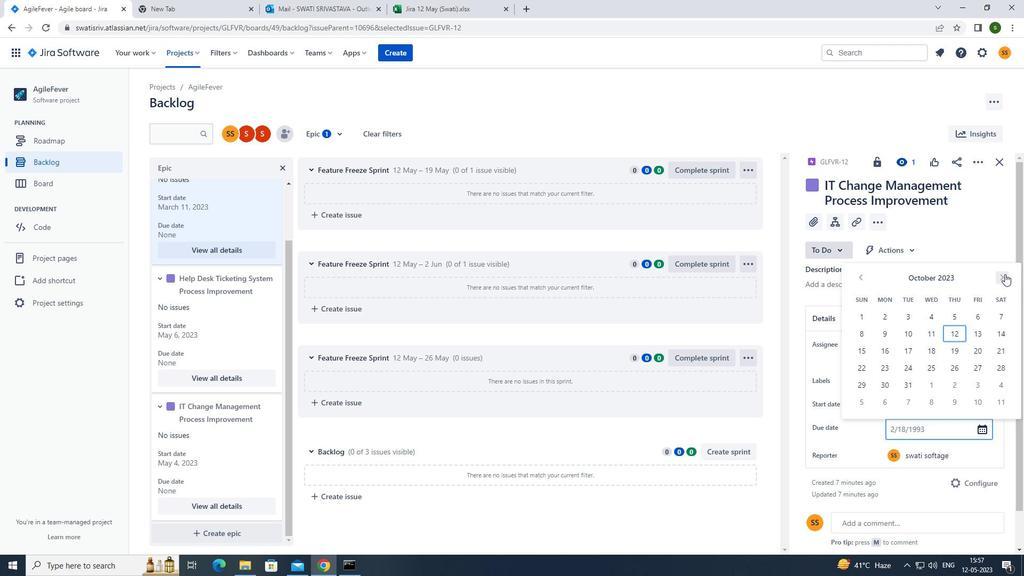 
Action: Mouse pressed left at (1005, 274)
Screenshot: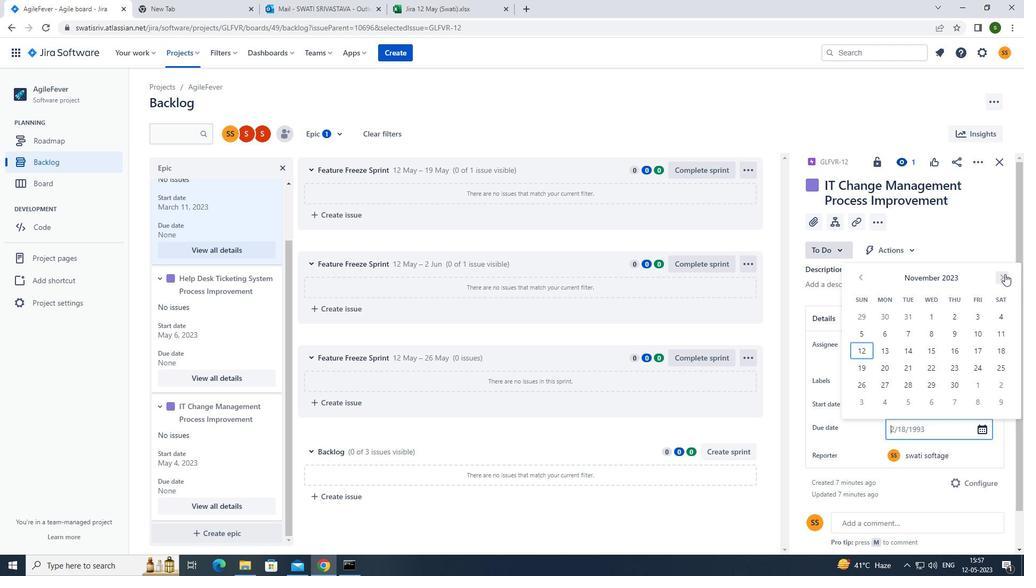 
Action: Mouse pressed left at (1005, 274)
Screenshot: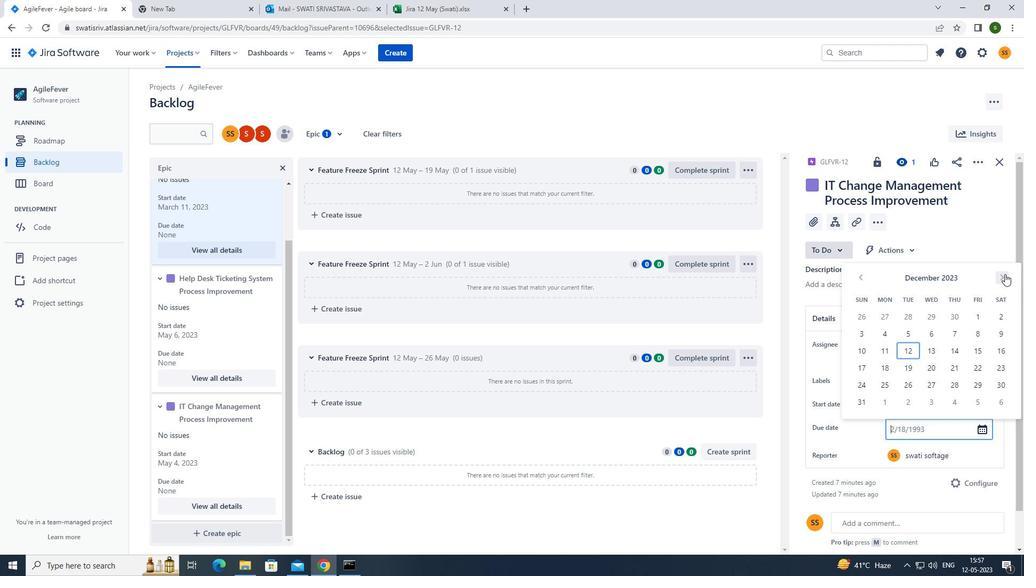 
Action: Mouse pressed left at (1005, 274)
Screenshot: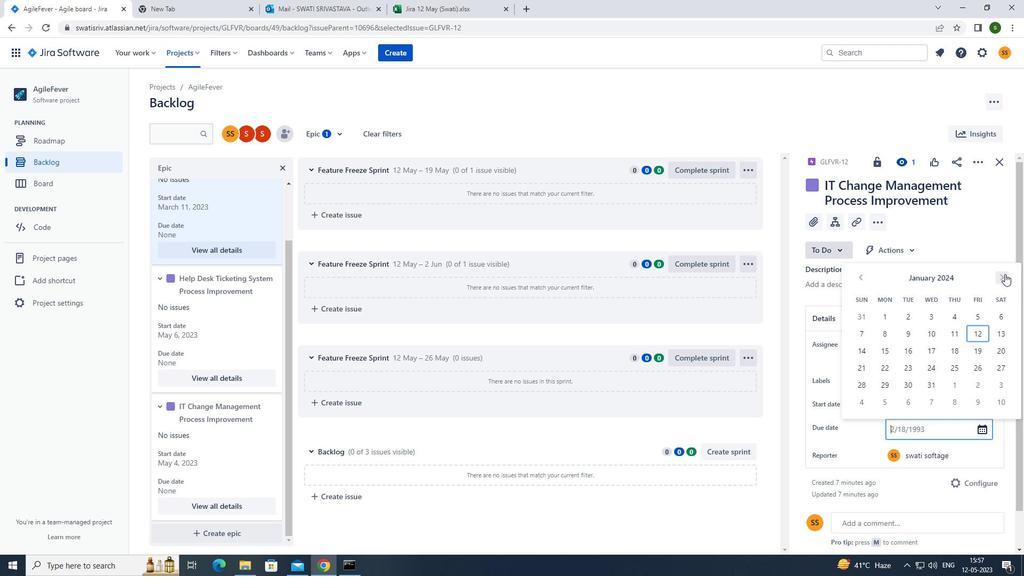 
Action: Mouse pressed left at (1005, 274)
Screenshot: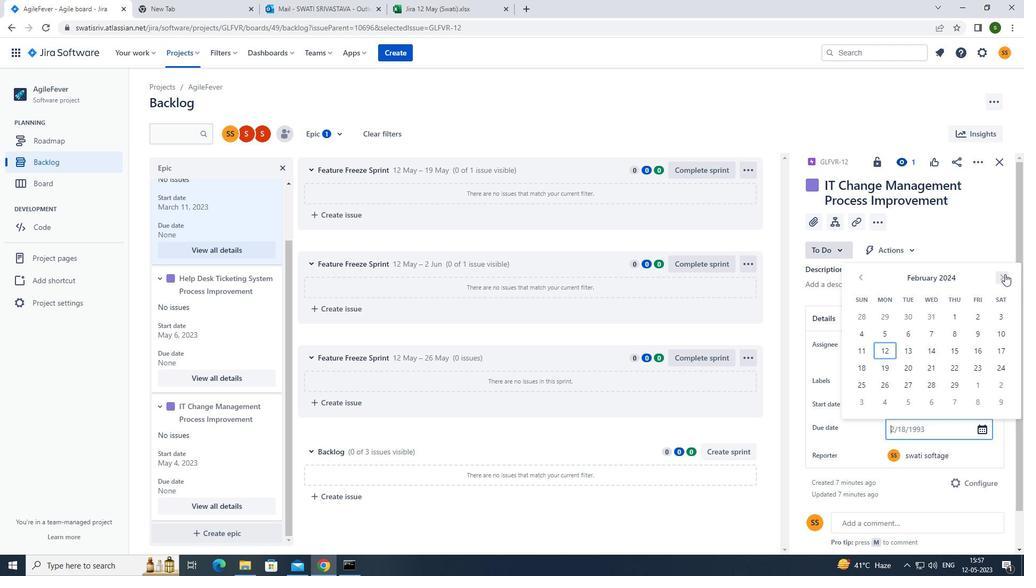 
Action: Mouse pressed left at (1005, 274)
Screenshot: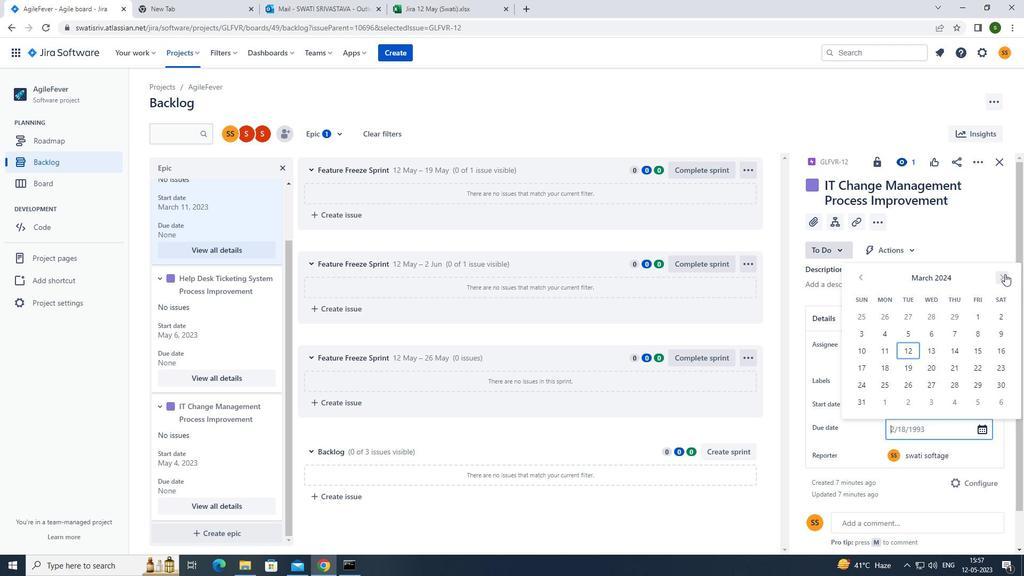 
Action: Mouse pressed left at (1005, 274)
Screenshot: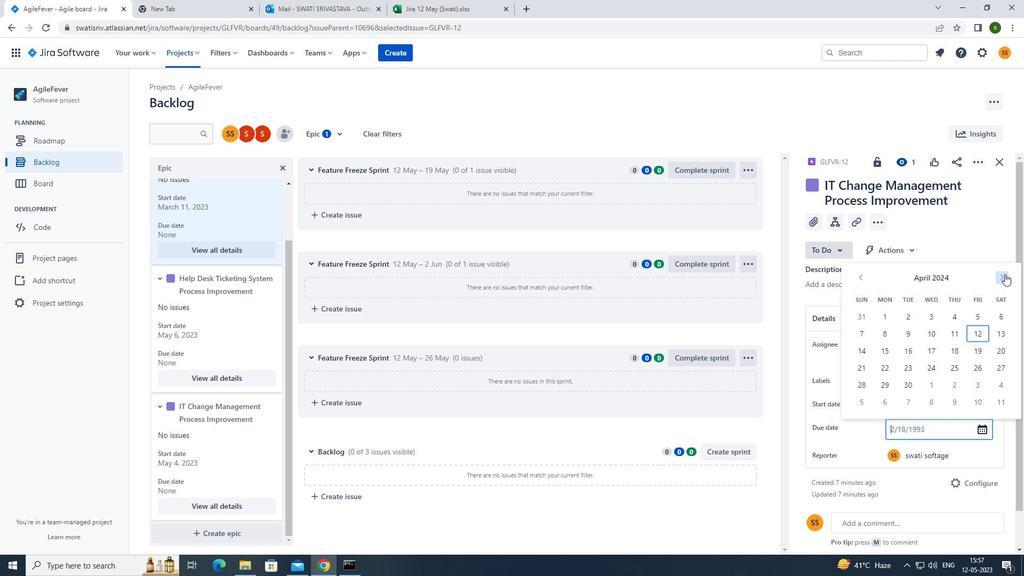 
Action: Mouse pressed left at (1005, 274)
Screenshot: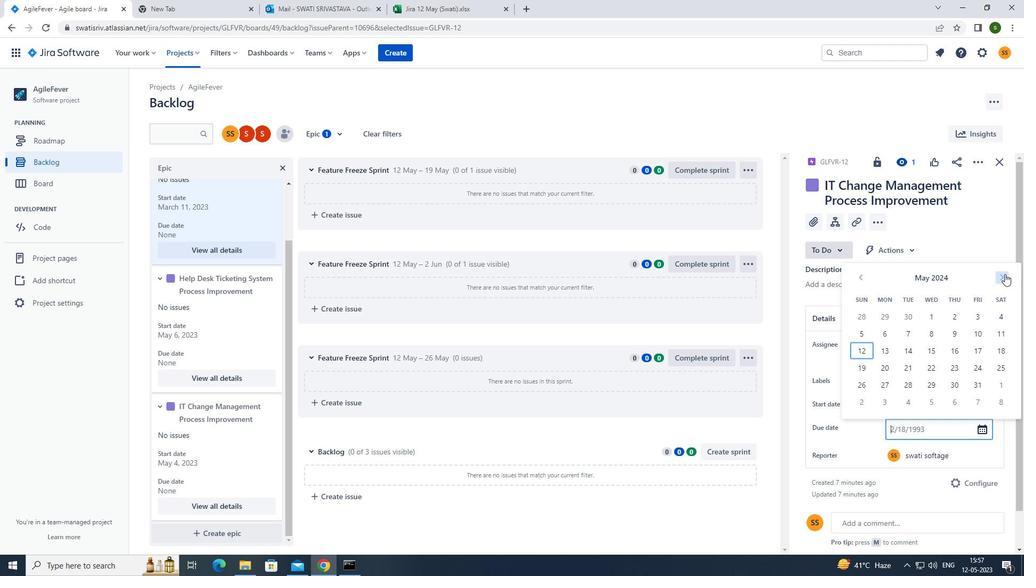 
Action: Mouse moved to (1004, 274)
Screenshot: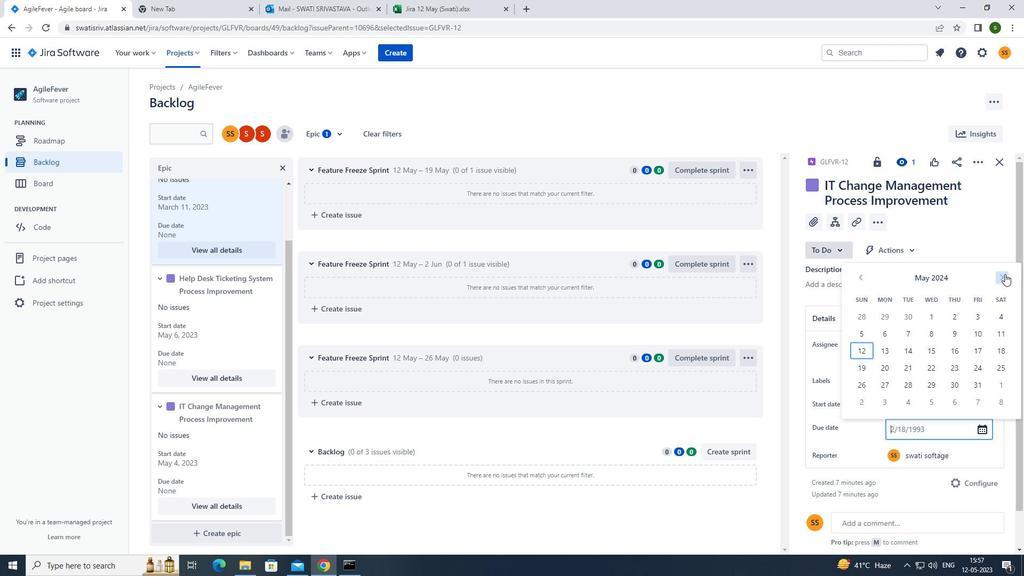 
Action: Mouse pressed left at (1004, 274)
Screenshot: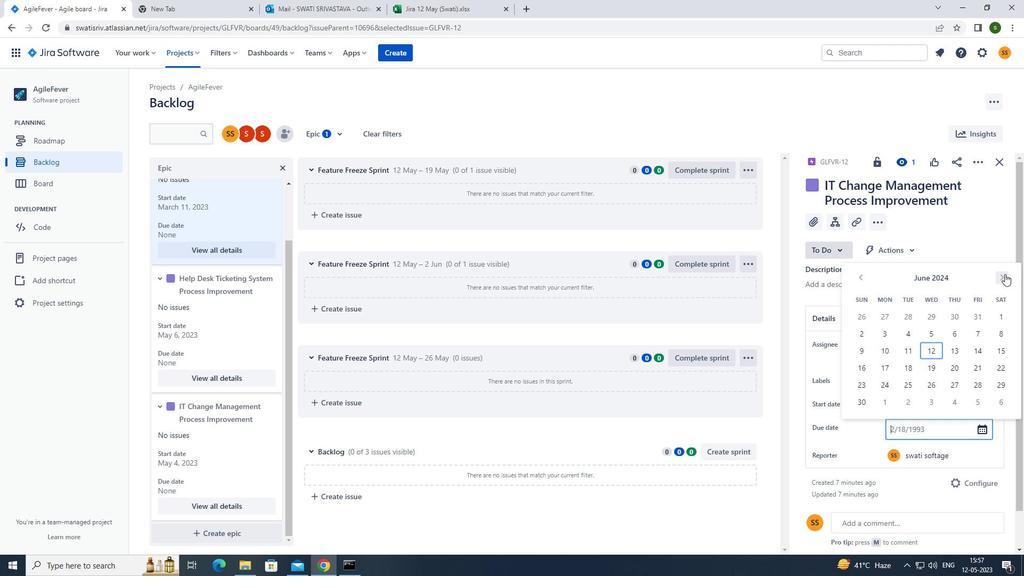 
Action: Mouse pressed left at (1004, 274)
Screenshot: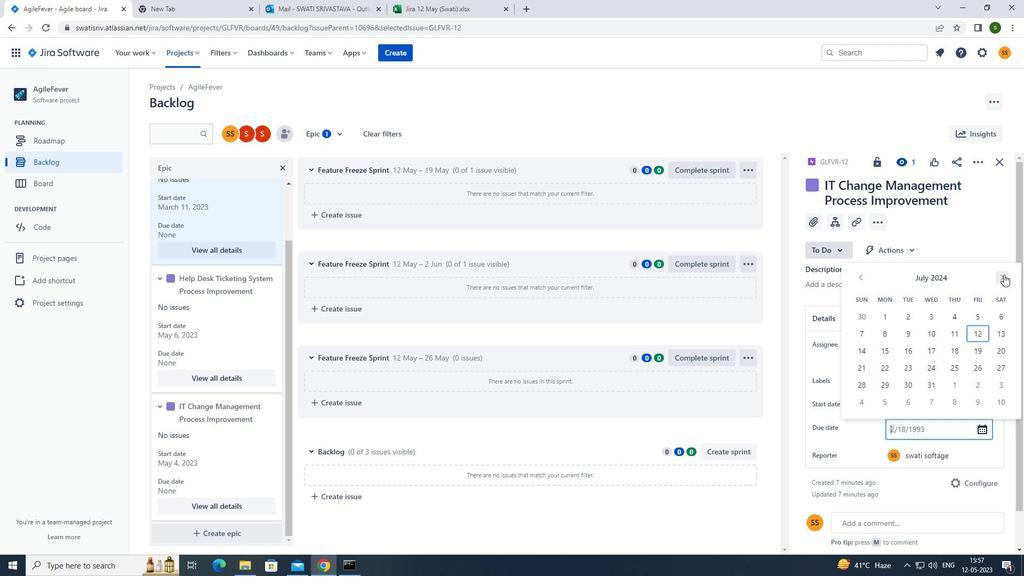 
Action: Mouse pressed left at (1004, 274)
Screenshot: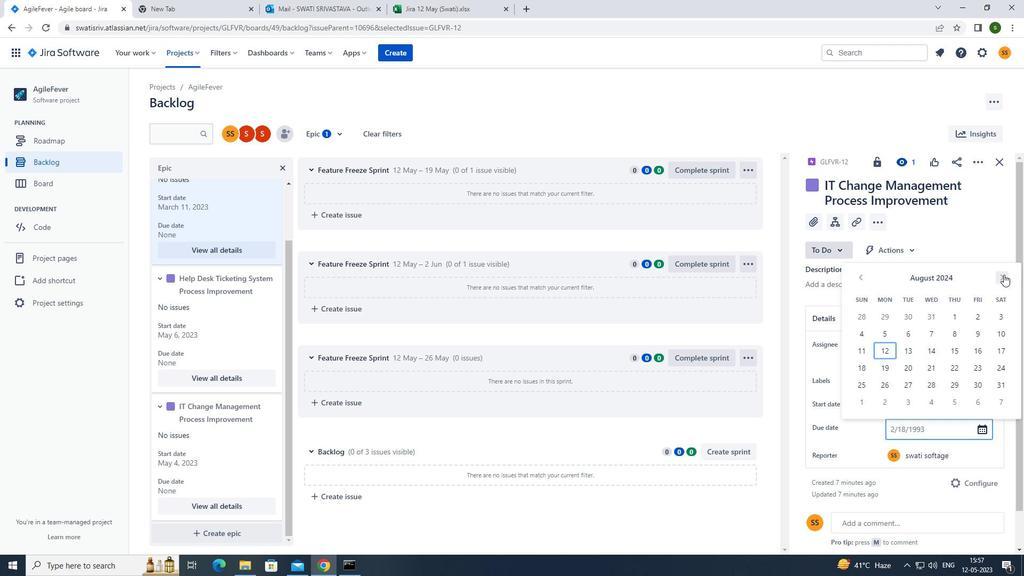
Action: Mouse pressed left at (1004, 274)
Screenshot: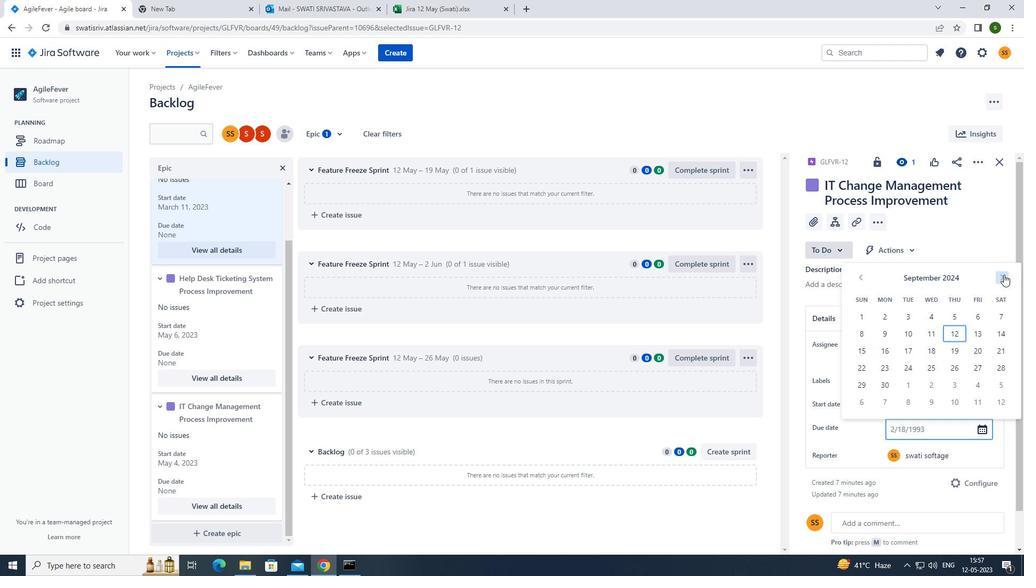 
Action: Mouse pressed left at (1004, 274)
Screenshot: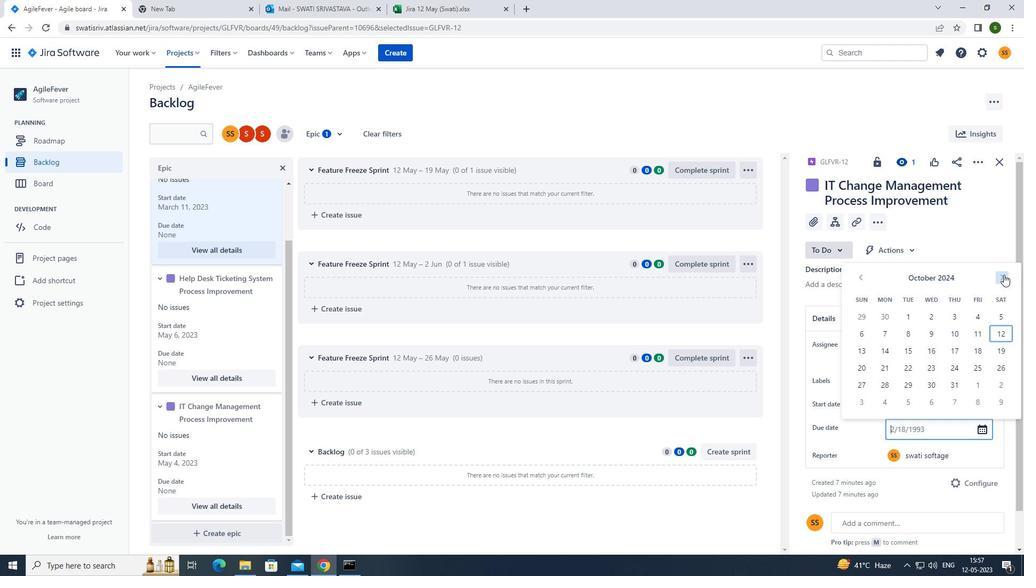 
Action: Mouse pressed left at (1004, 274)
Screenshot: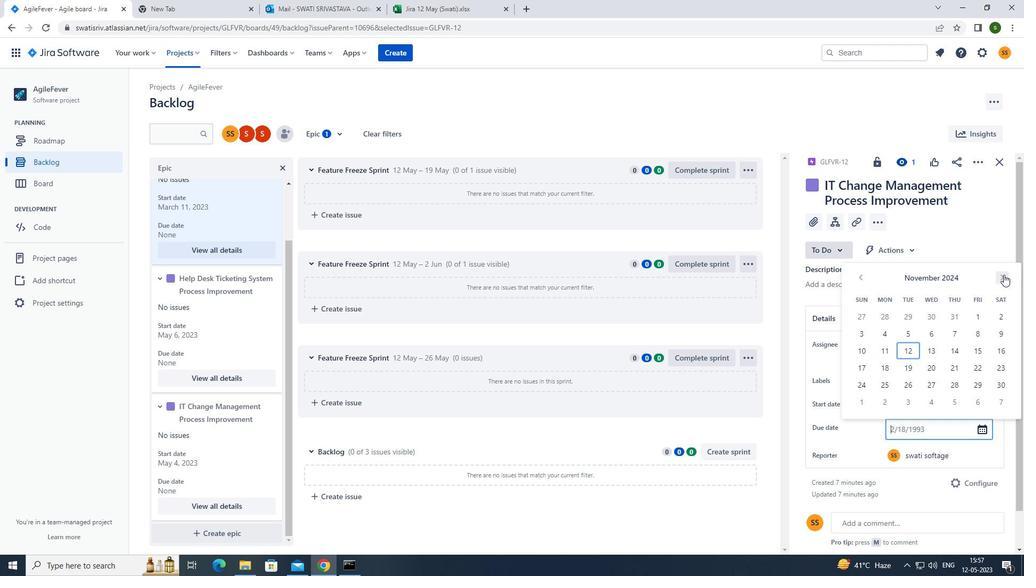 
Action: Mouse pressed left at (1004, 274)
Screenshot: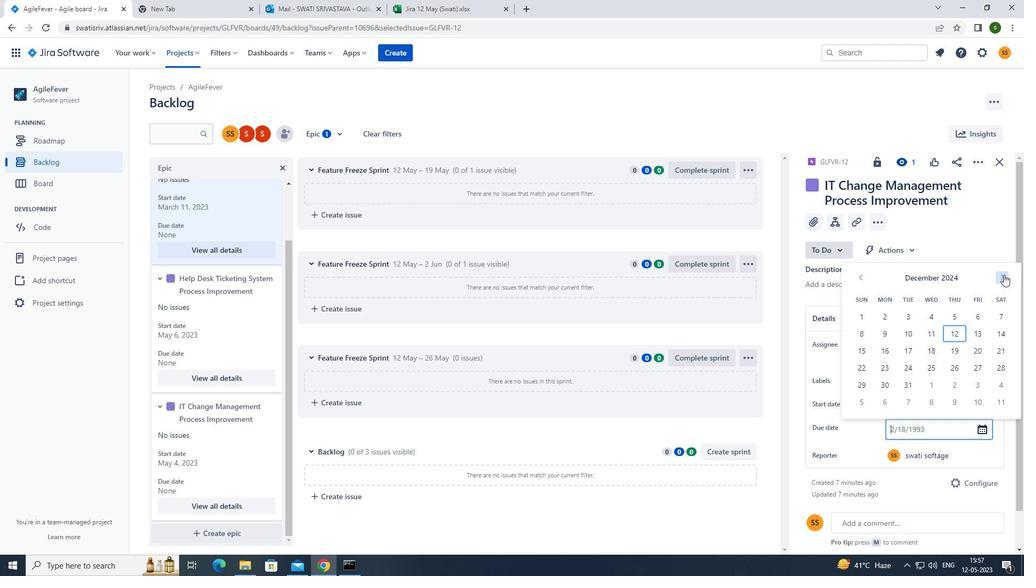 
Action: Mouse pressed left at (1004, 274)
Screenshot: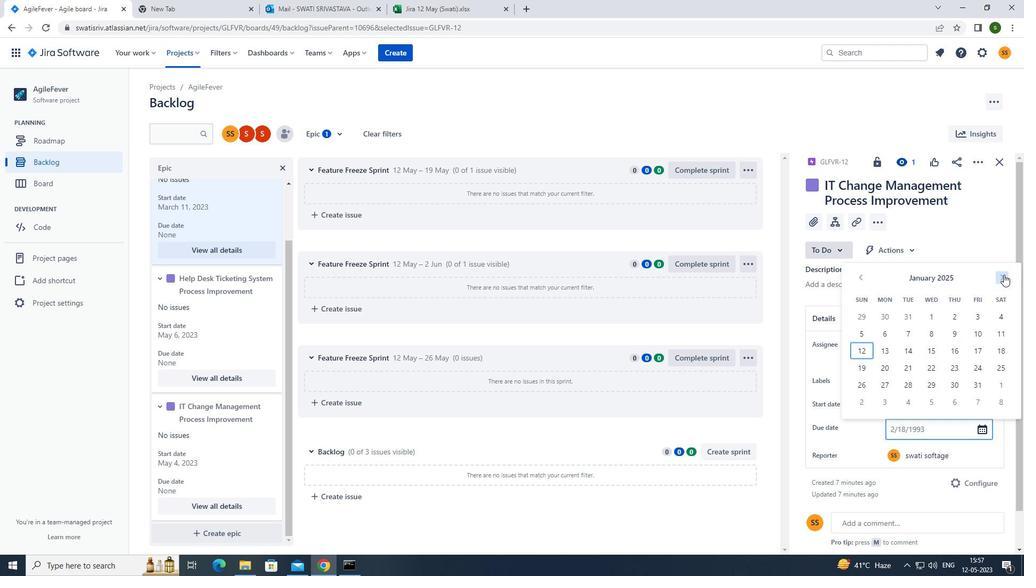 
Action: Mouse pressed left at (1004, 274)
Screenshot: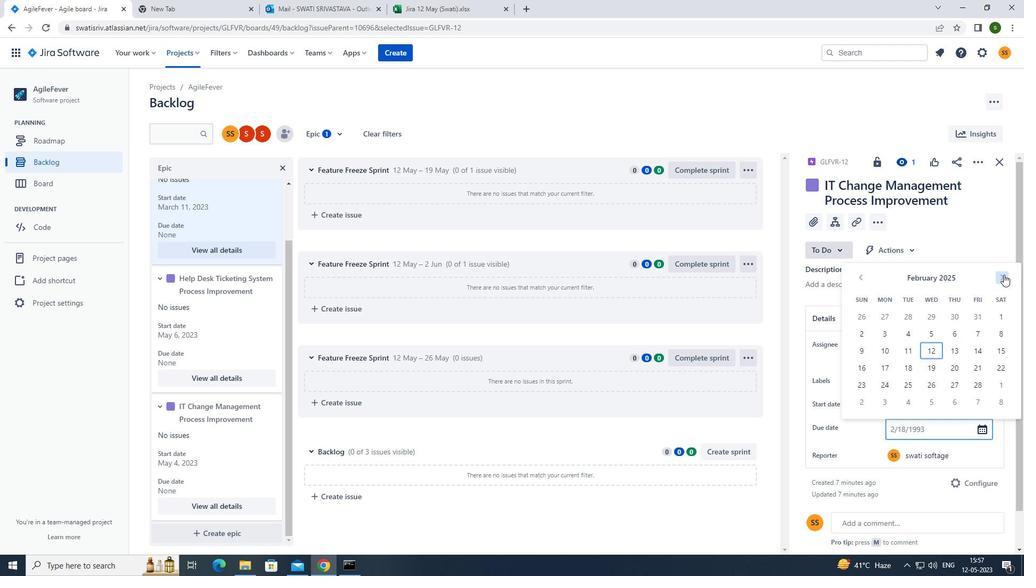 
Action: Mouse pressed left at (1004, 274)
Screenshot: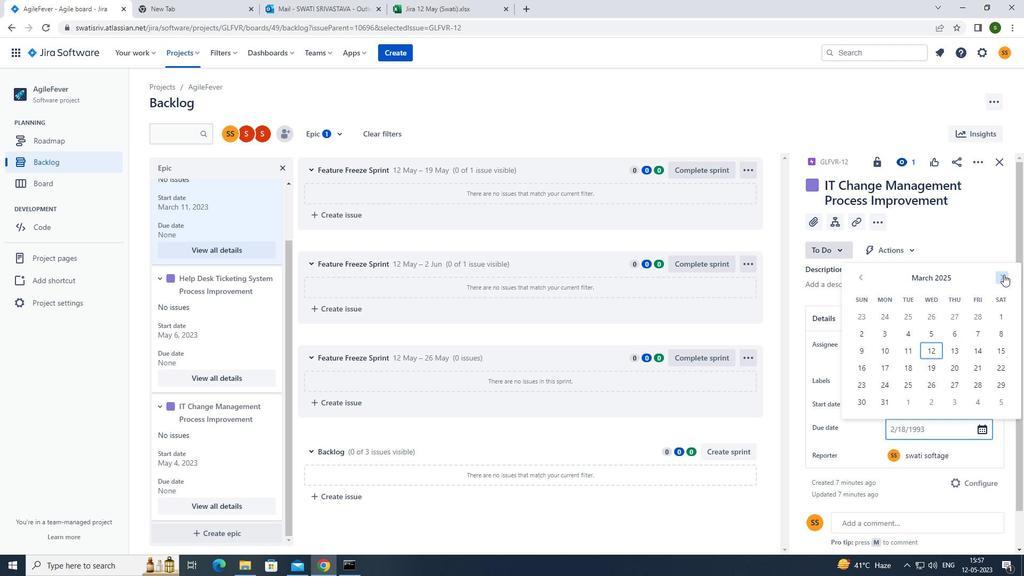 
Action: Mouse pressed left at (1004, 274)
Screenshot: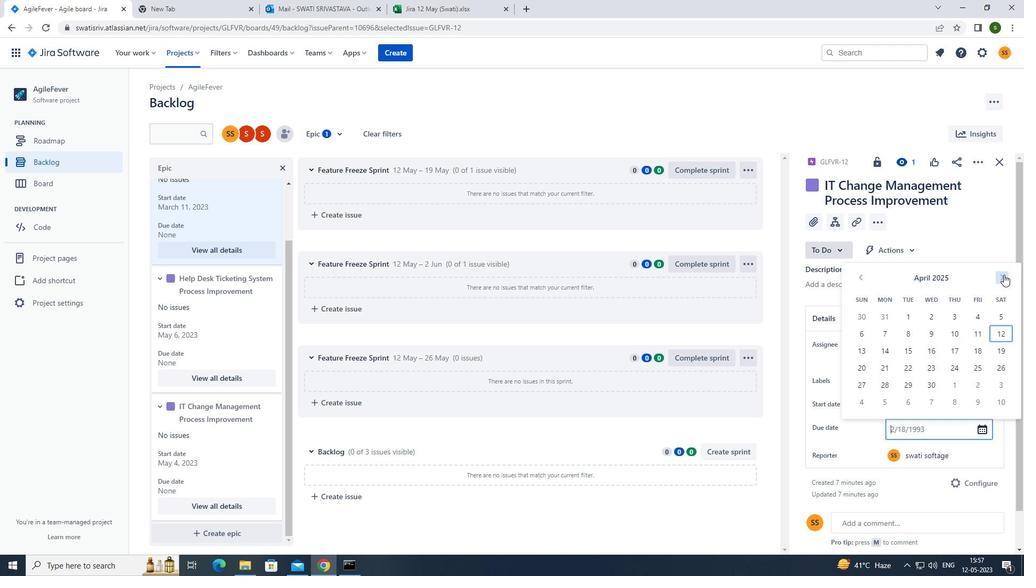 
Action: Mouse pressed left at (1004, 274)
Screenshot: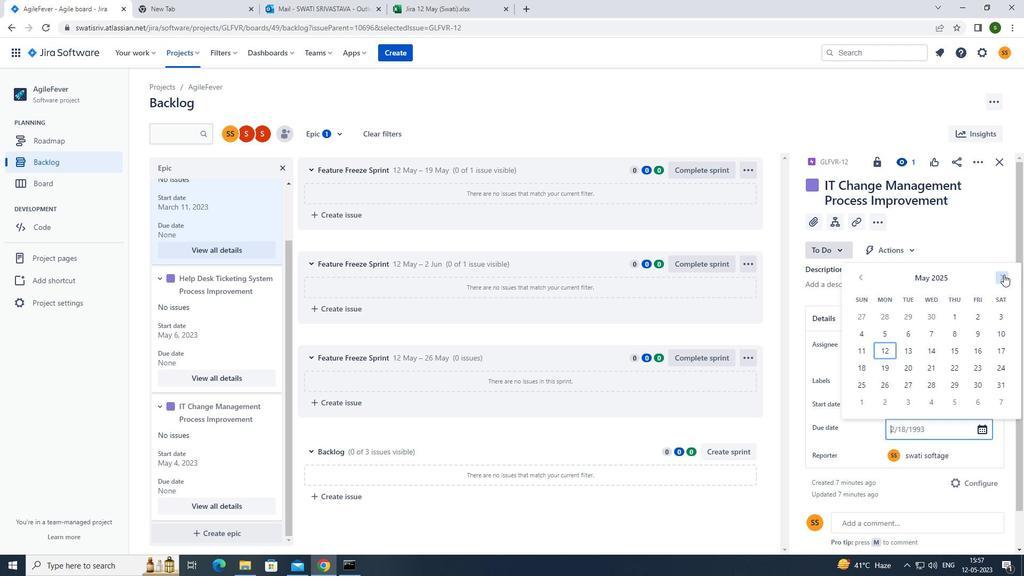 
Action: Mouse pressed left at (1004, 274)
Screenshot: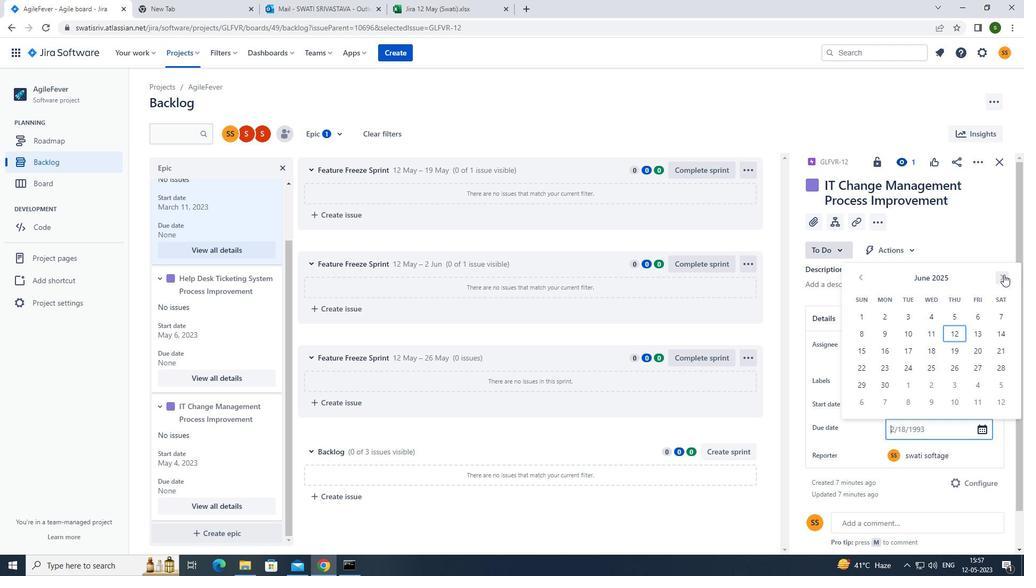 
Action: Mouse pressed left at (1004, 274)
Screenshot: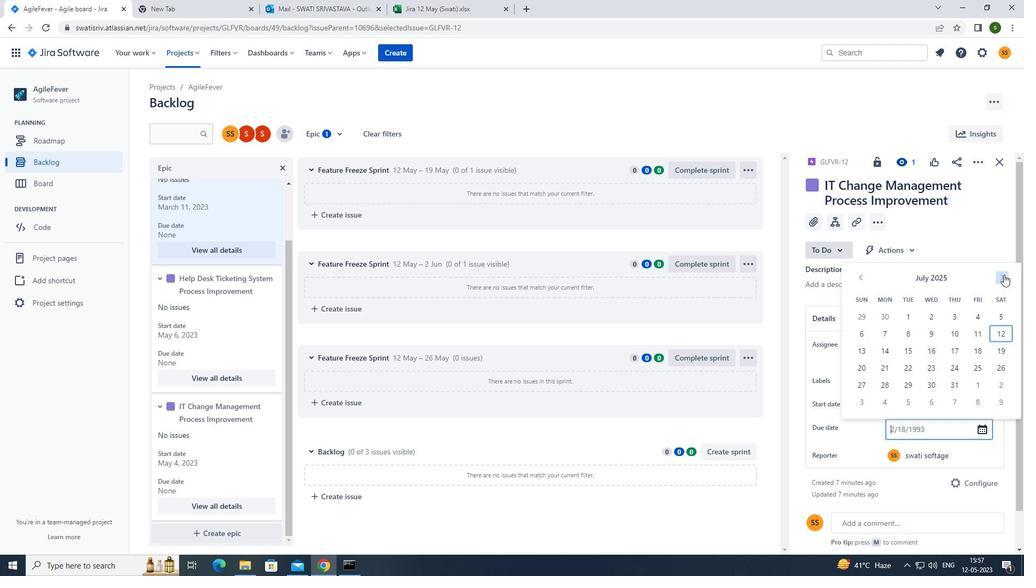 
Action: Mouse pressed left at (1004, 274)
Screenshot: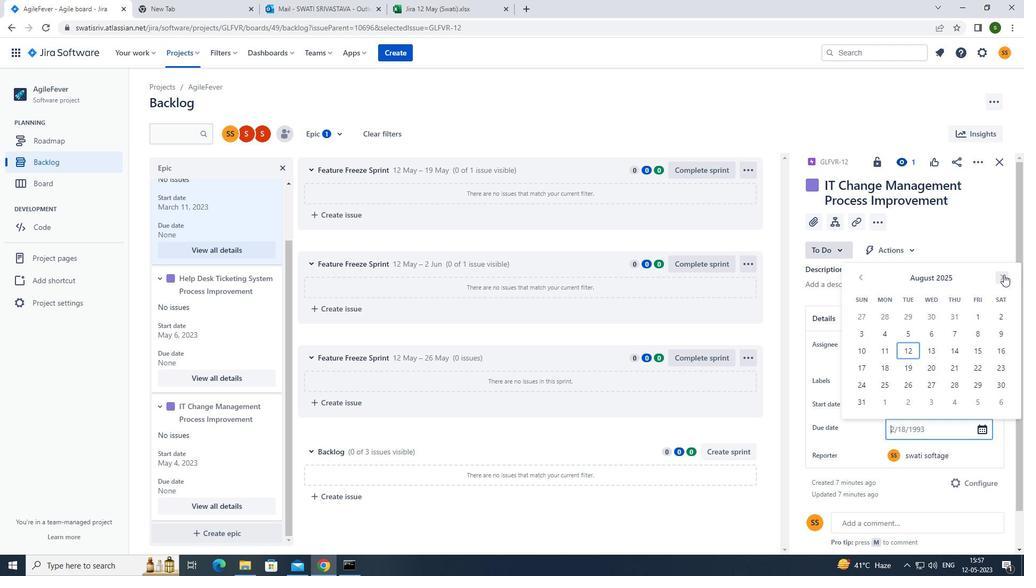 
Action: Mouse pressed left at (1004, 274)
Screenshot: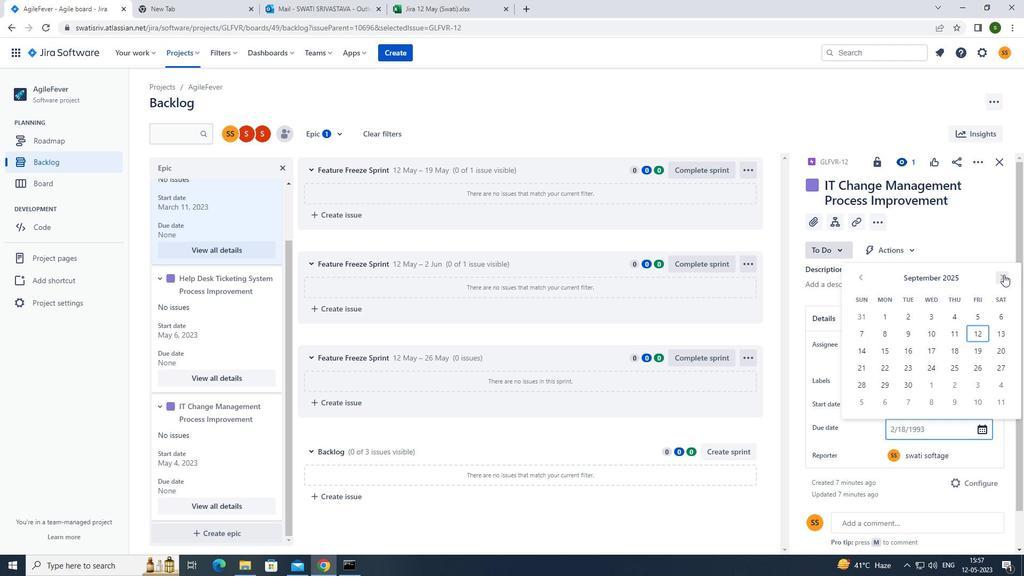 
Action: Mouse pressed left at (1004, 274)
Screenshot: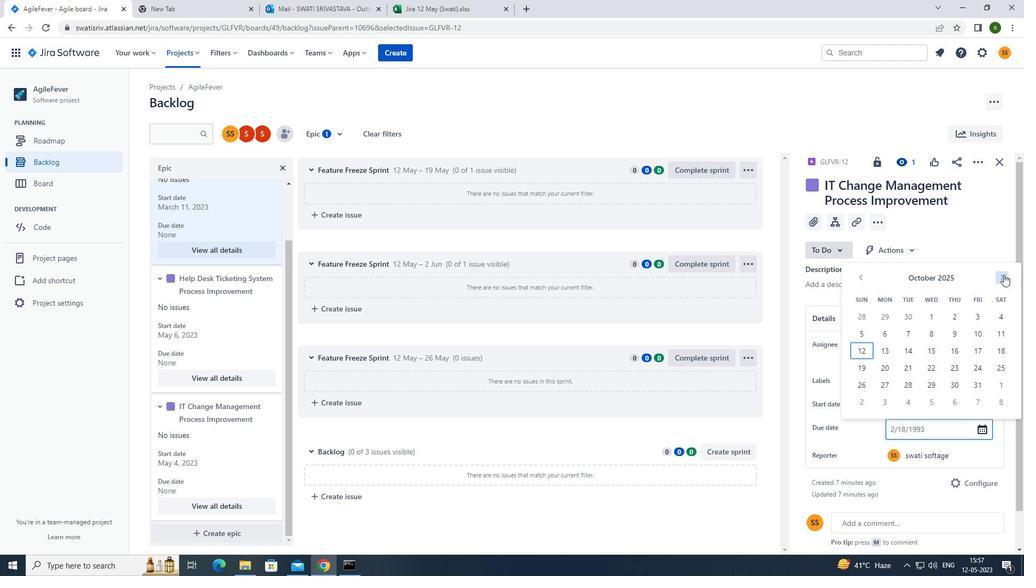 
Action: Mouse pressed left at (1004, 274)
Screenshot: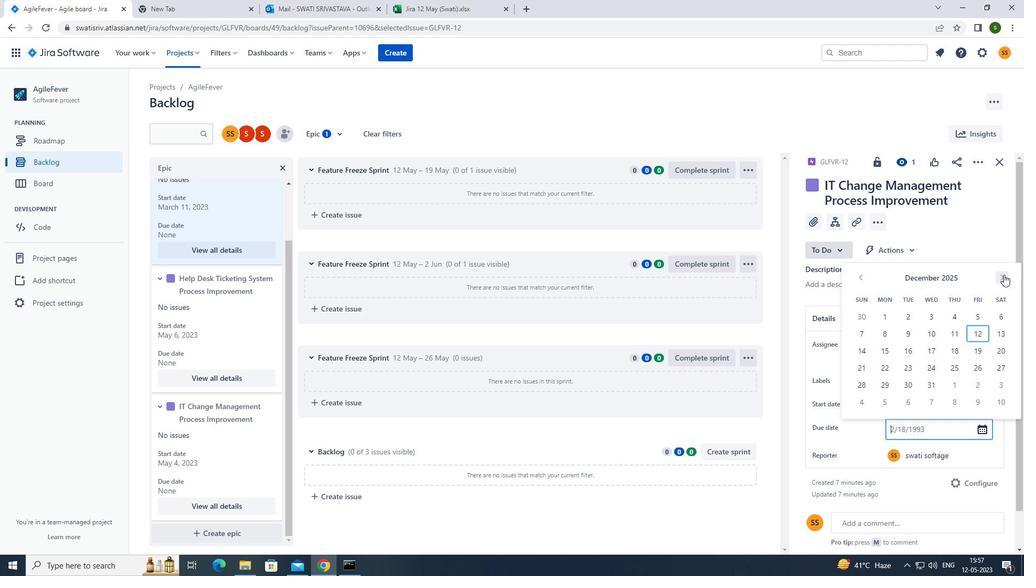 
Action: Mouse moved to (864, 281)
Screenshot: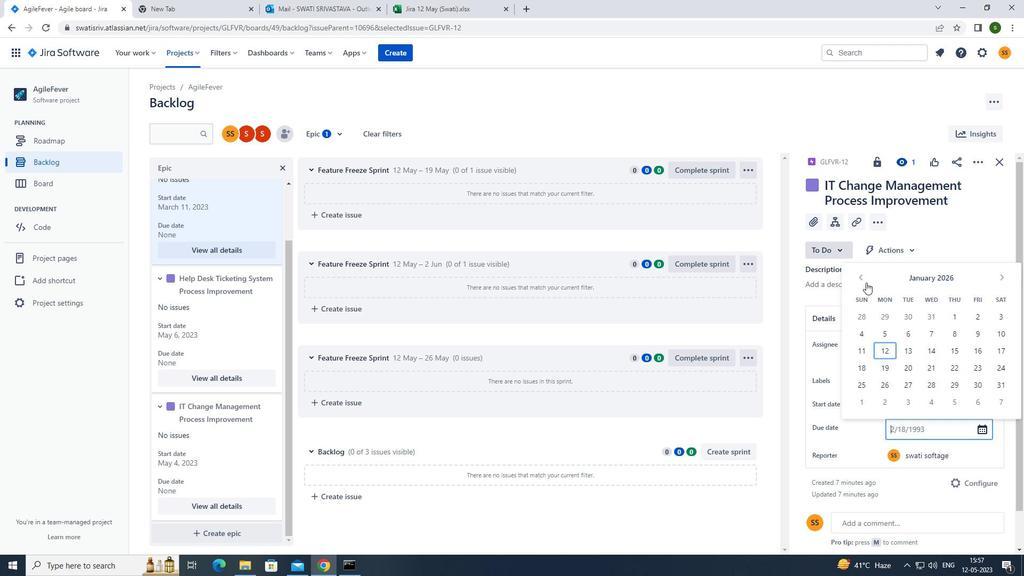 
Action: Mouse pressed left at (864, 281)
Screenshot: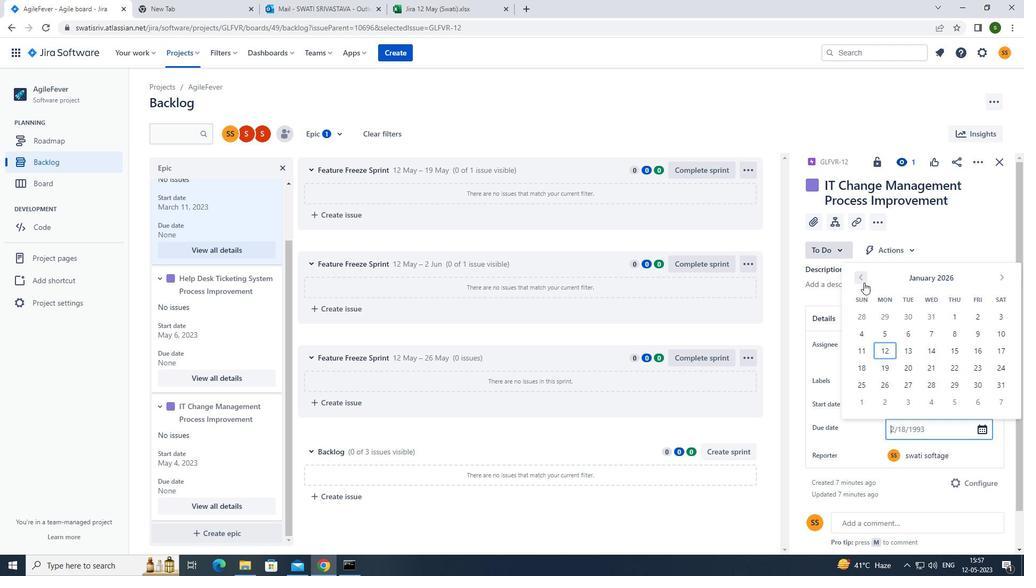 
Action: Mouse moved to (905, 314)
Screenshot: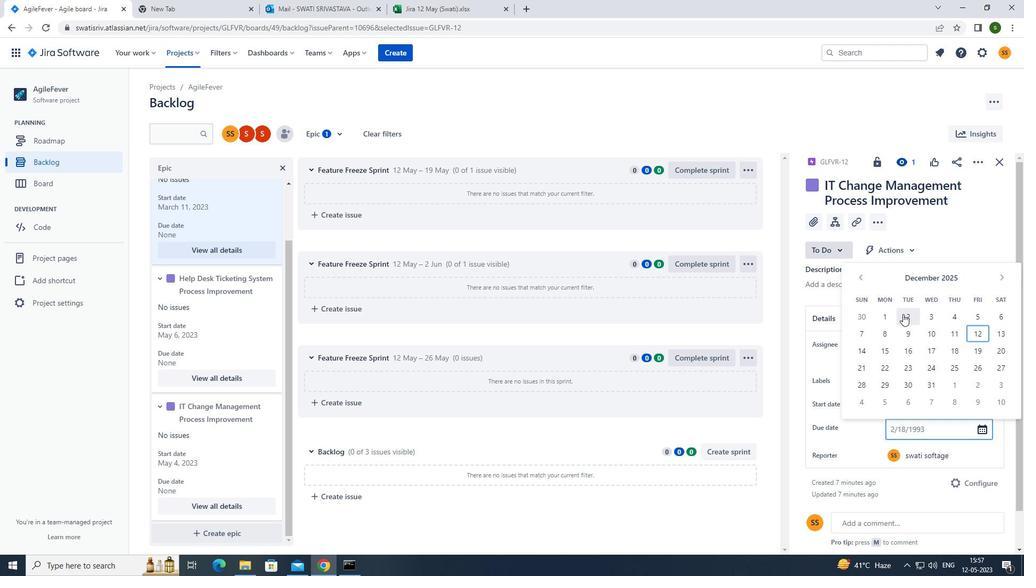 
Action: Mouse pressed left at (905, 314)
Screenshot: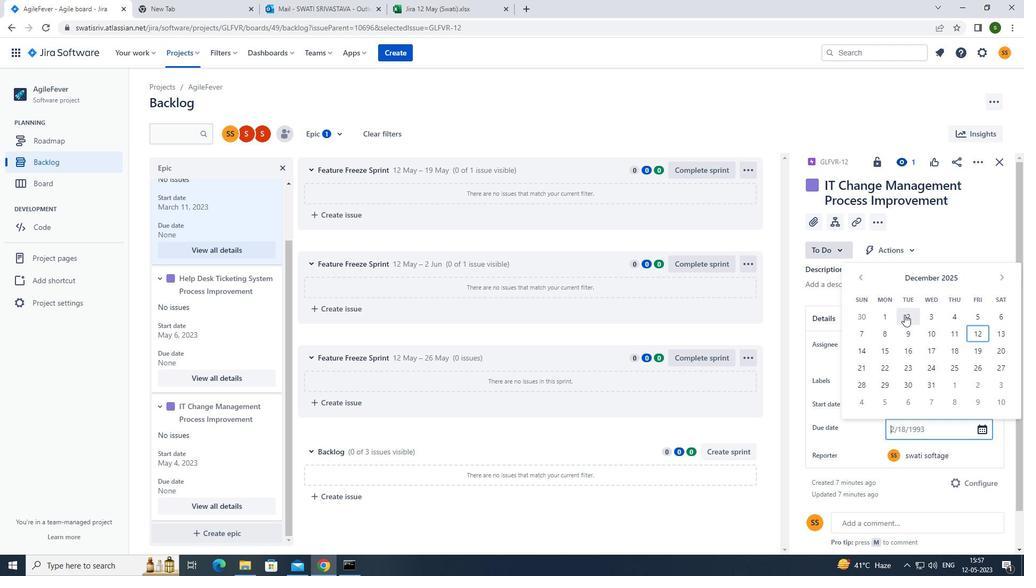 
Action: Mouse moved to (639, 123)
Screenshot: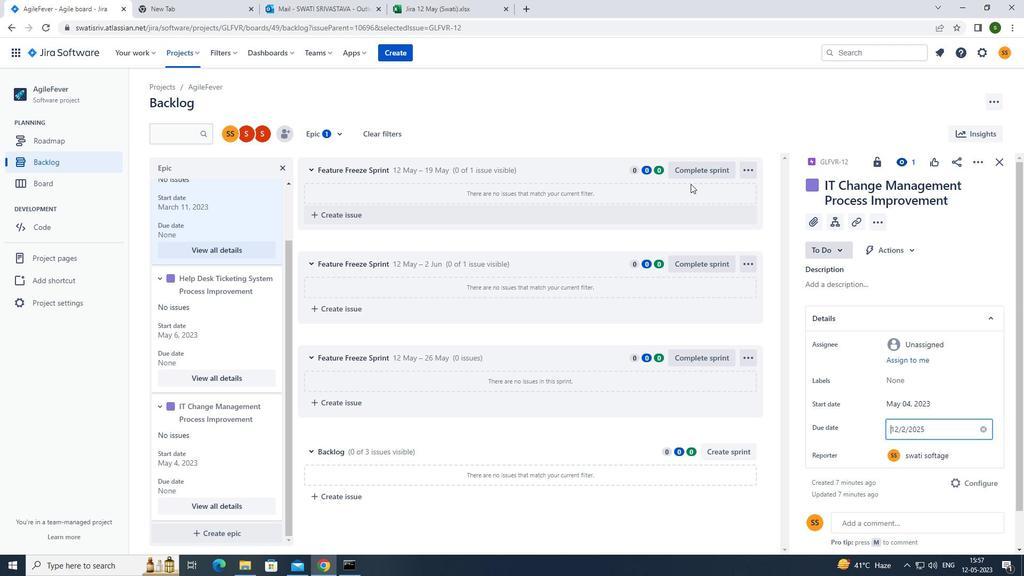 
Action: Mouse pressed left at (639, 123)
Screenshot: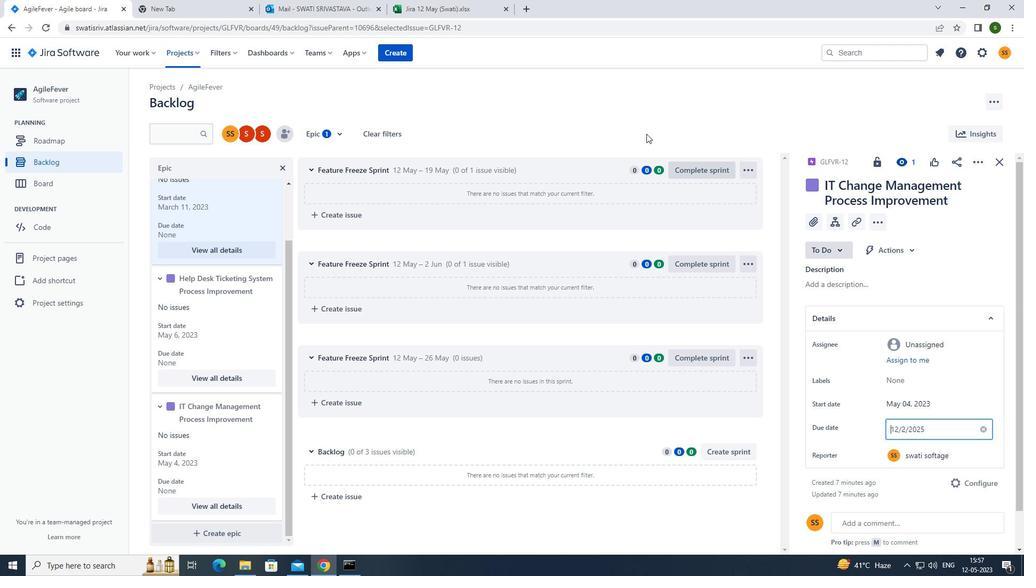 
